 Task: Open a Black Tie Letter Template save the file as 'schedule' Remove the following opetions from template: '1.	Type the sender company name_x000D_
2.	Type the sender company address_x000D_
3.	Type the recipient address_x000D_
4.	Type the closing_x000D_
5.	Type the sender title_x000D_
6.	Type the sender company name_x000D_
'Pick the date  '18 May, 2023' and type Salutation  Greetings. Add body to the letter I wanted to share some exciting news with you. I have been accepted into the university of my dreams! This is a significant milestone in my academic journey, and I am grateful for your guidance and support throughout the application process. Thank you for believing in me.. Insert watermark  'confidential 16'
Action: Mouse moved to (27, 28)
Screenshot: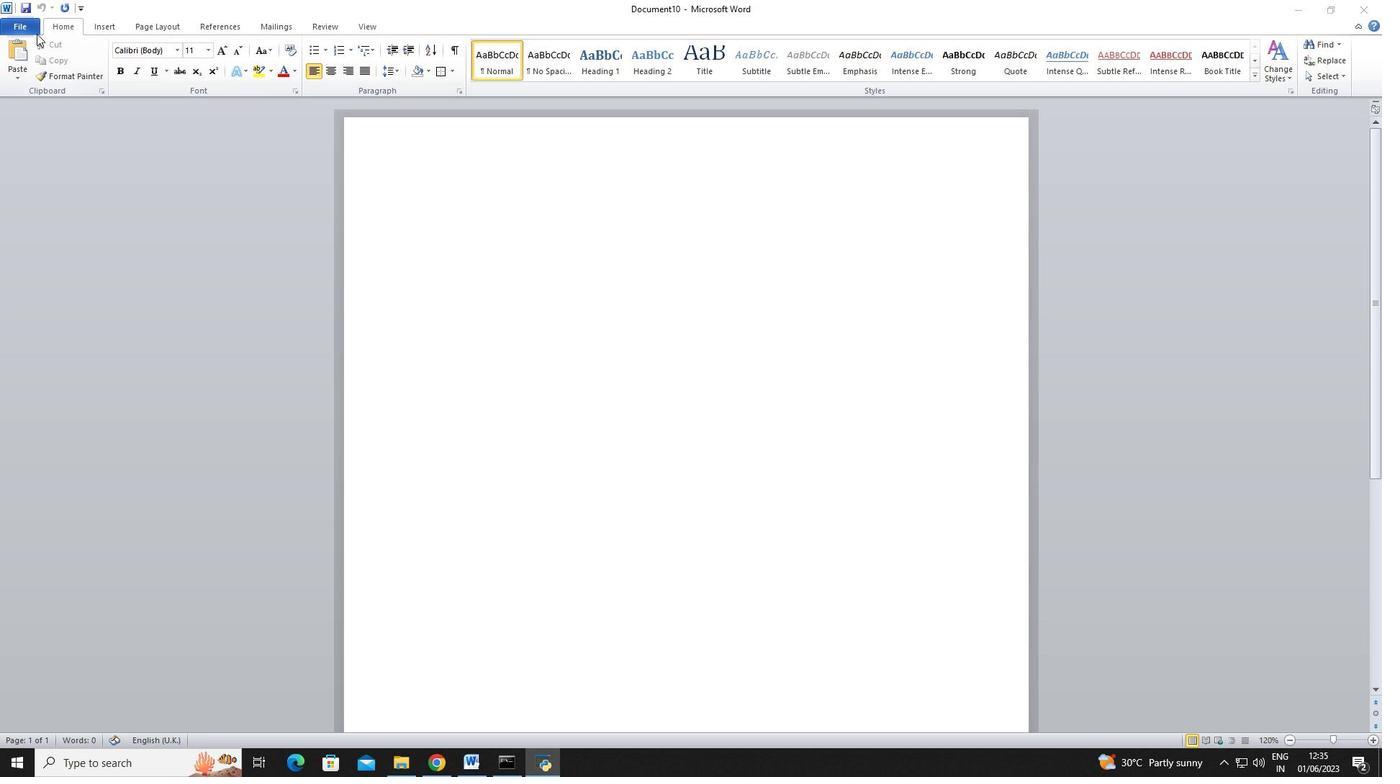 
Action: Mouse pressed left at (27, 28)
Screenshot: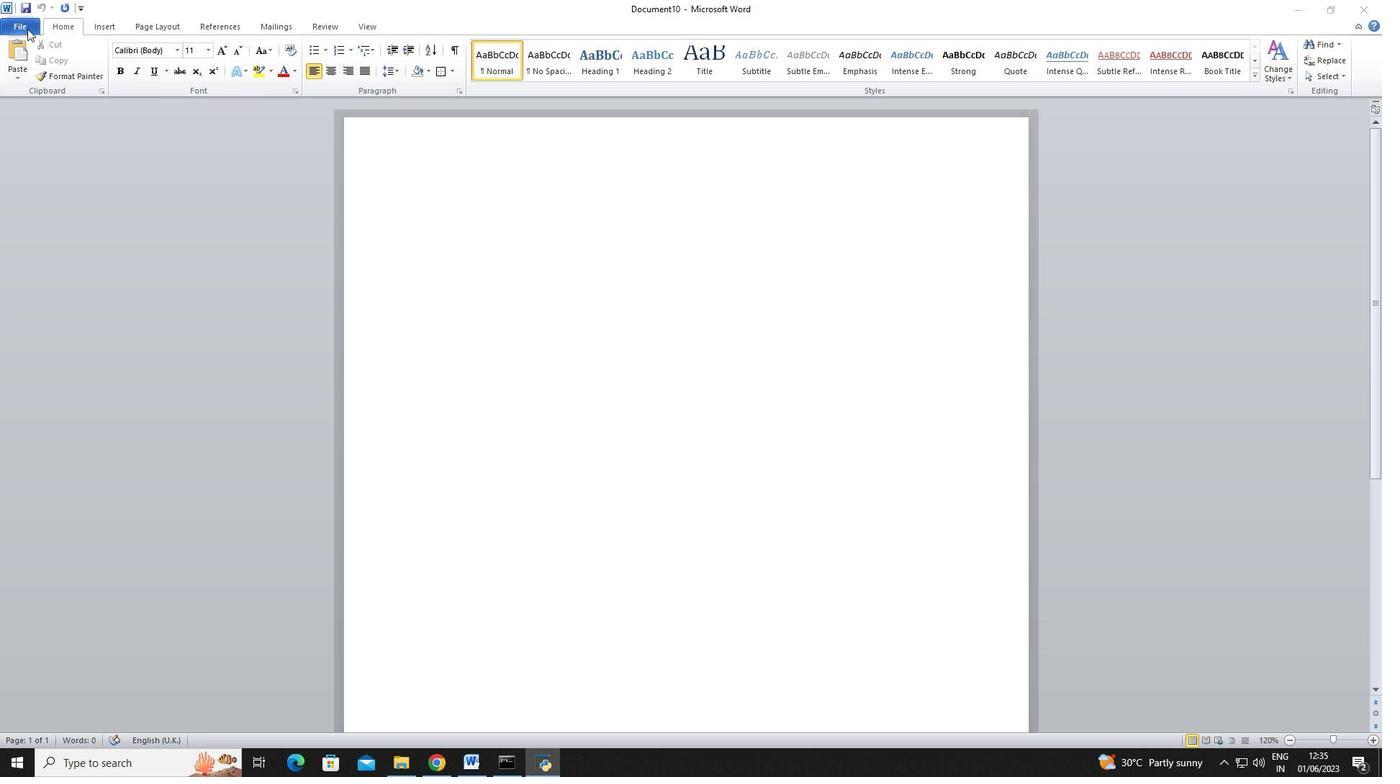 
Action: Mouse moved to (13, 32)
Screenshot: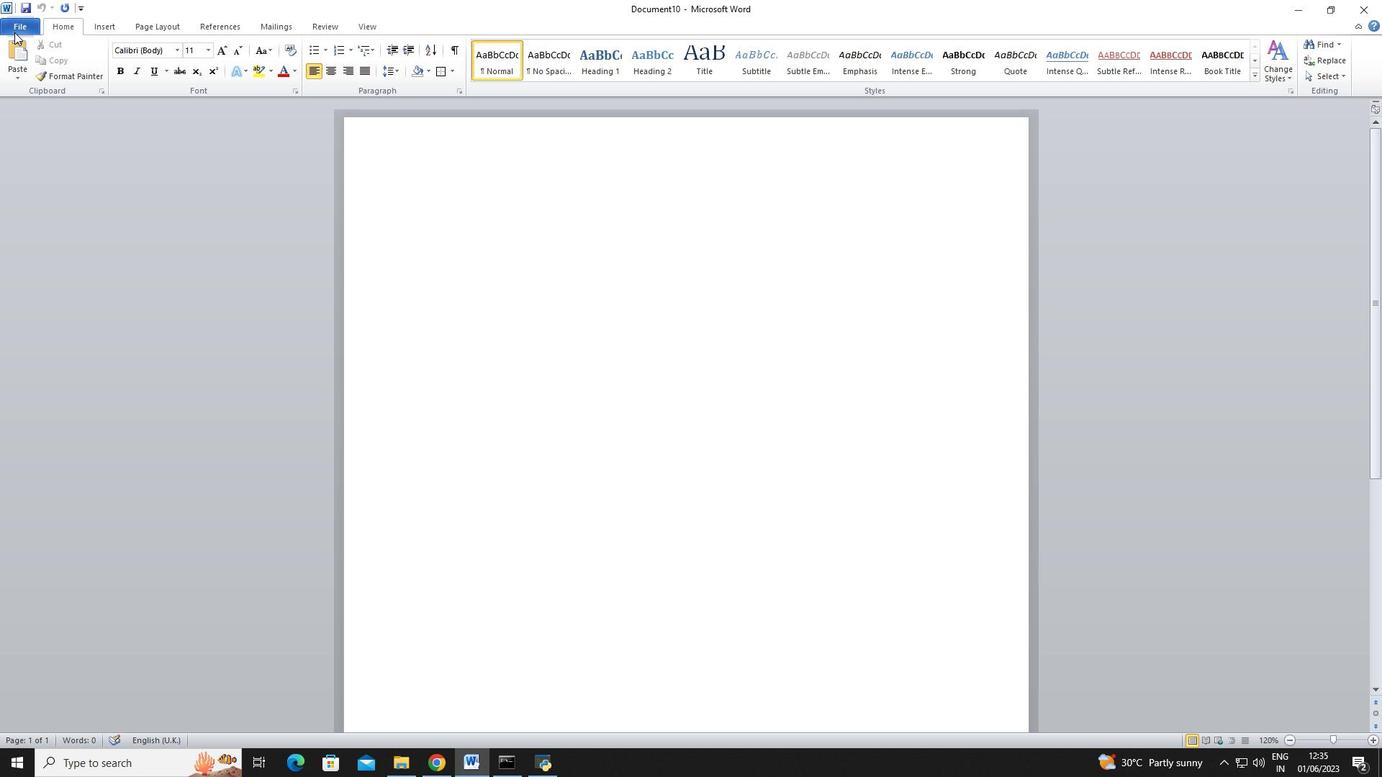 
Action: Mouse pressed left at (13, 32)
Screenshot: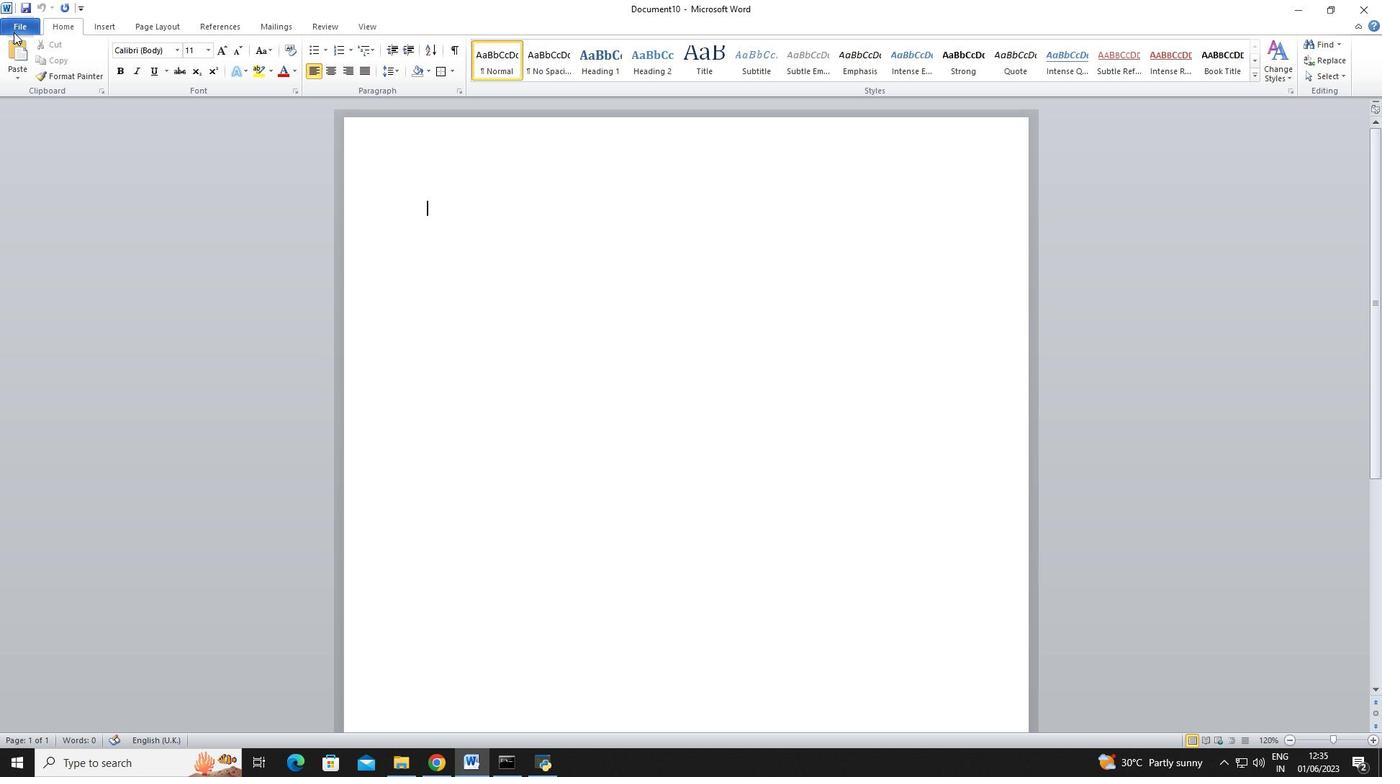 
Action: Mouse moved to (22, 176)
Screenshot: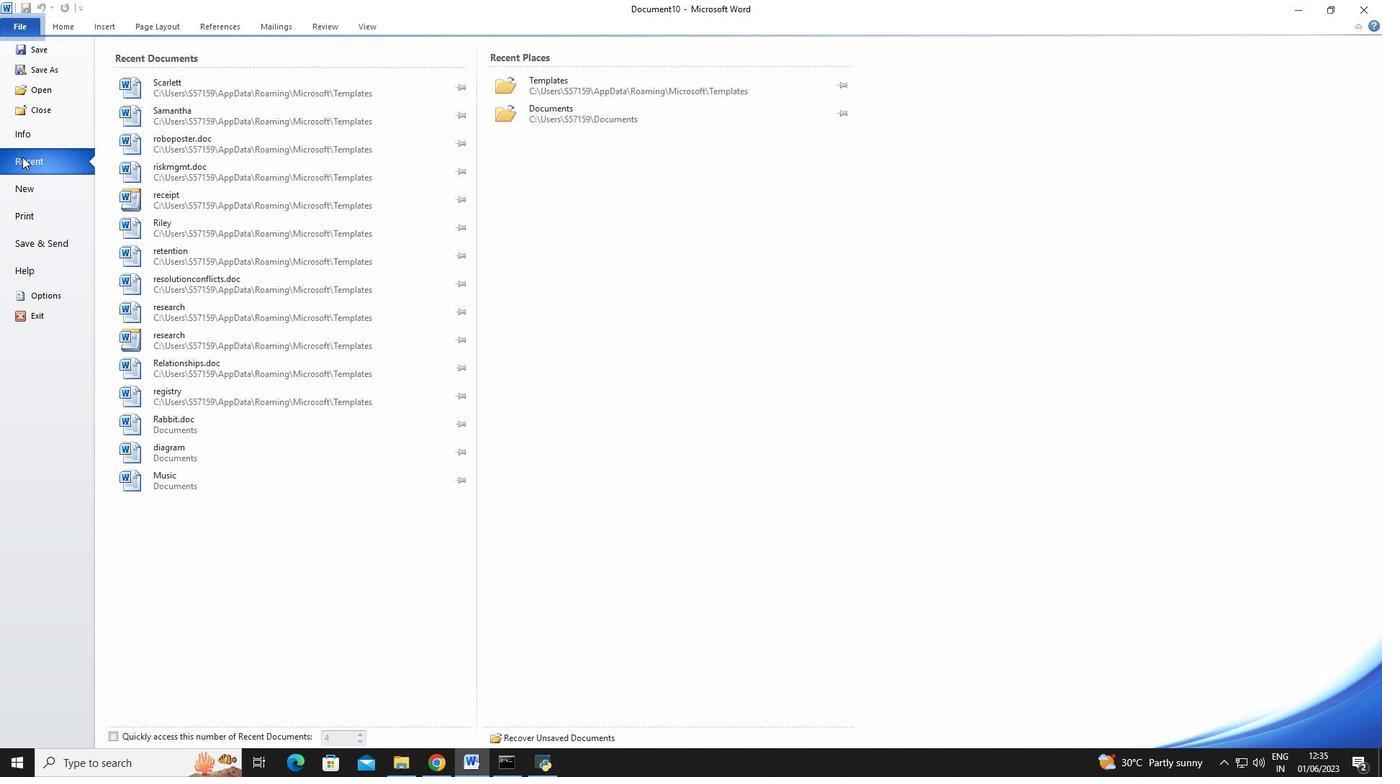 
Action: Mouse pressed left at (22, 176)
Screenshot: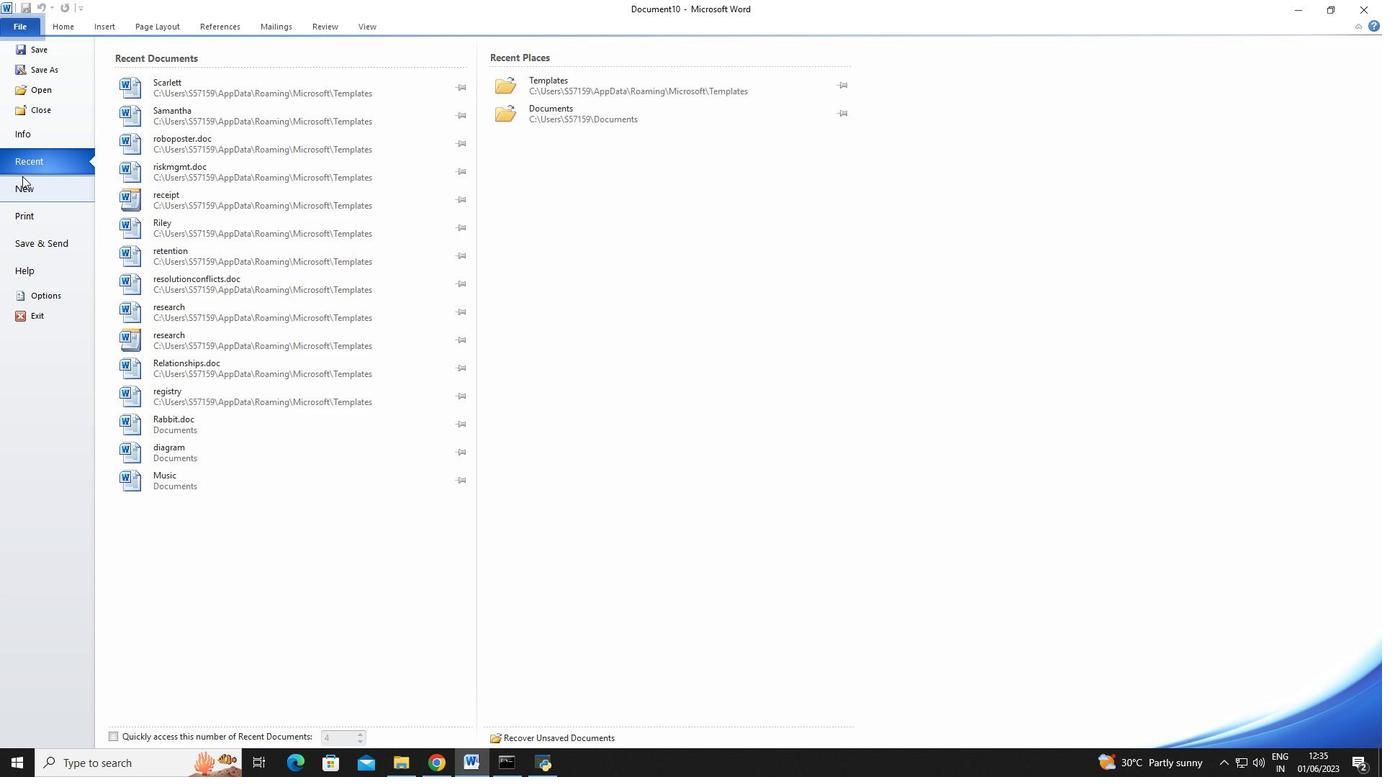 
Action: Mouse moved to (306, 144)
Screenshot: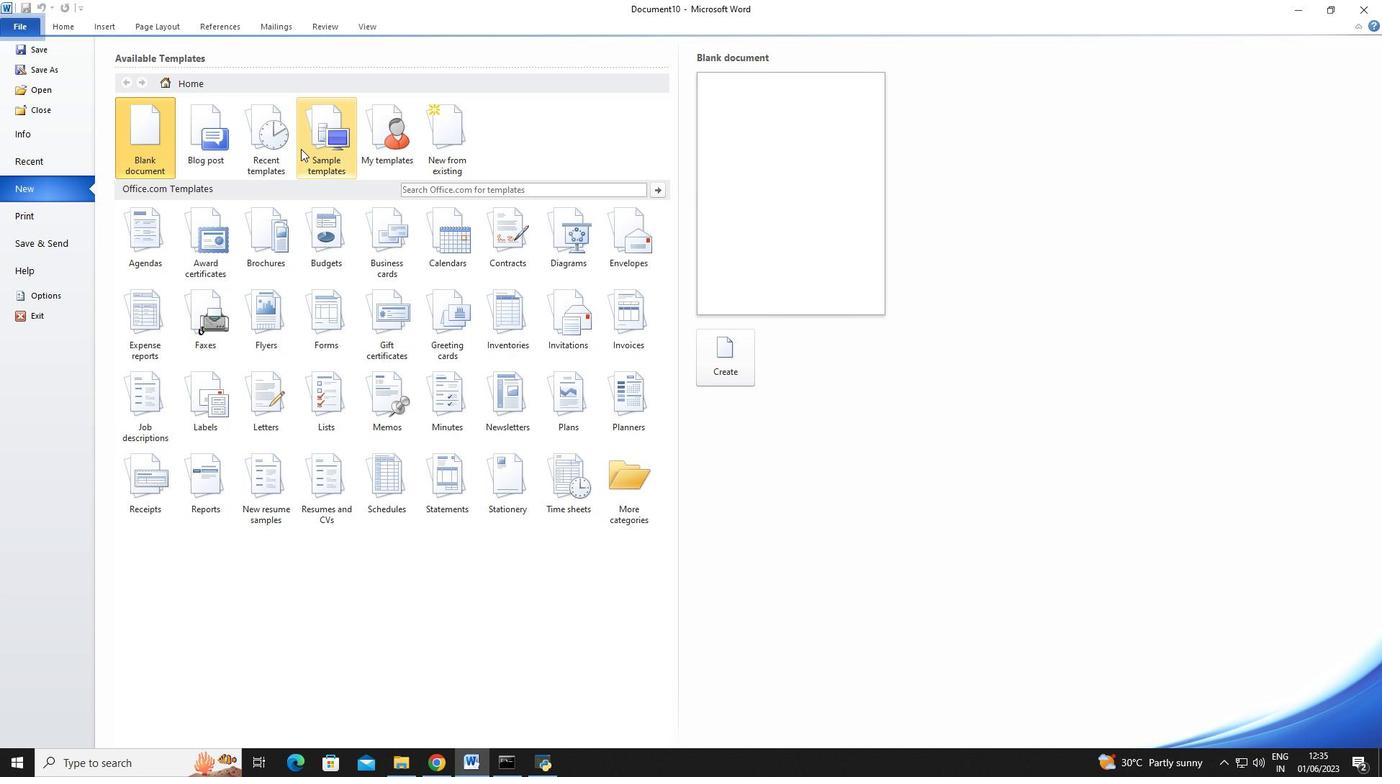 
Action: Mouse pressed left at (306, 144)
Screenshot: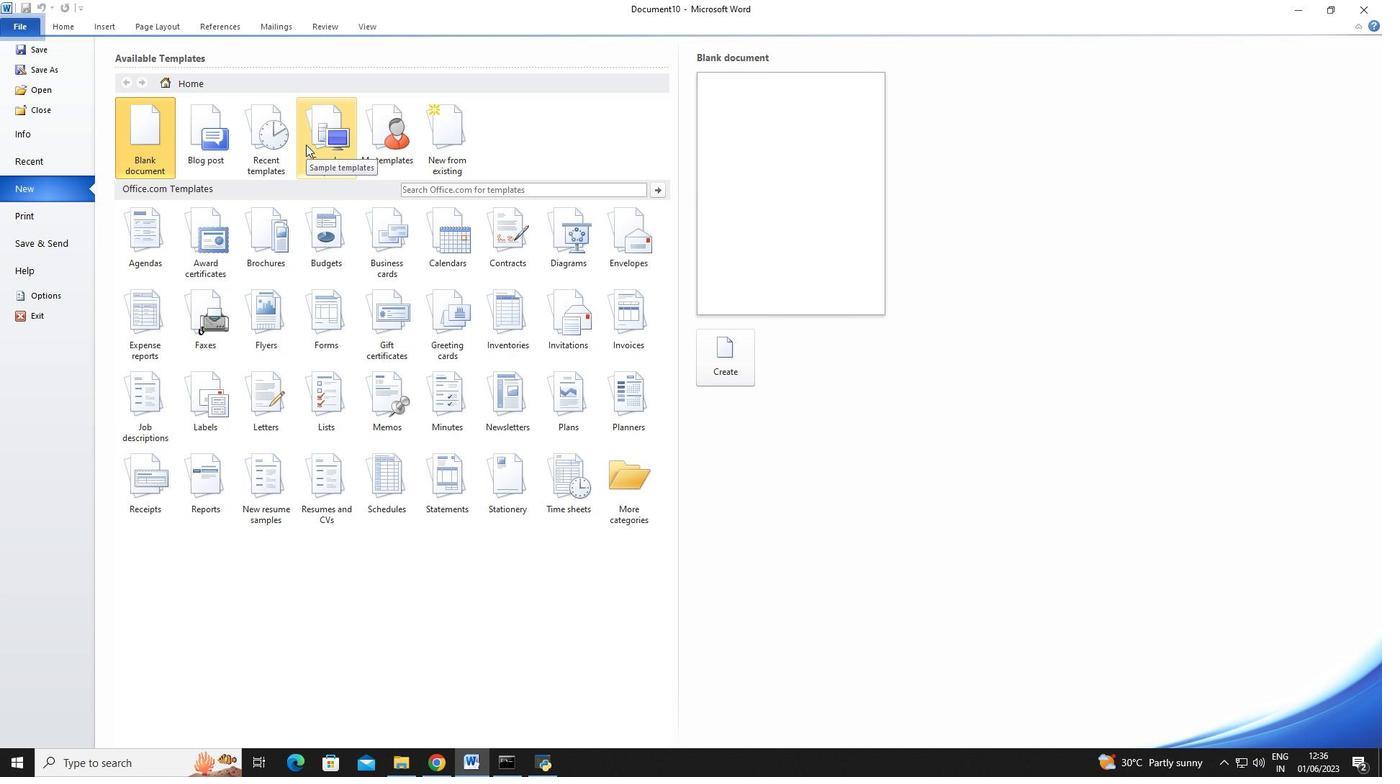 
Action: Mouse moved to (519, 315)
Screenshot: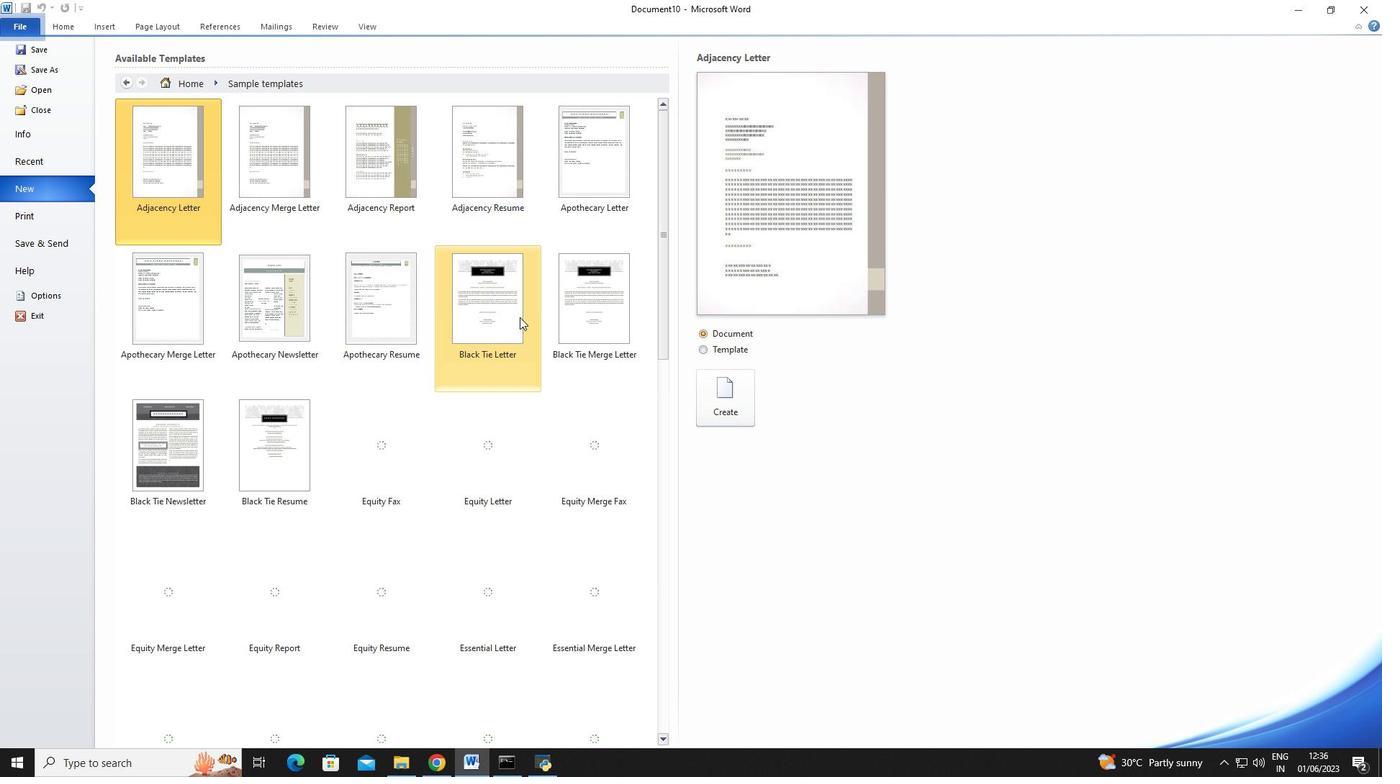 
Action: Mouse pressed left at (519, 315)
Screenshot: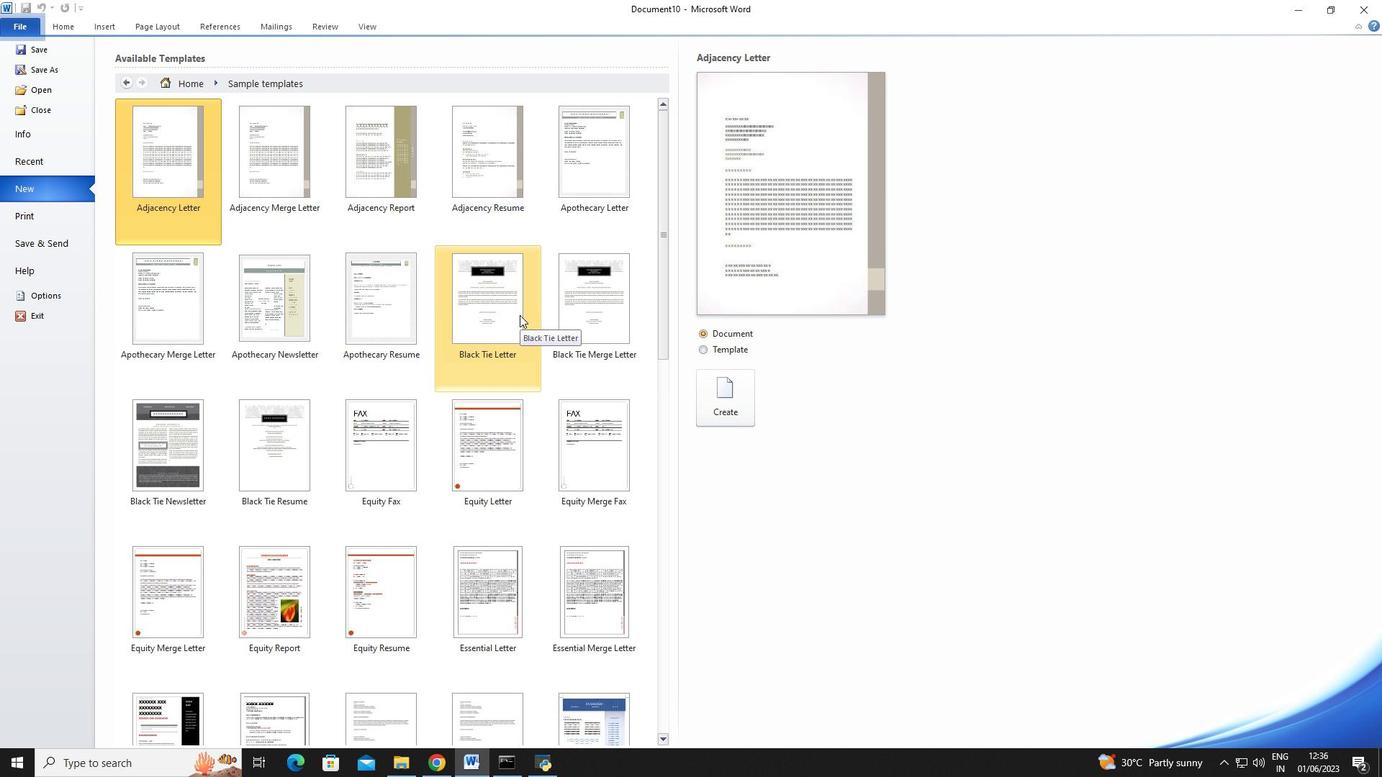 
Action: Mouse moved to (703, 346)
Screenshot: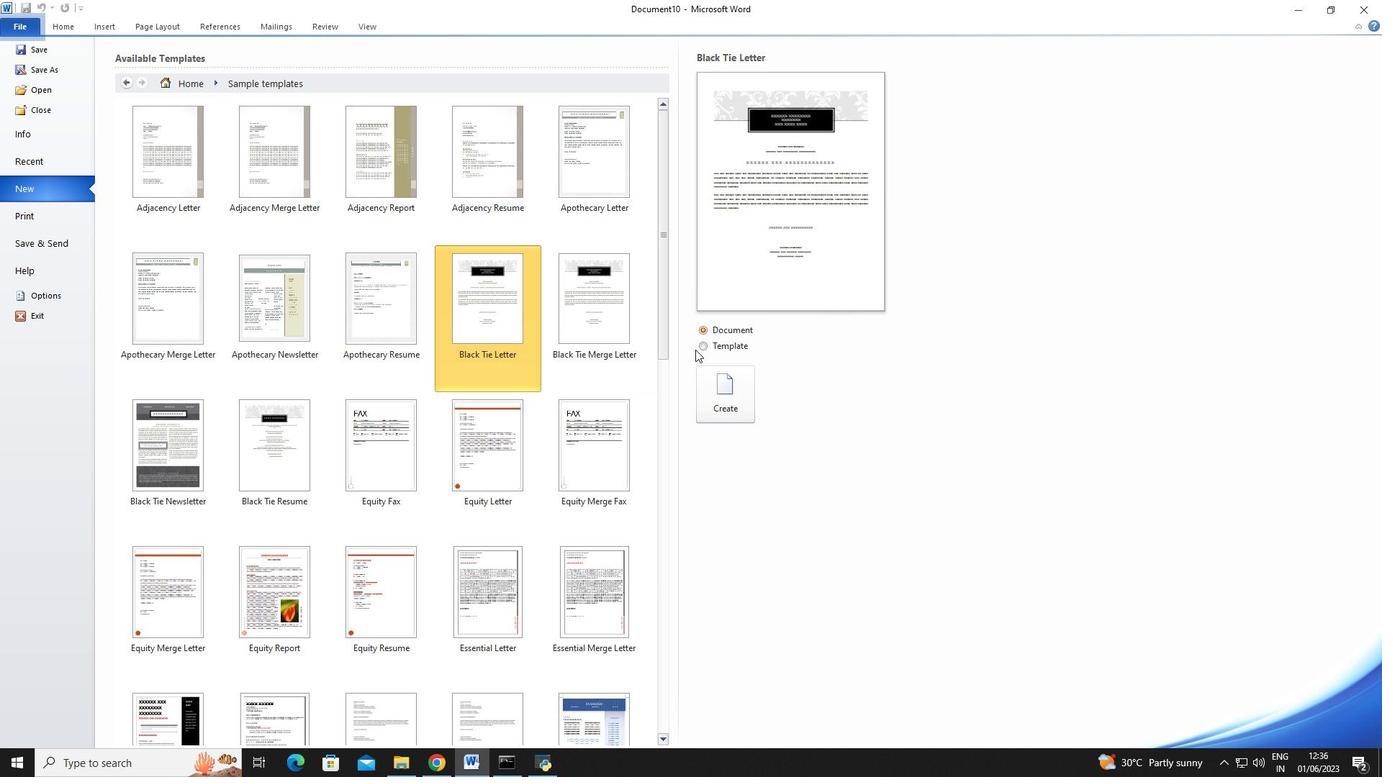 
Action: Mouse pressed left at (703, 346)
Screenshot: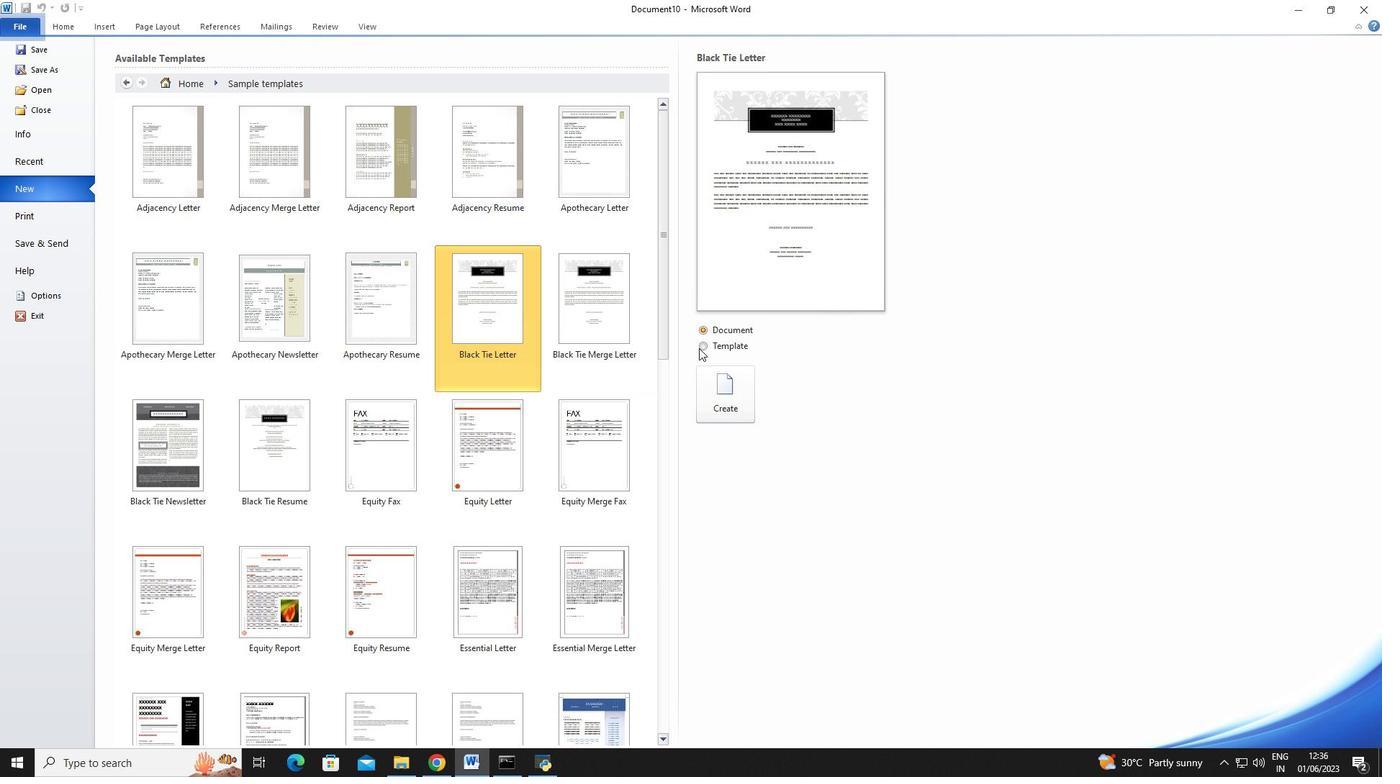 
Action: Mouse moved to (750, 393)
Screenshot: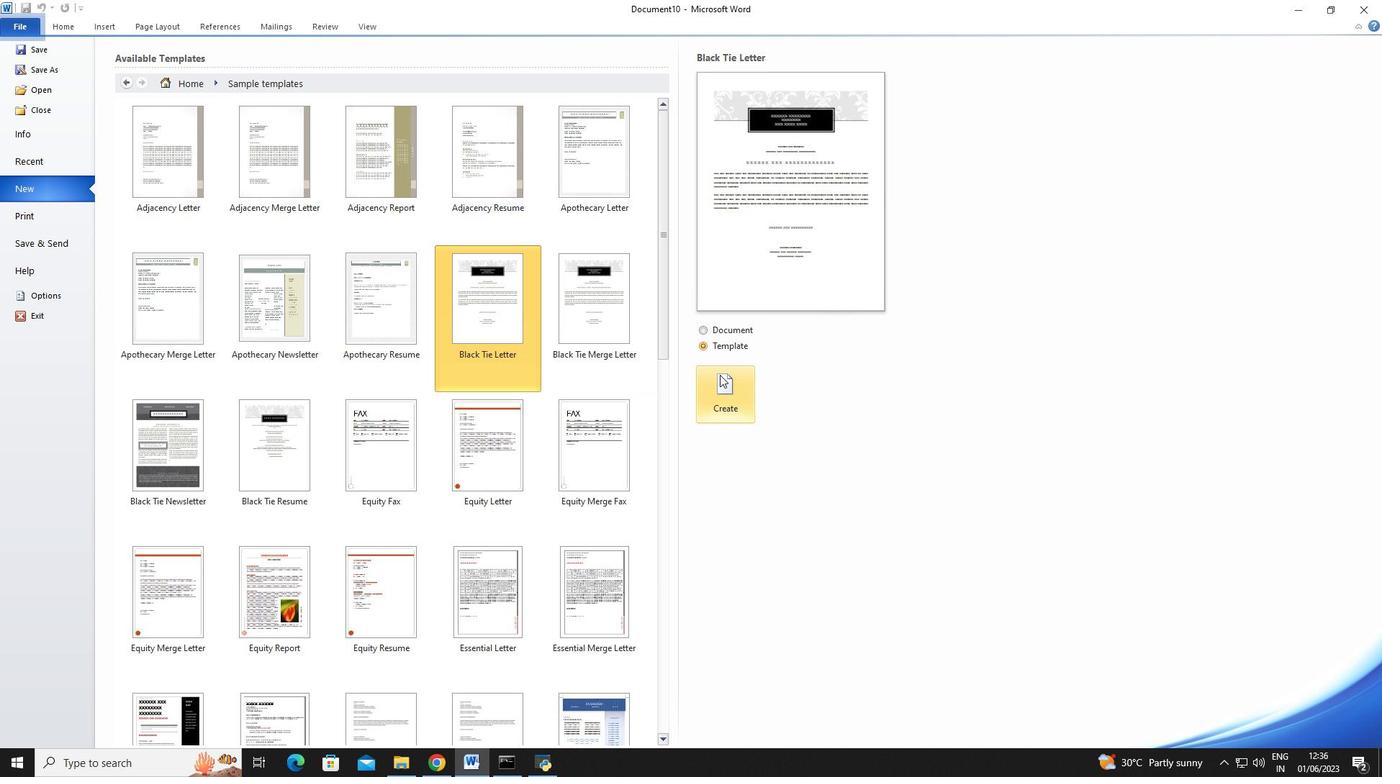 
Action: Mouse pressed left at (750, 393)
Screenshot: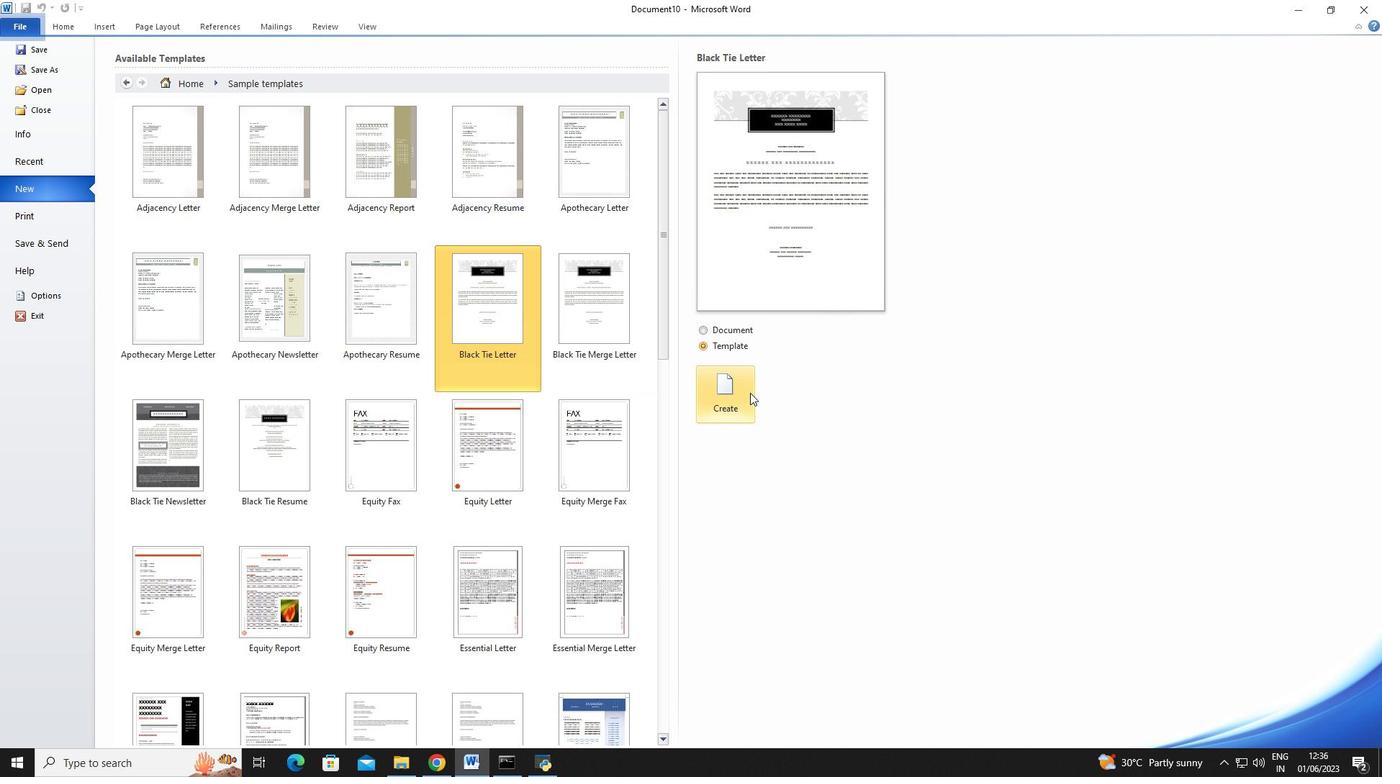 
Action: Mouse moved to (27, 10)
Screenshot: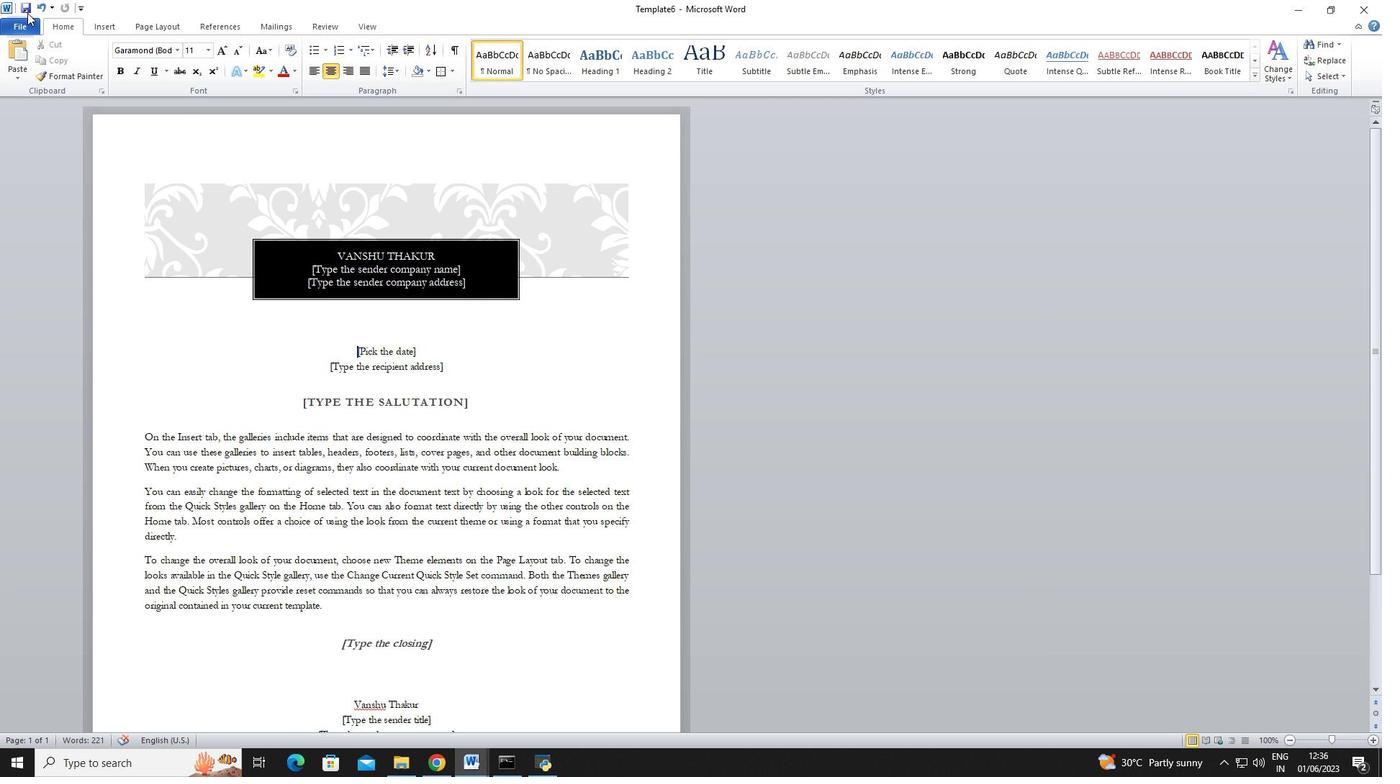 
Action: Mouse pressed left at (27, 10)
Screenshot: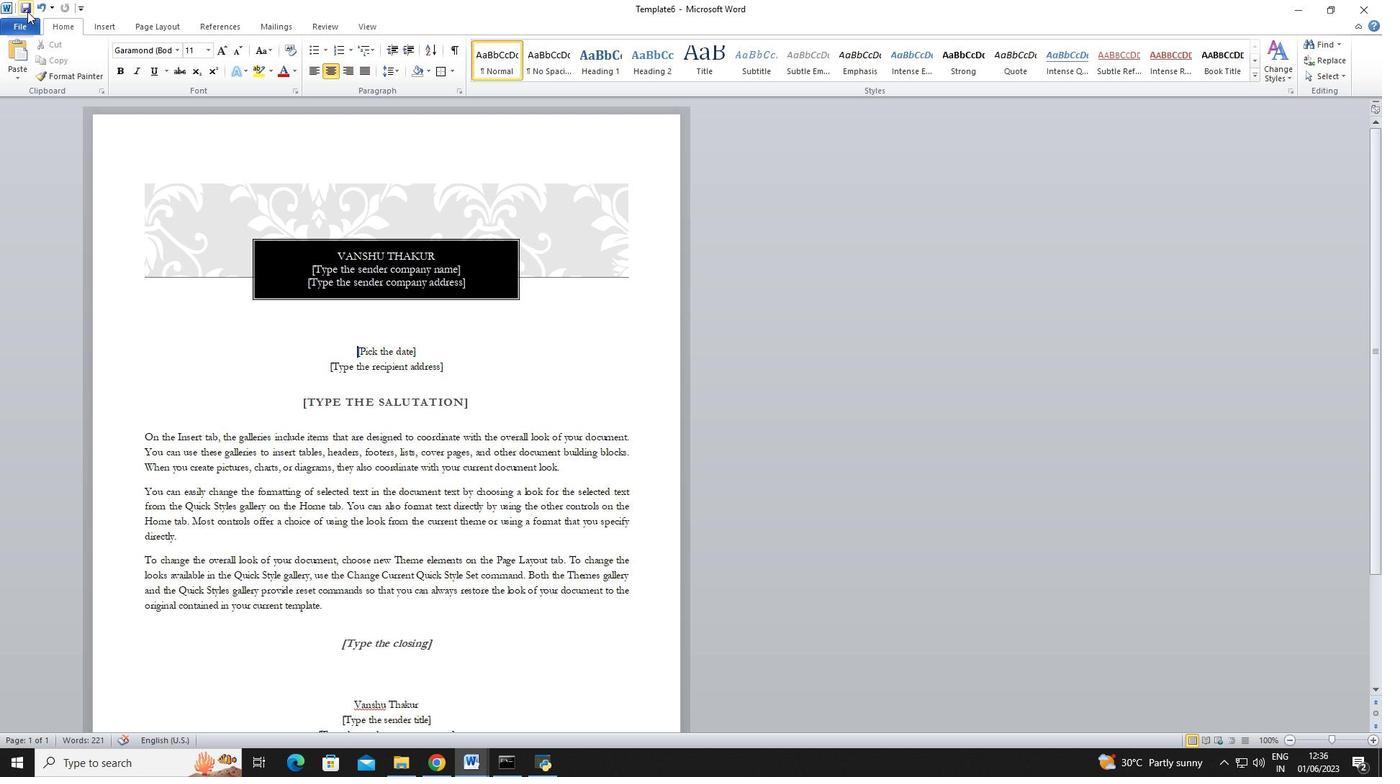 
Action: Mouse moved to (144, 194)
Screenshot: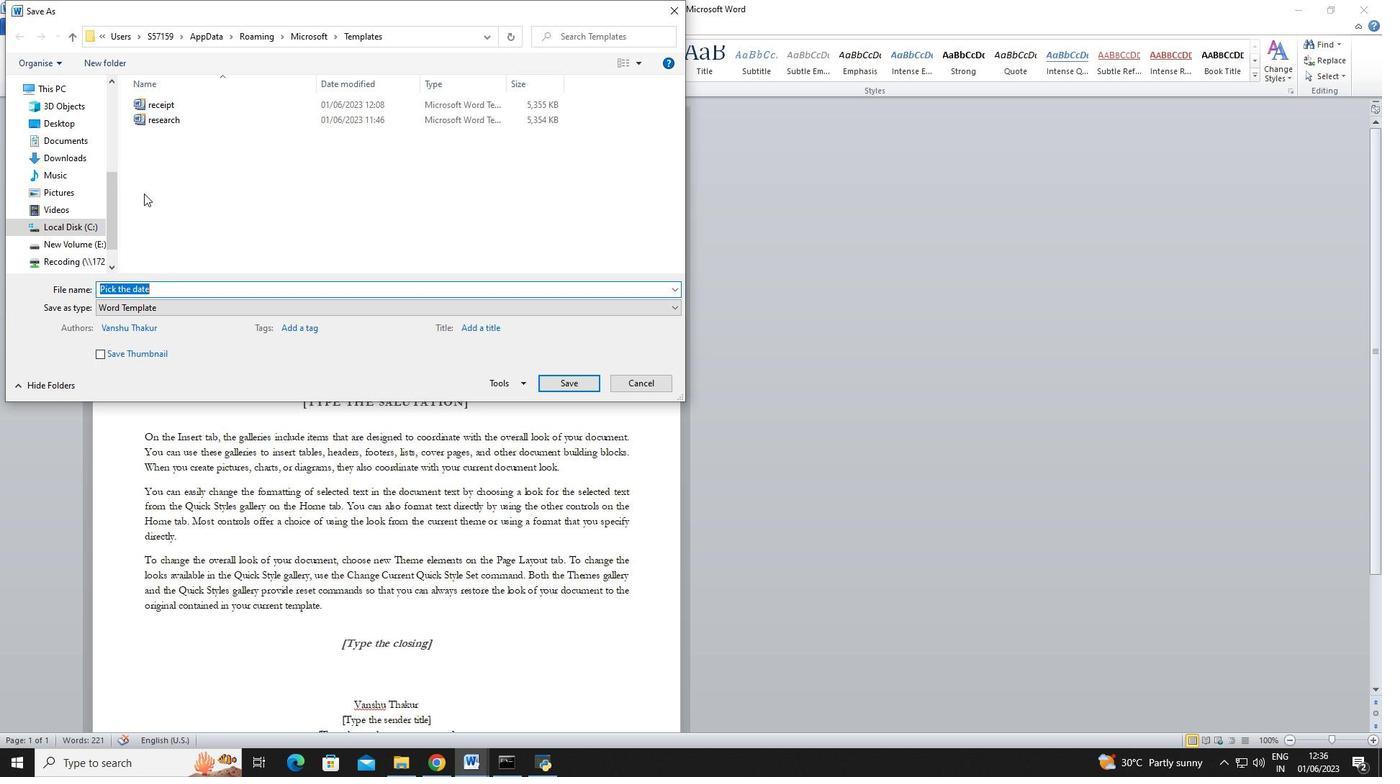 
Action: Key pressed sched
Screenshot: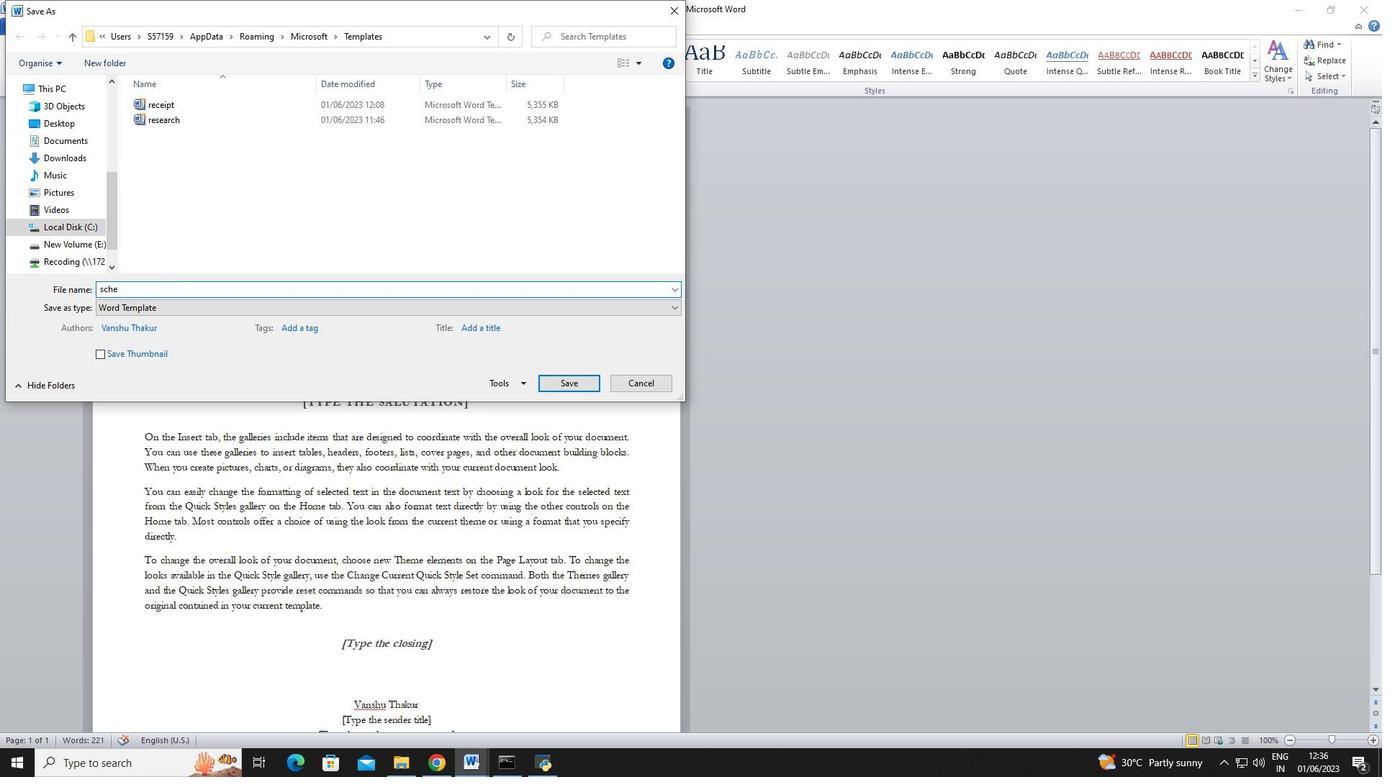 
Action: Mouse moved to (147, 193)
Screenshot: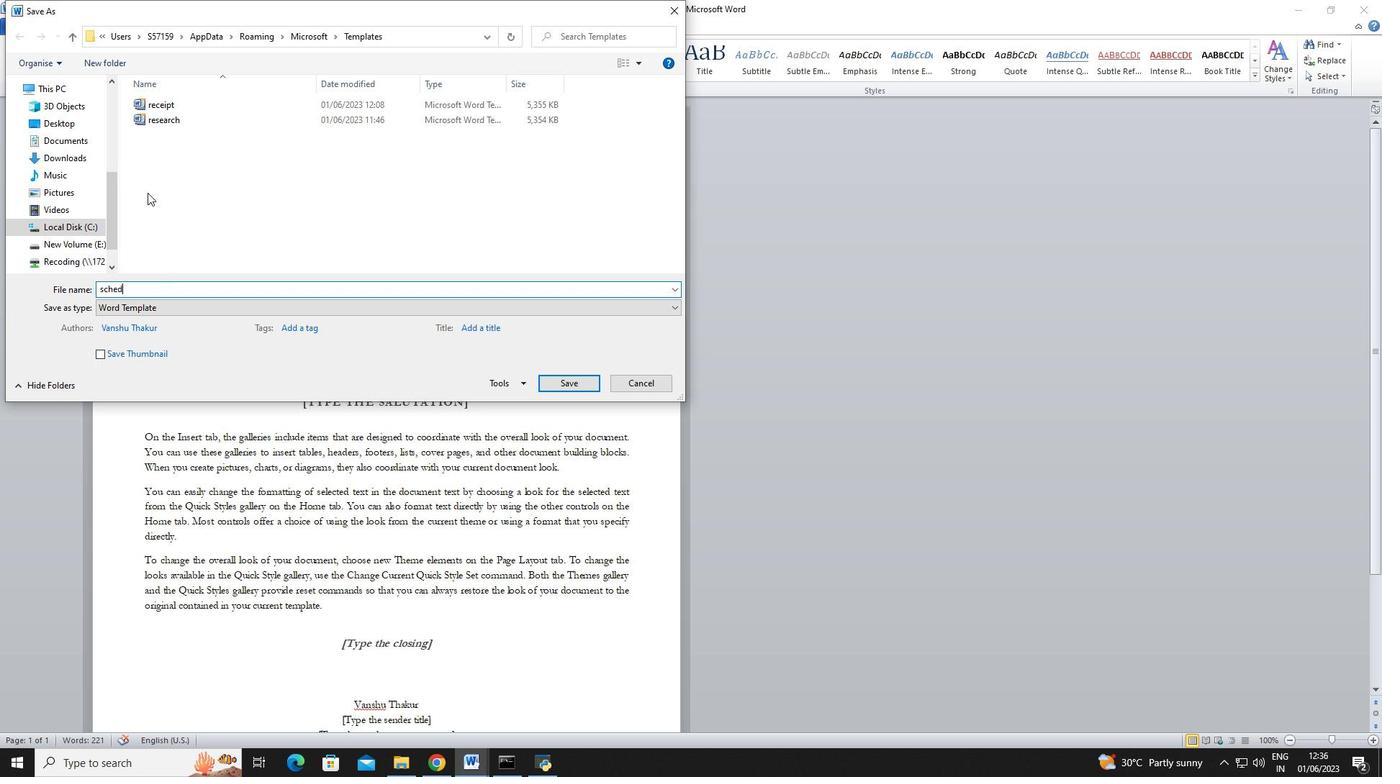 
Action: Key pressed ule
Screenshot: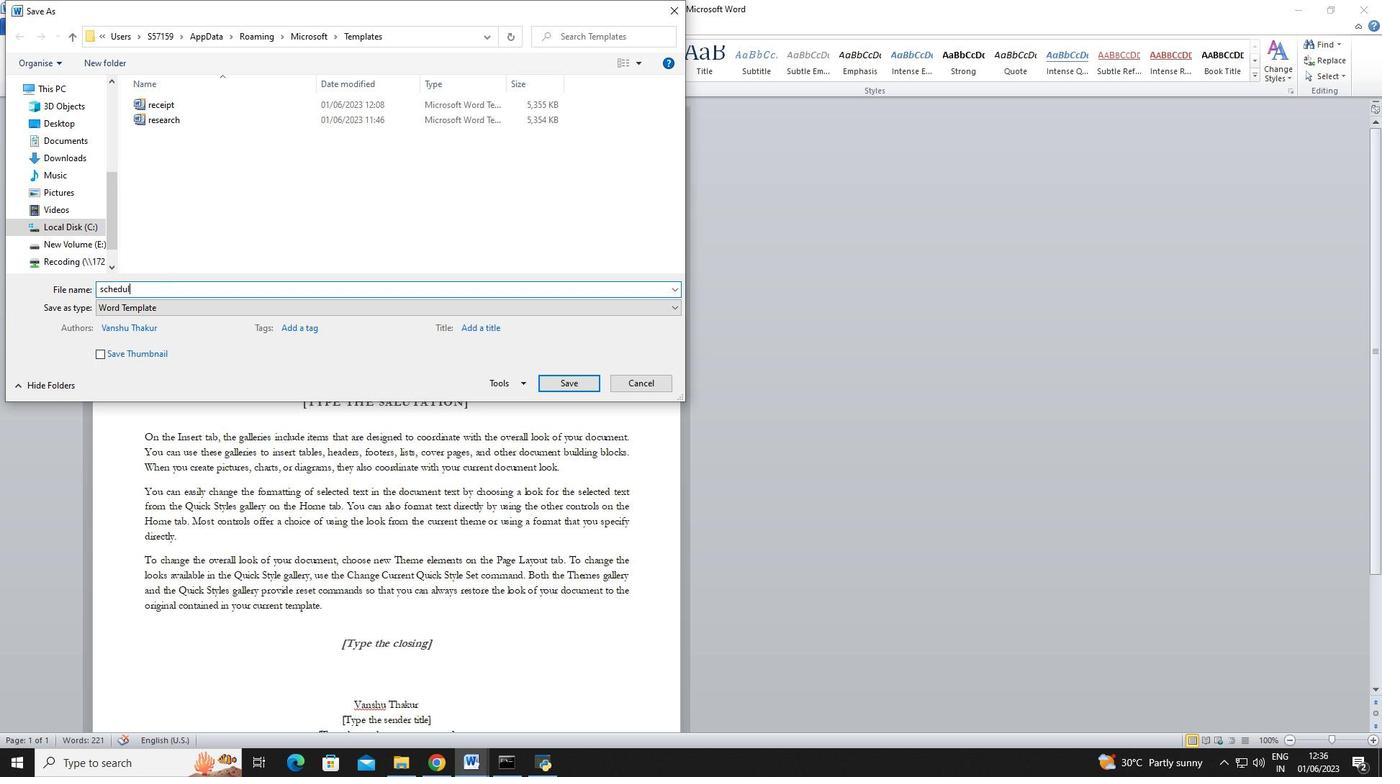 
Action: Mouse moved to (591, 386)
Screenshot: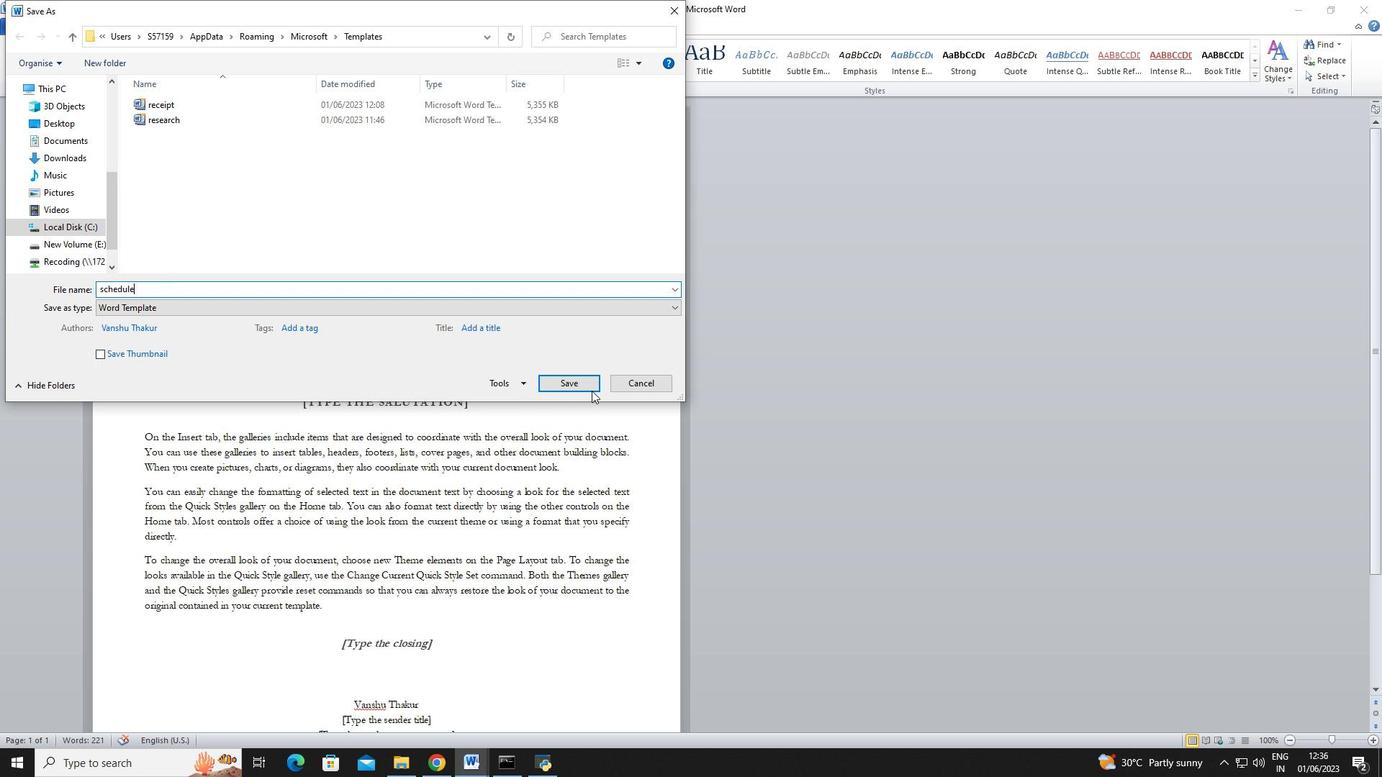 
Action: Mouse pressed left at (591, 386)
Screenshot: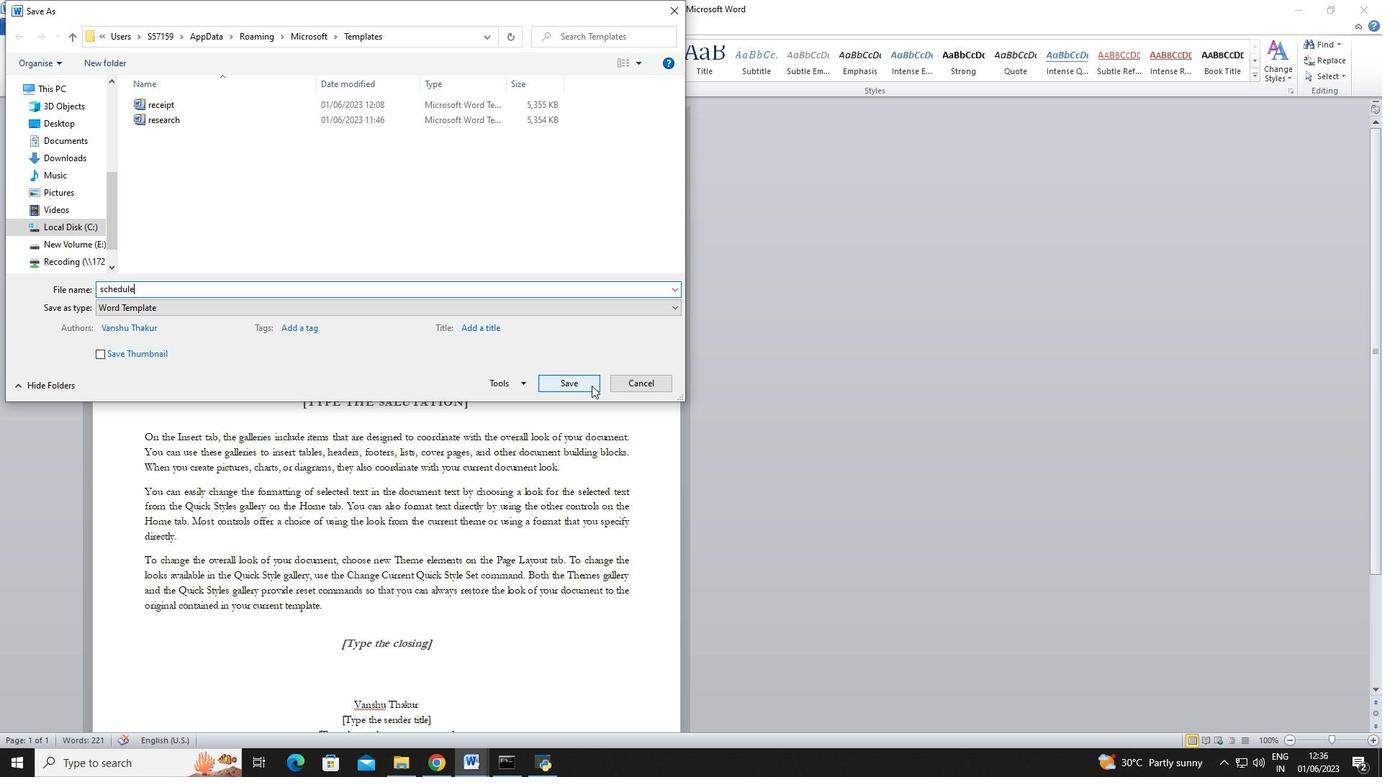 
Action: Mouse moved to (308, 268)
Screenshot: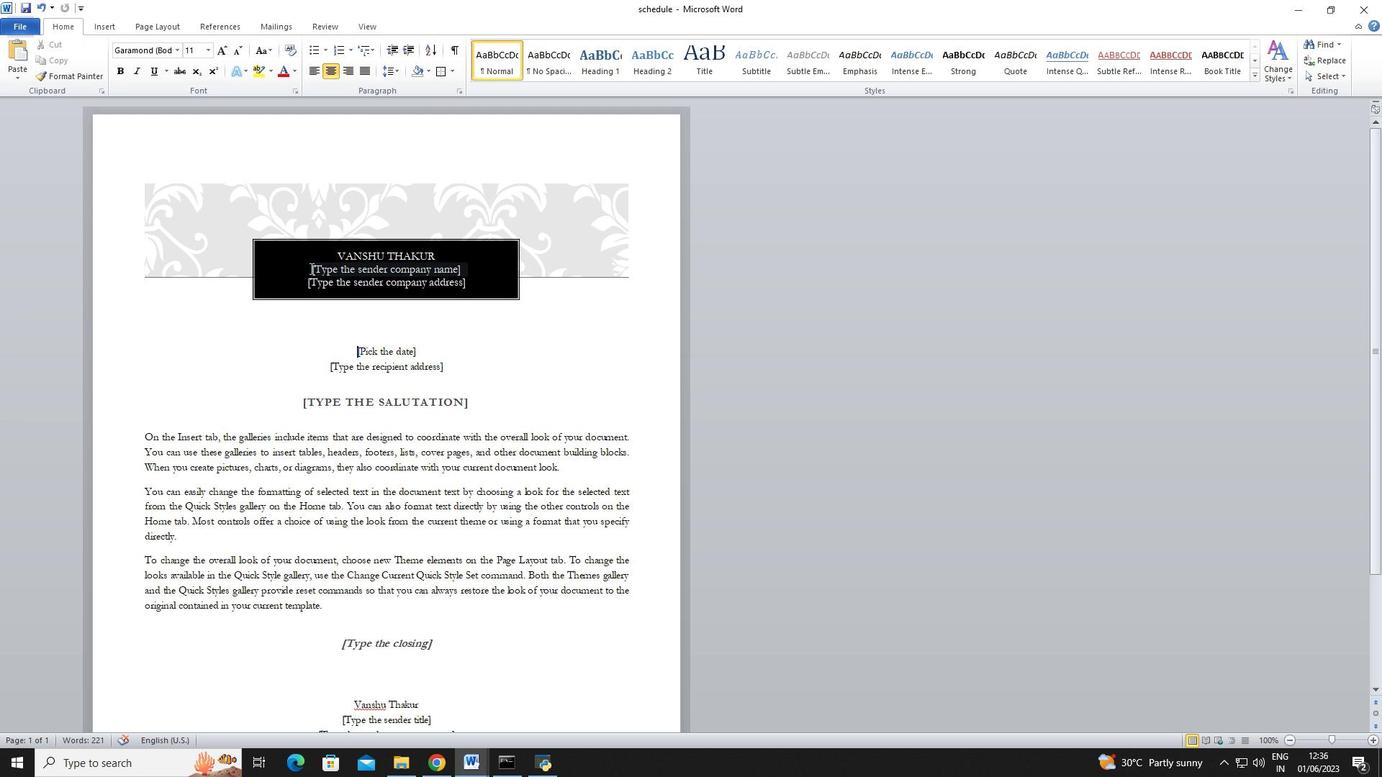
Action: Mouse pressed left at (308, 268)
Screenshot: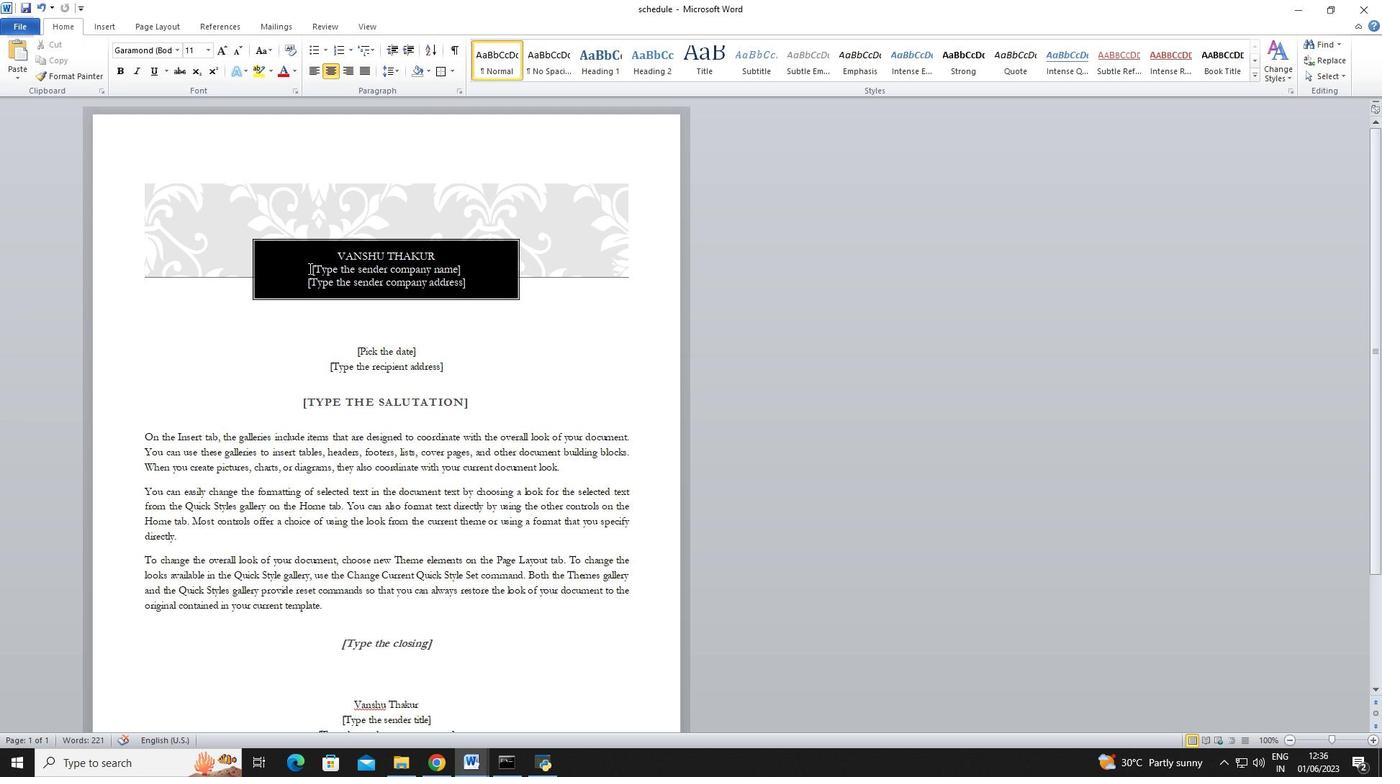 
Action: Mouse moved to (471, 270)
Screenshot: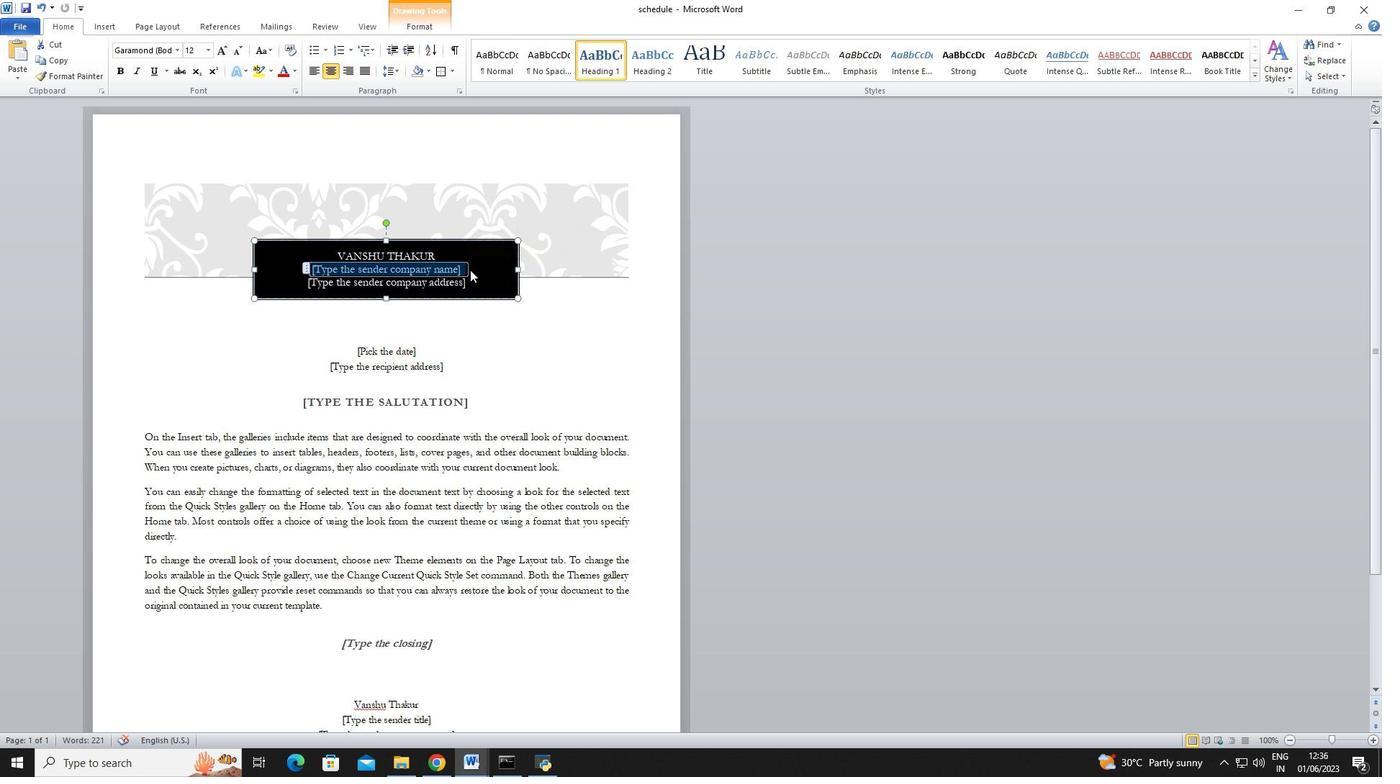 
Action: Key pressed <Key.backspace>
Screenshot: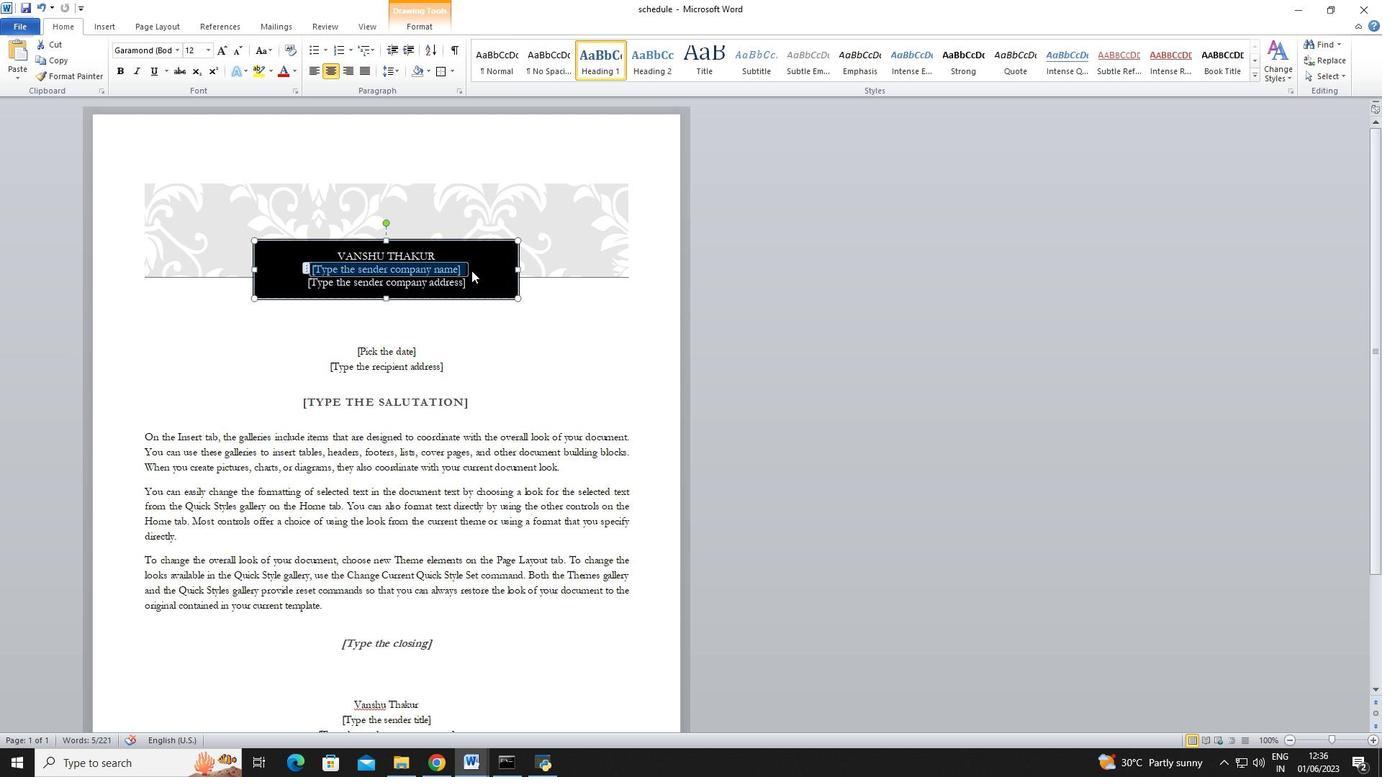 
Action: Mouse moved to (304, 270)
Screenshot: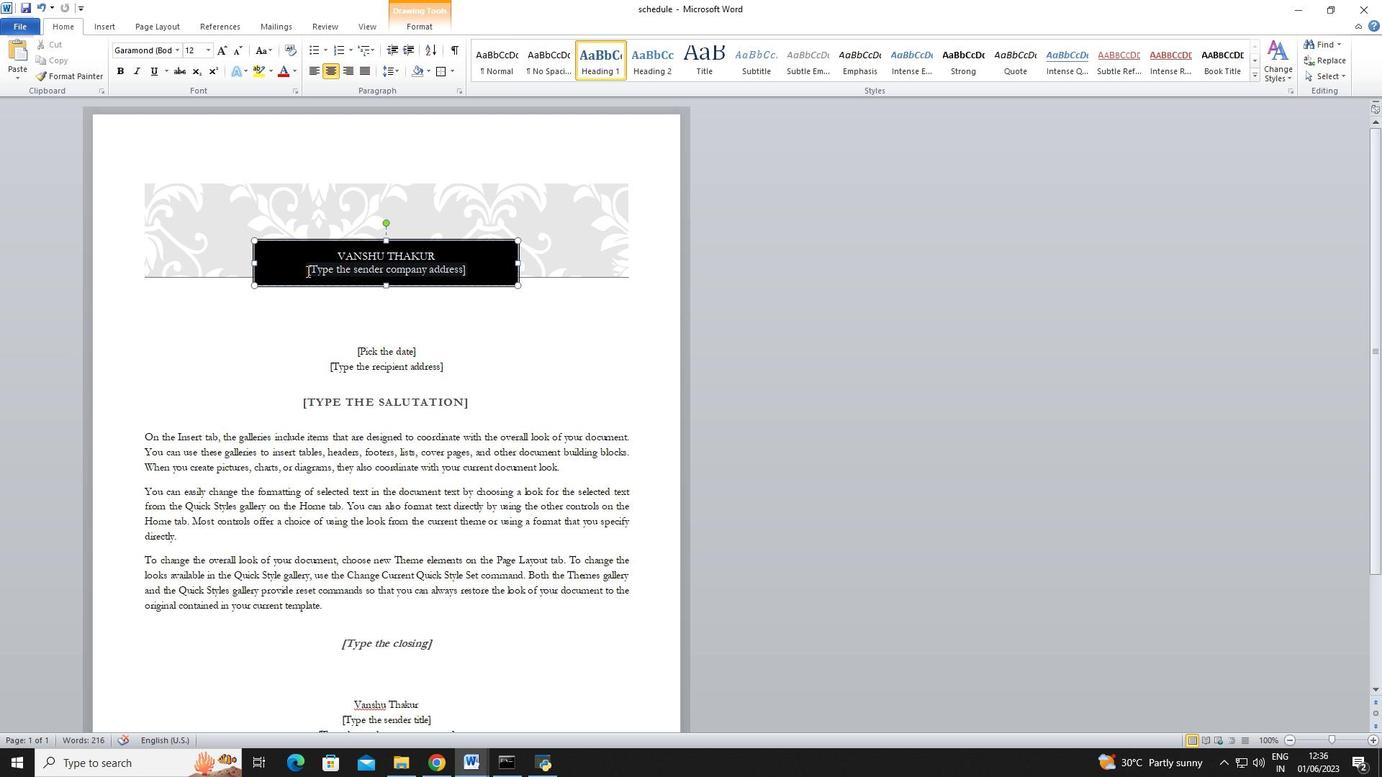 
Action: Mouse pressed left at (304, 270)
Screenshot: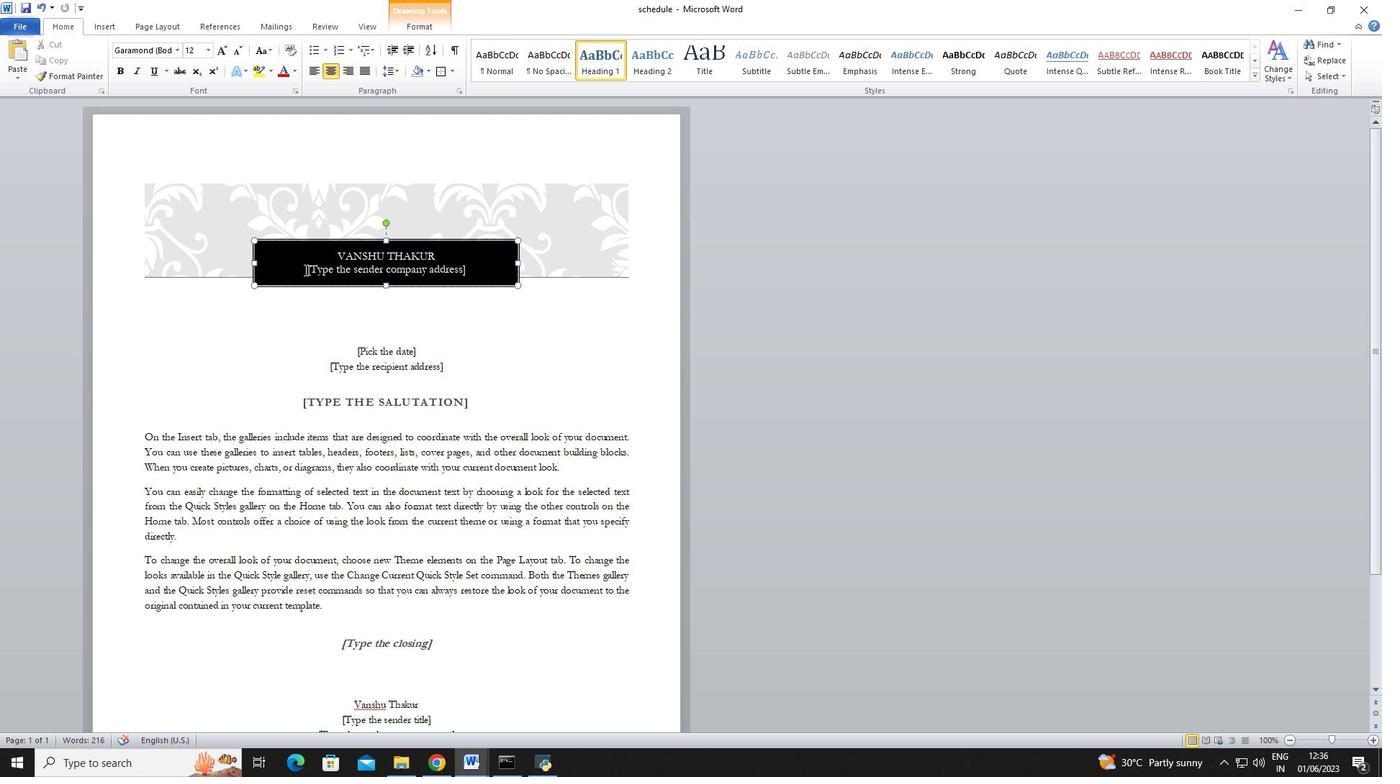 
Action: Mouse moved to (472, 274)
Screenshot: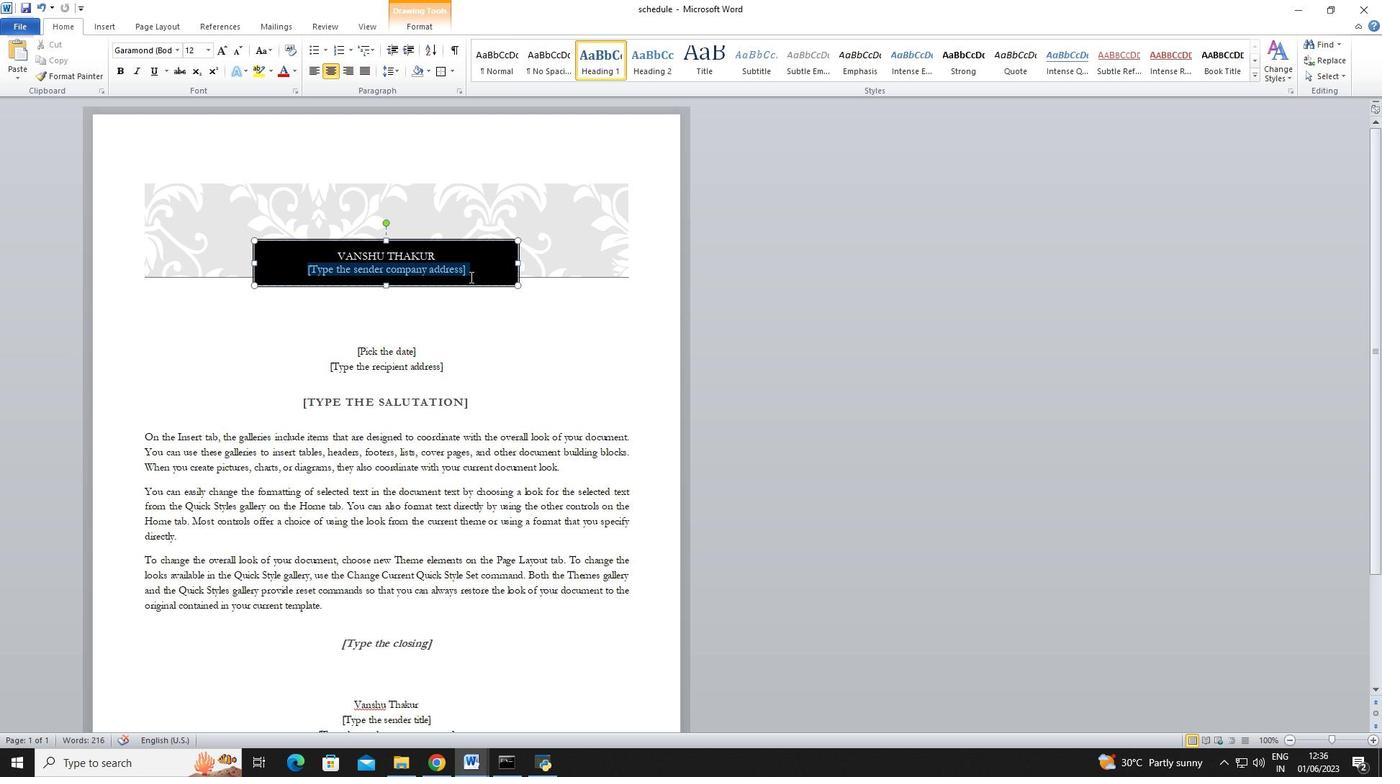 
Action: Key pressed <Key.backspace>
Screenshot: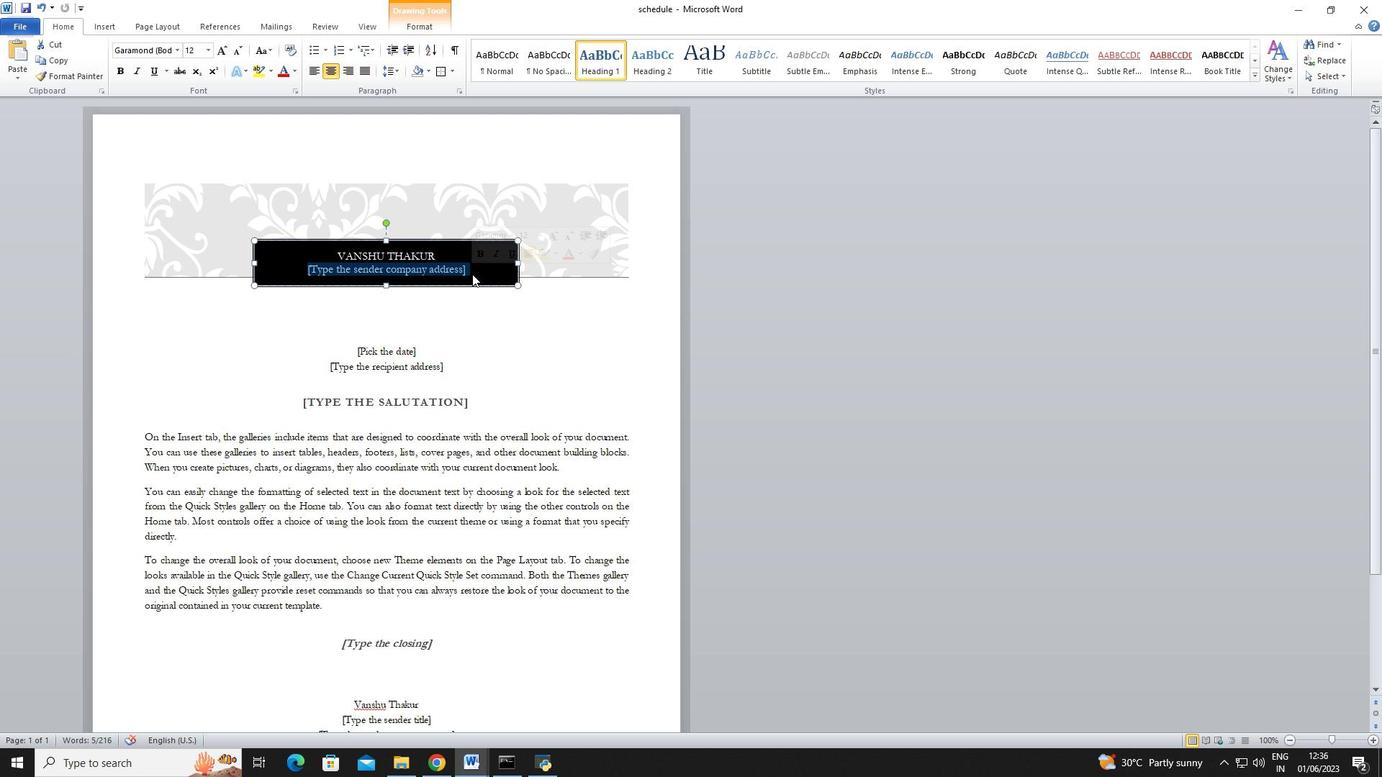 
Action: Mouse moved to (326, 365)
Screenshot: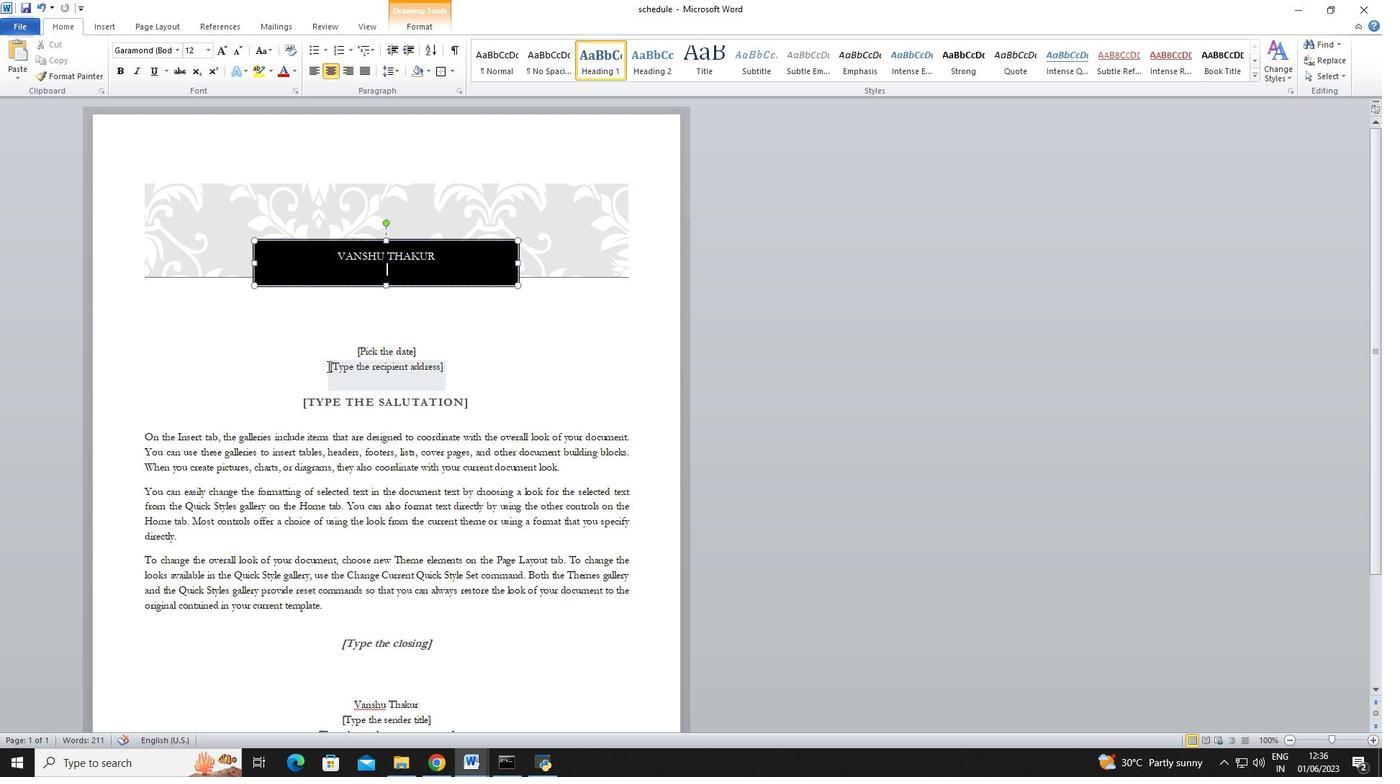
Action: Mouse pressed left at (326, 365)
Screenshot: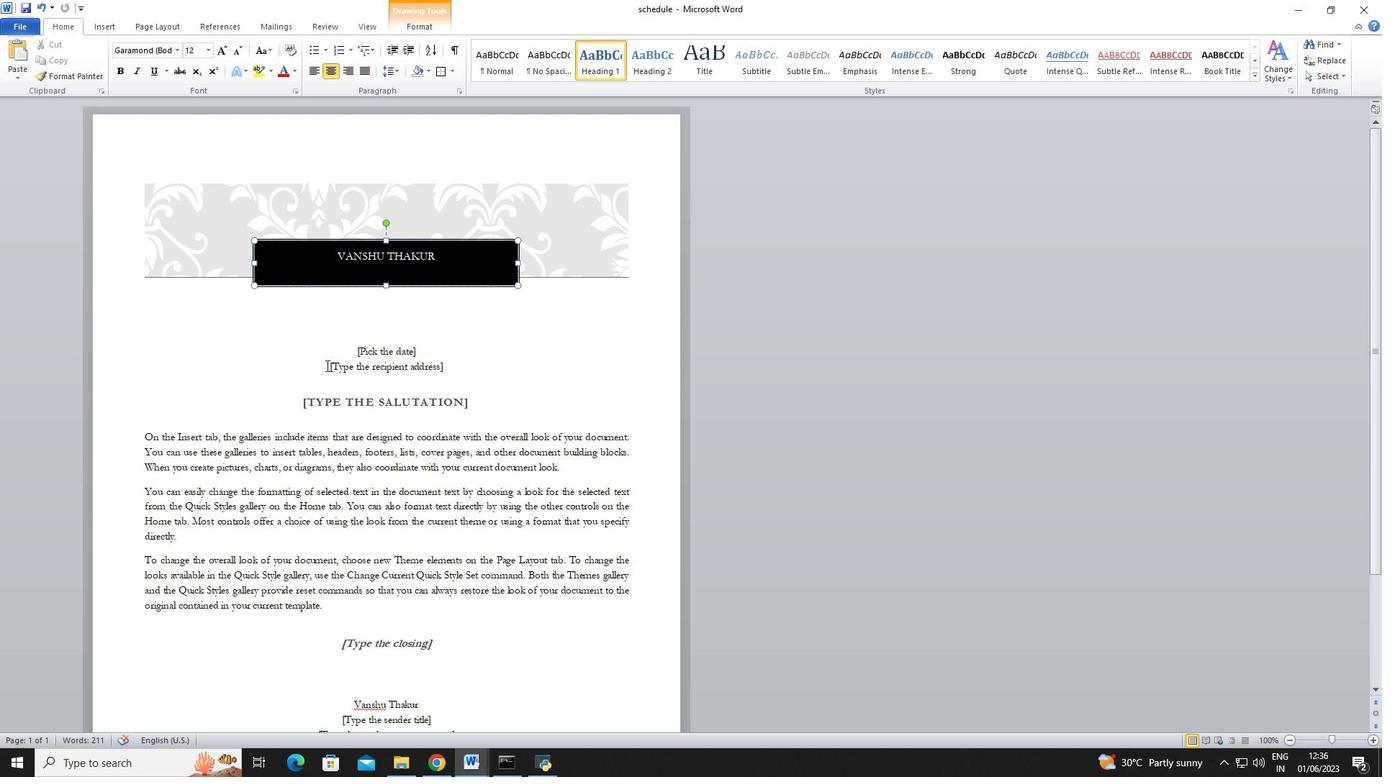 
Action: Mouse moved to (449, 370)
Screenshot: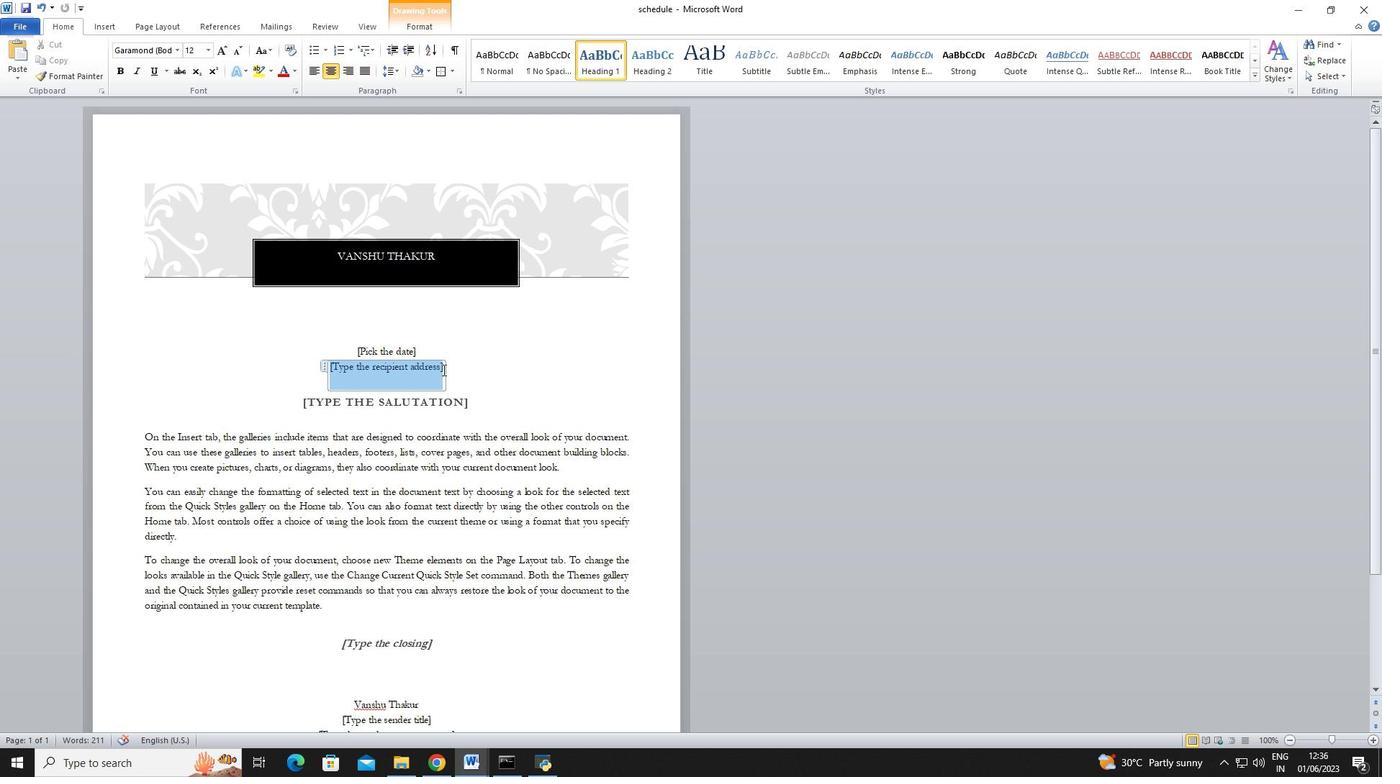
Action: Key pressed <Key.backspace>
Screenshot: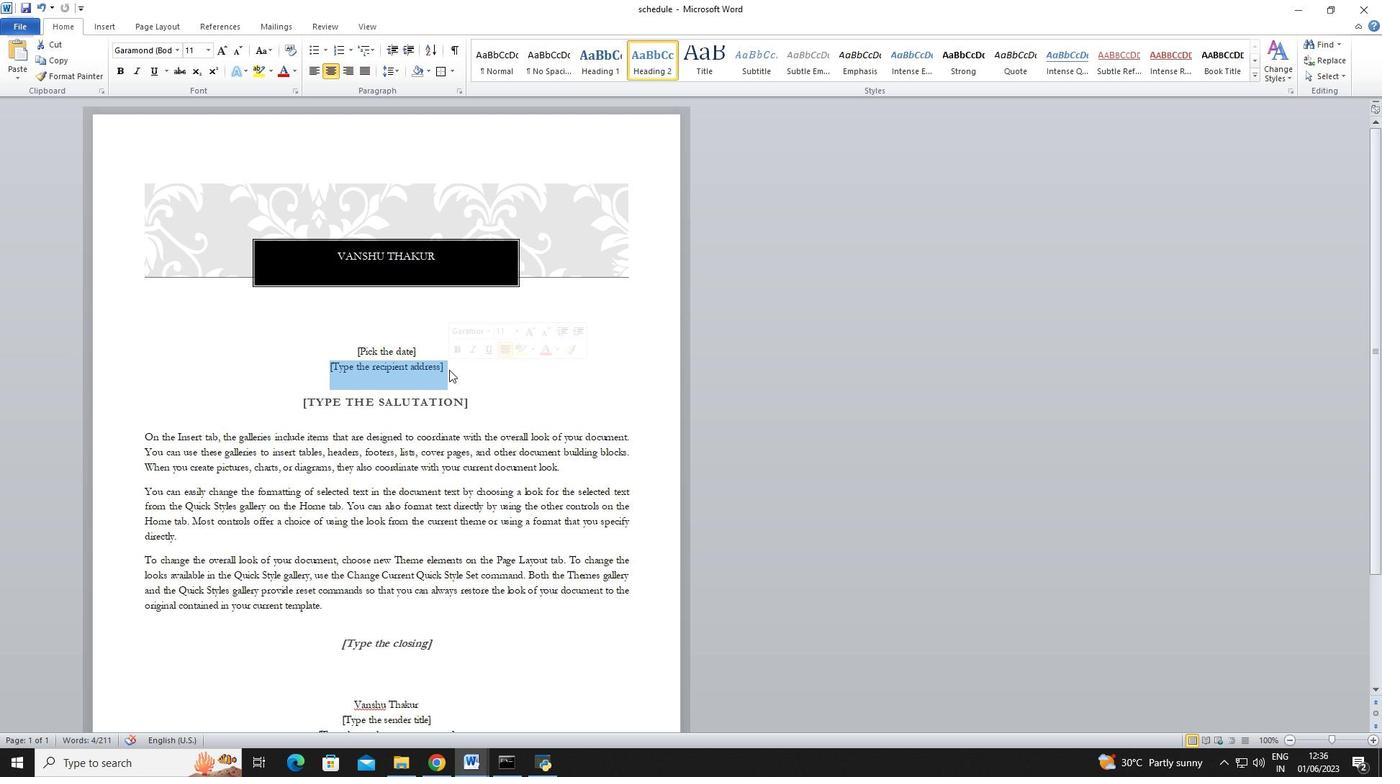 
Action: Mouse moved to (342, 643)
Screenshot: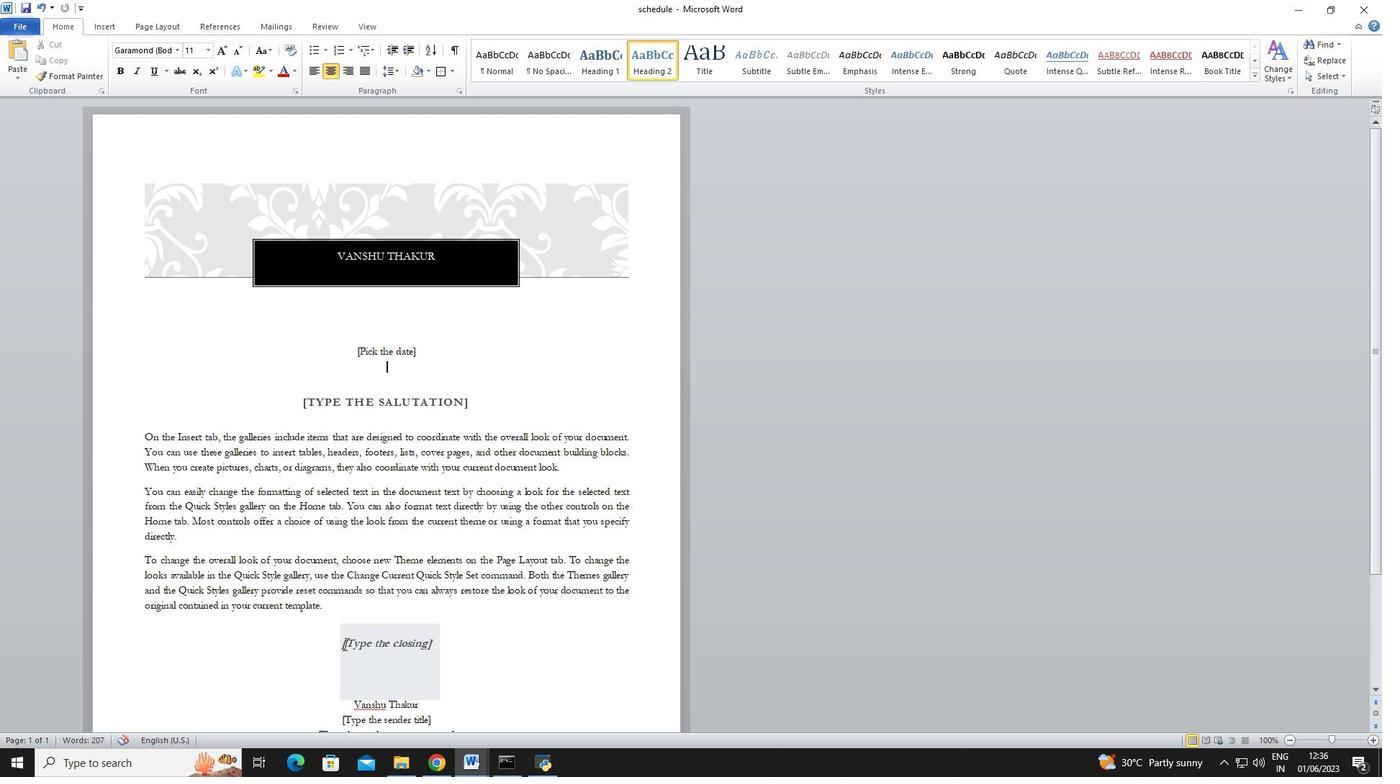 
Action: Mouse pressed left at (342, 643)
Screenshot: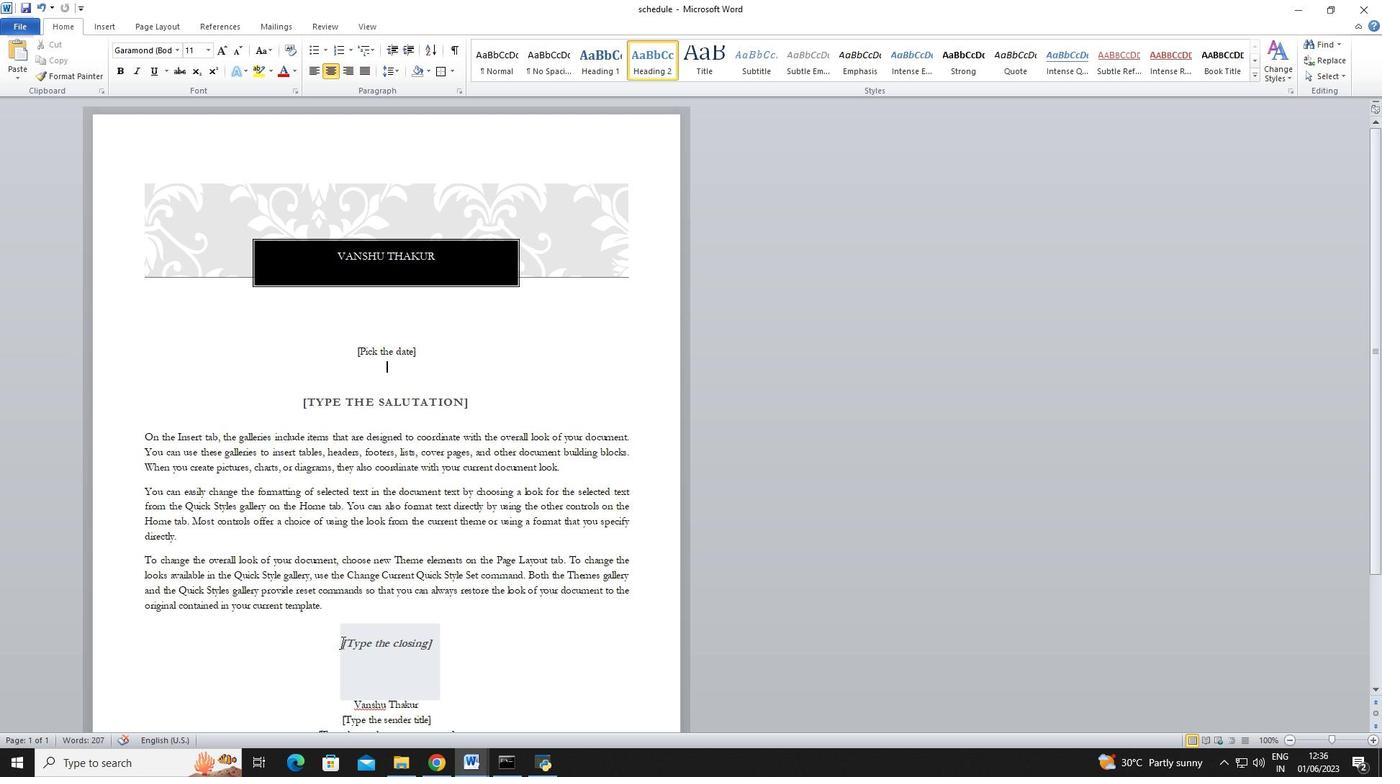 
Action: Mouse moved to (442, 637)
Screenshot: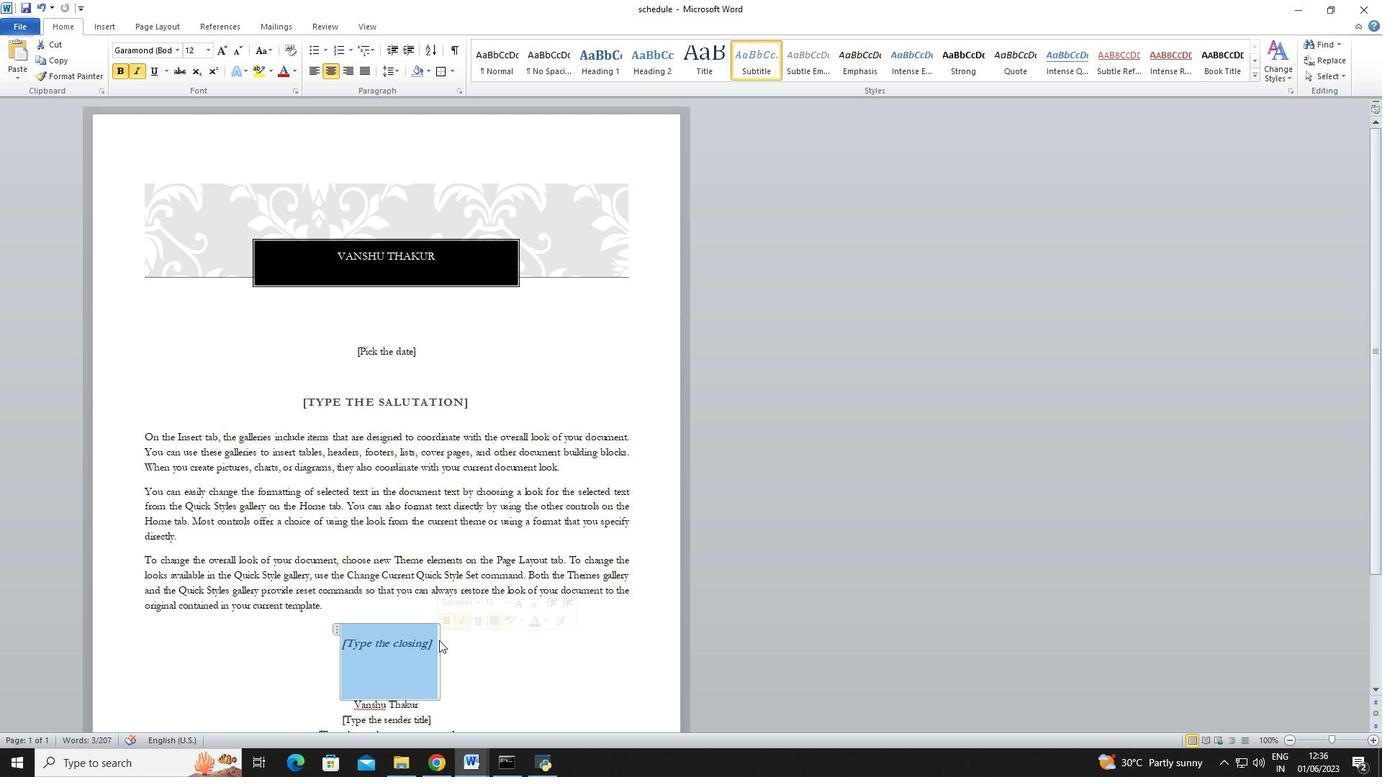 
Action: Key pressed <Key.backspace>
Screenshot: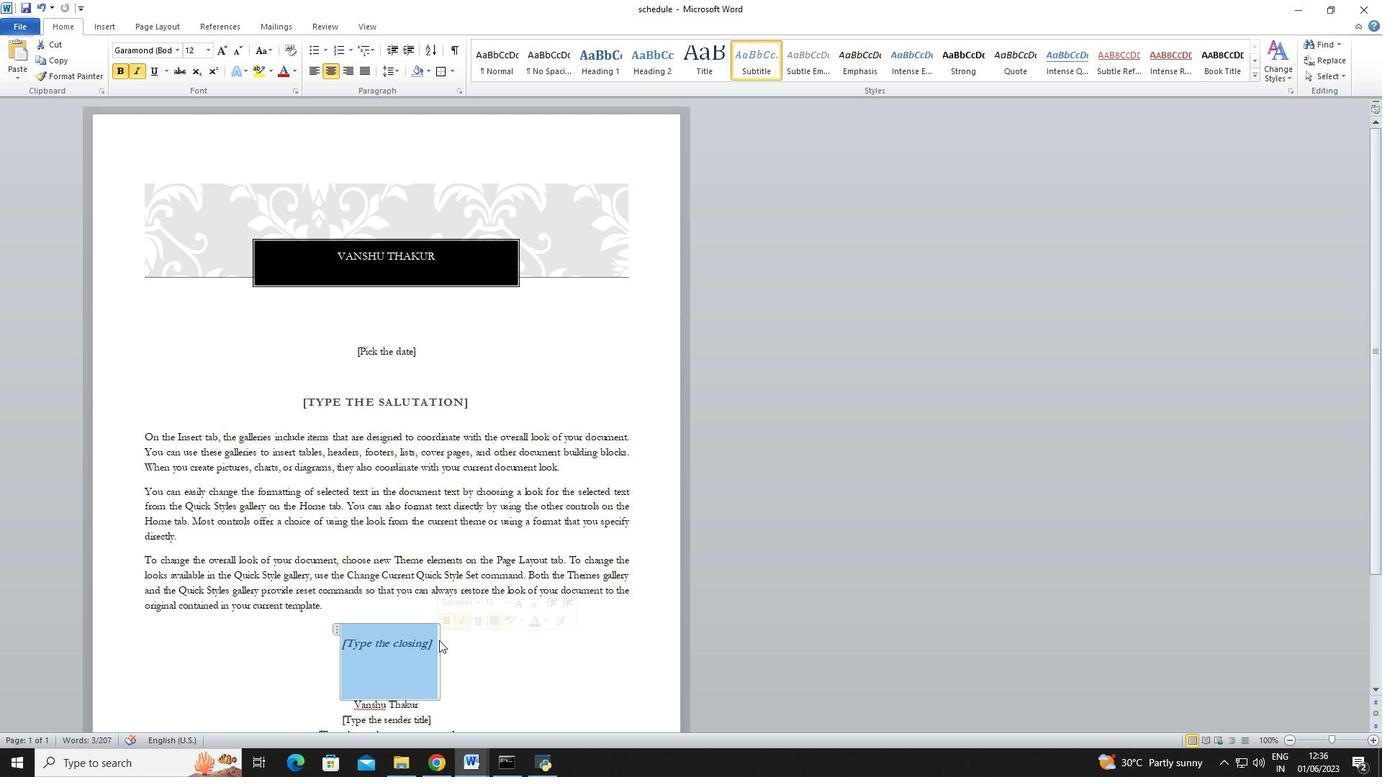 
Action: Mouse moved to (333, 643)
Screenshot: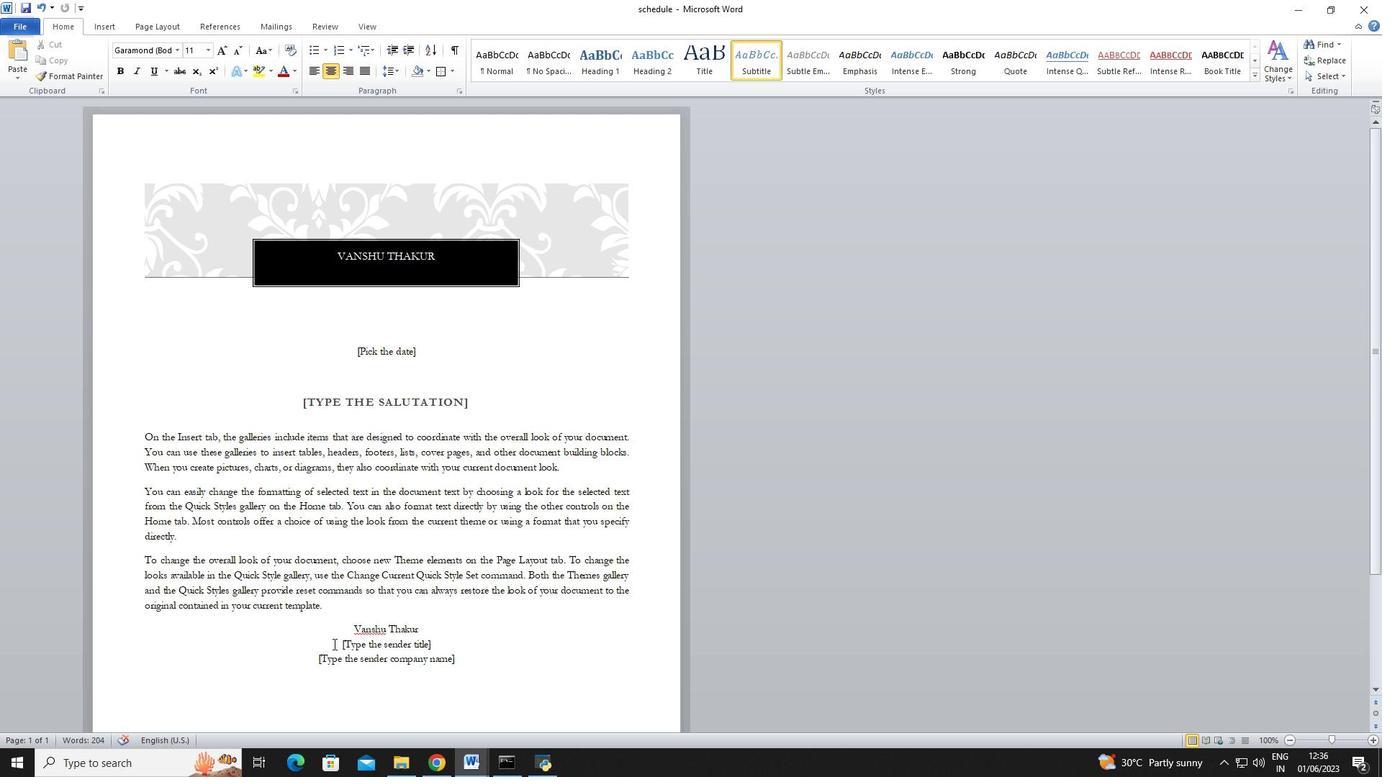 
Action: Mouse pressed left at (333, 643)
Screenshot: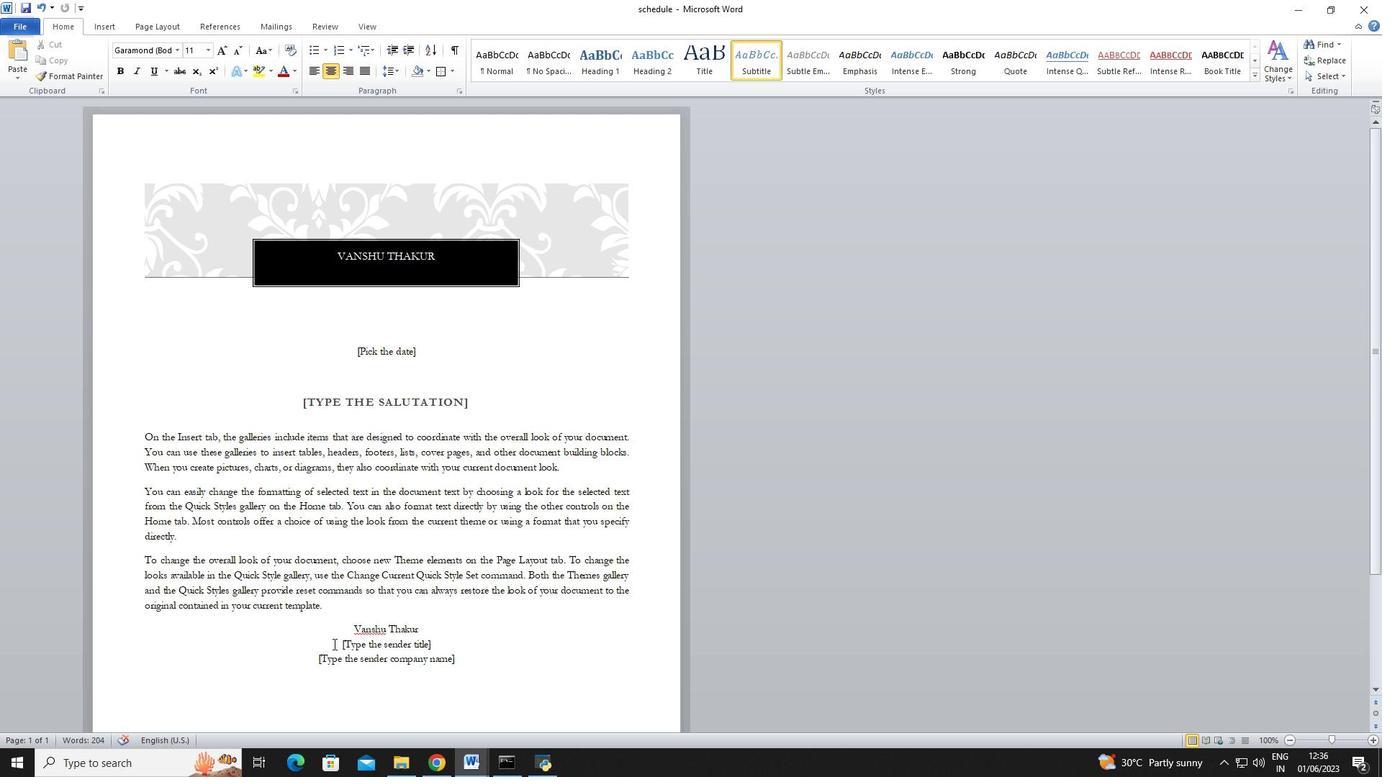 
Action: Mouse moved to (460, 653)
Screenshot: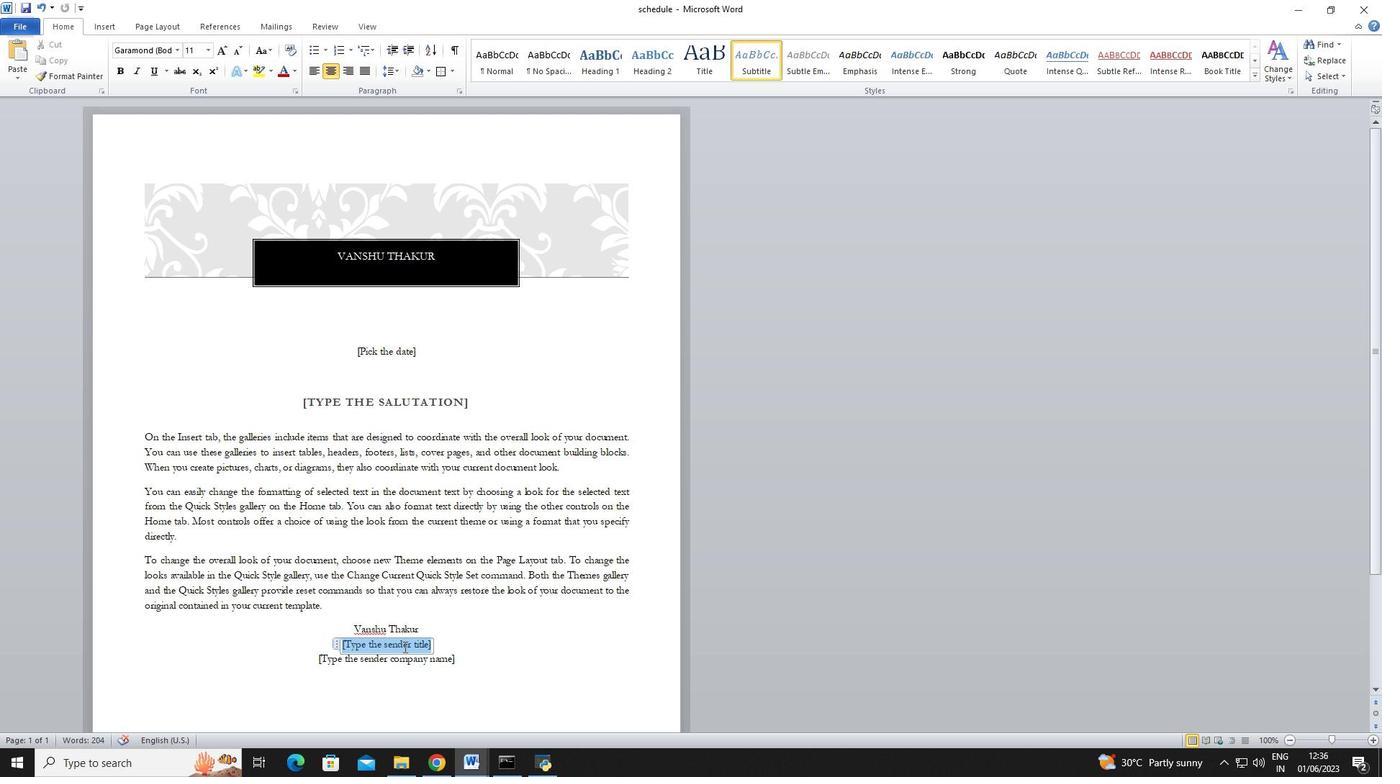 
Action: Key pressed <Key.backspace>
Screenshot: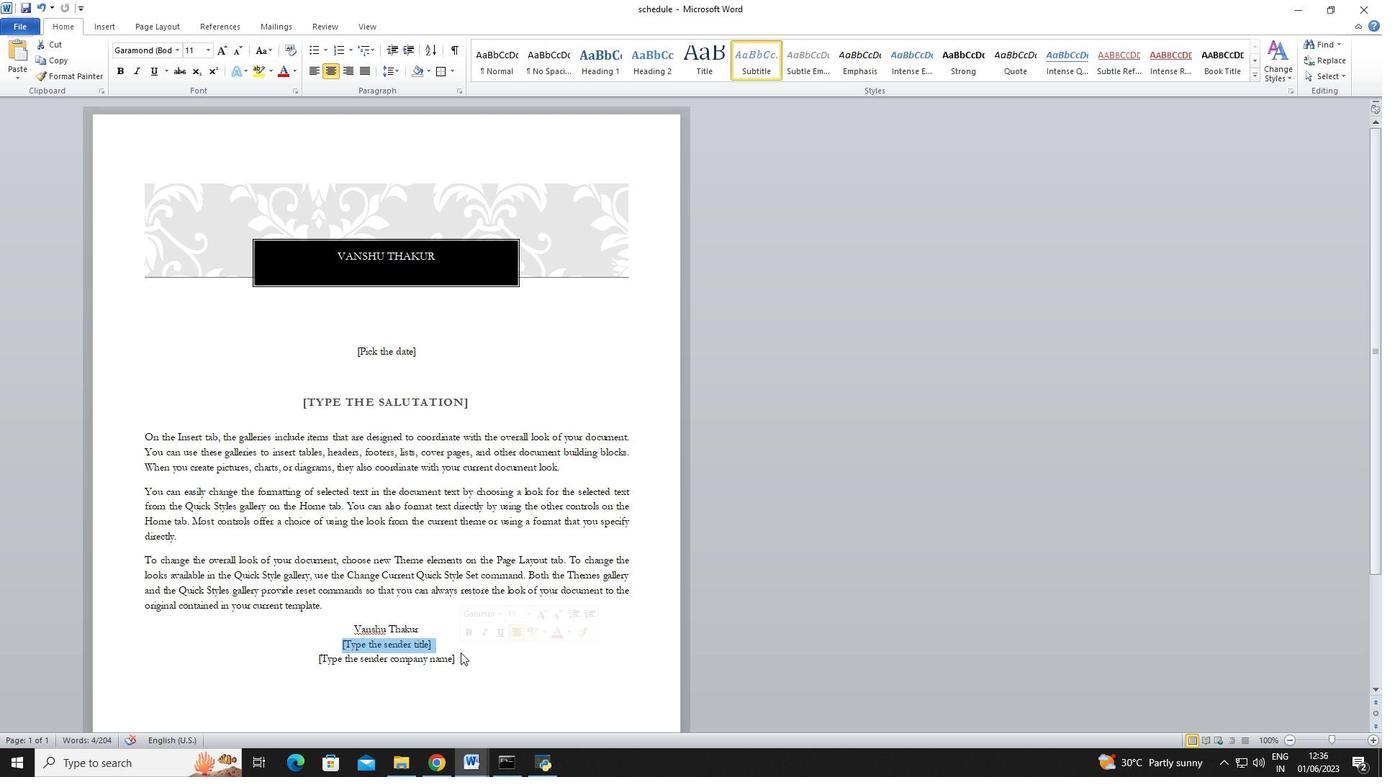 
Action: Mouse moved to (313, 645)
Screenshot: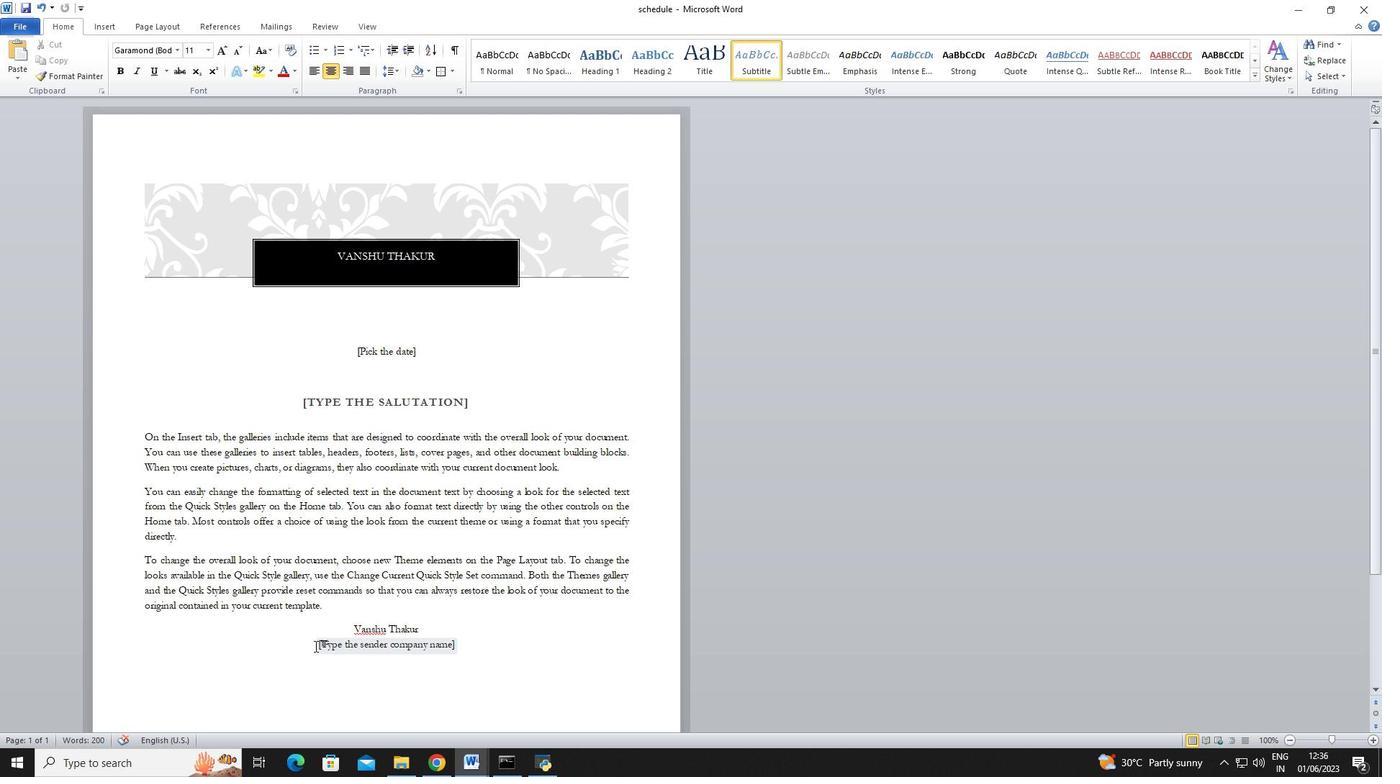
Action: Mouse pressed left at (313, 645)
Screenshot: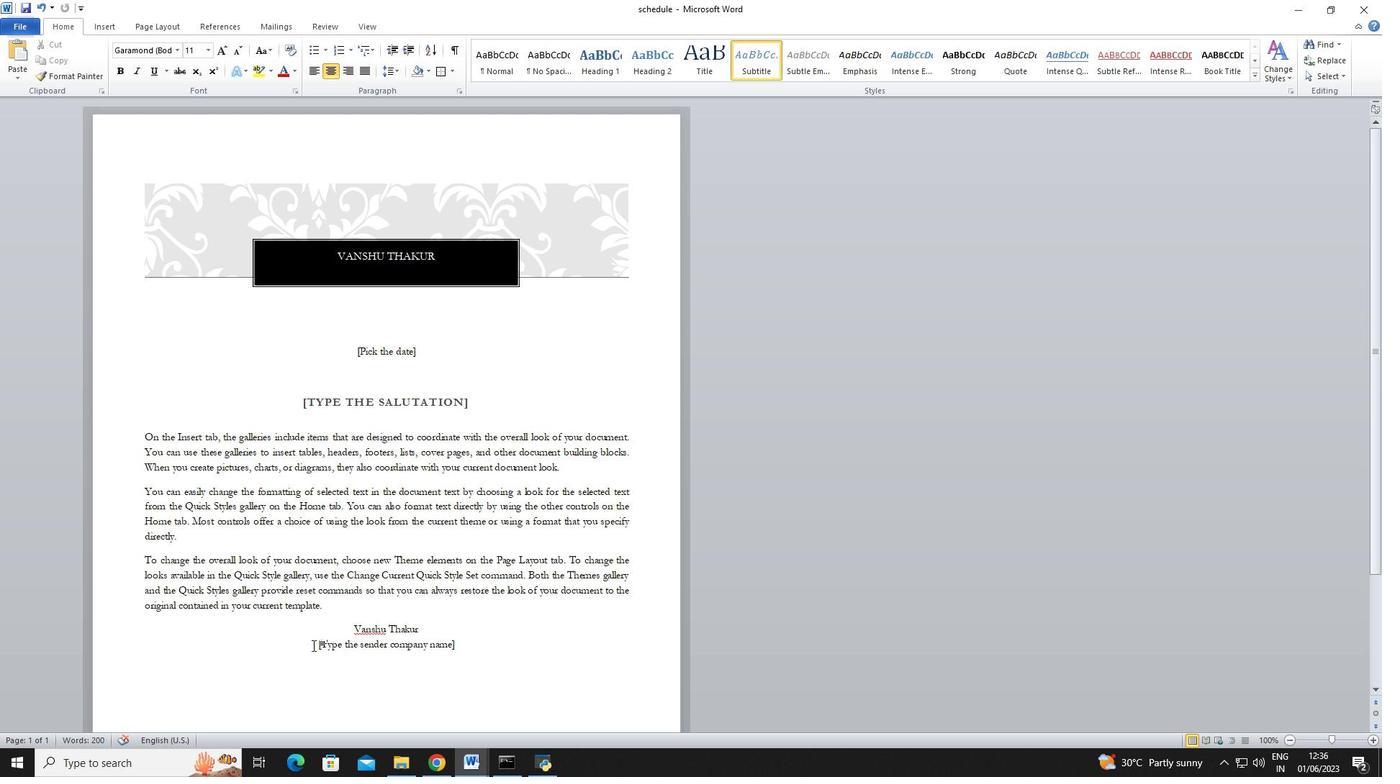 
Action: Mouse moved to (464, 647)
Screenshot: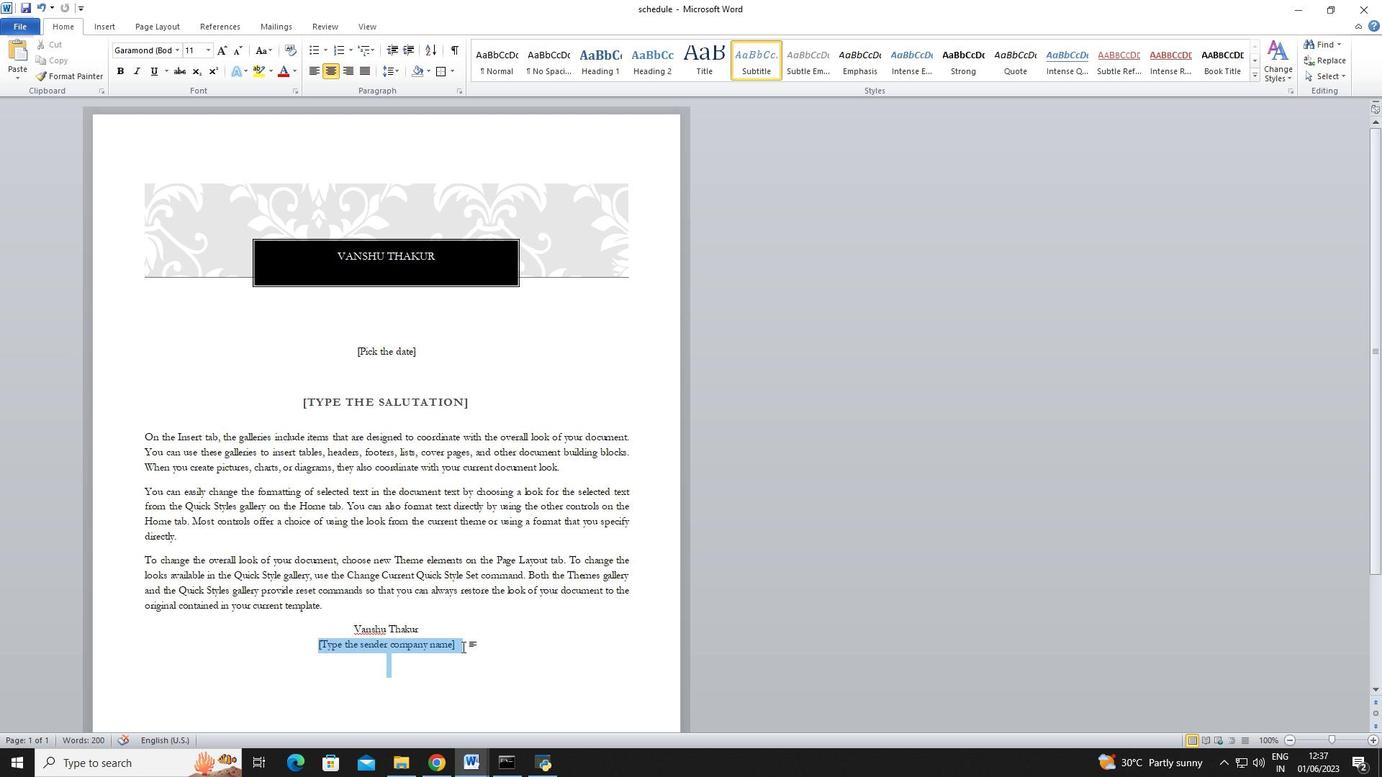 
Action: Key pressed <Key.backspace>
Screenshot: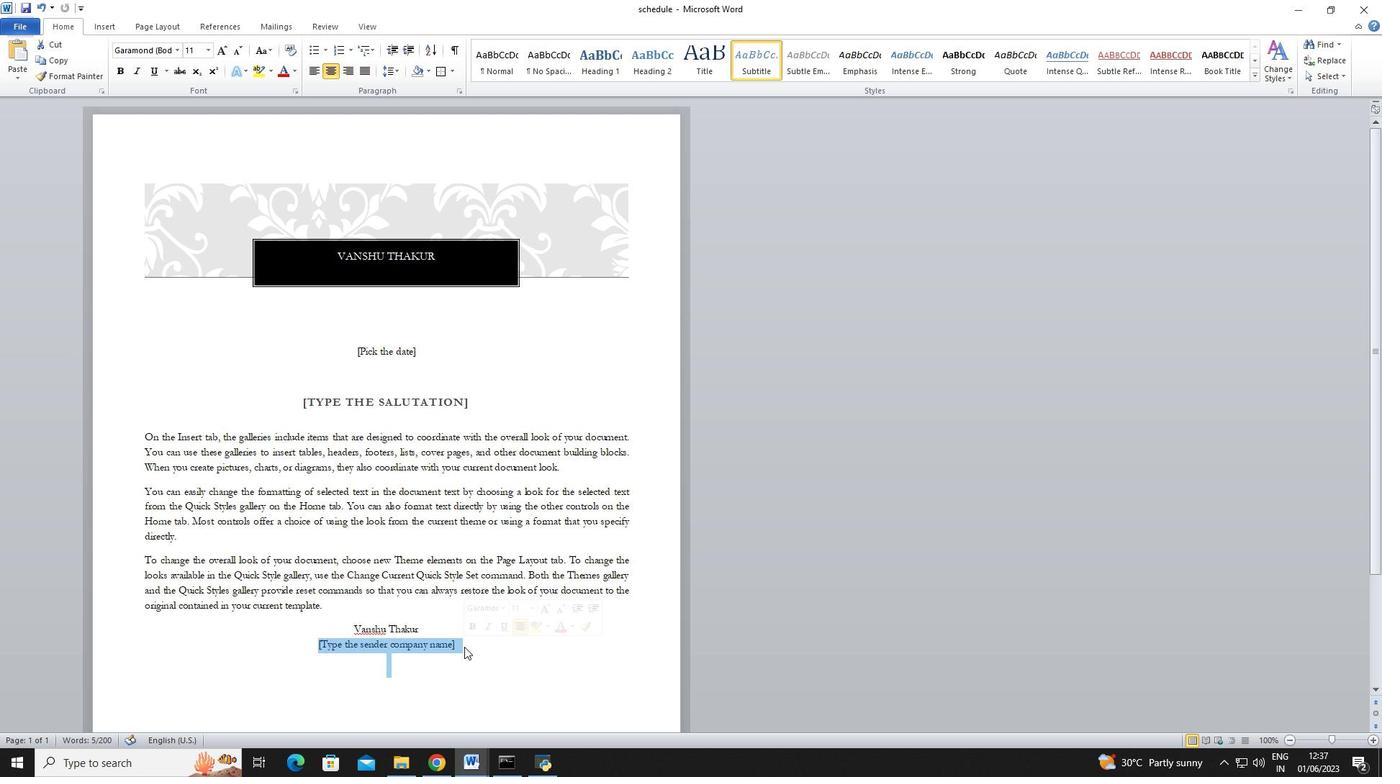 
Action: Mouse moved to (350, 352)
Screenshot: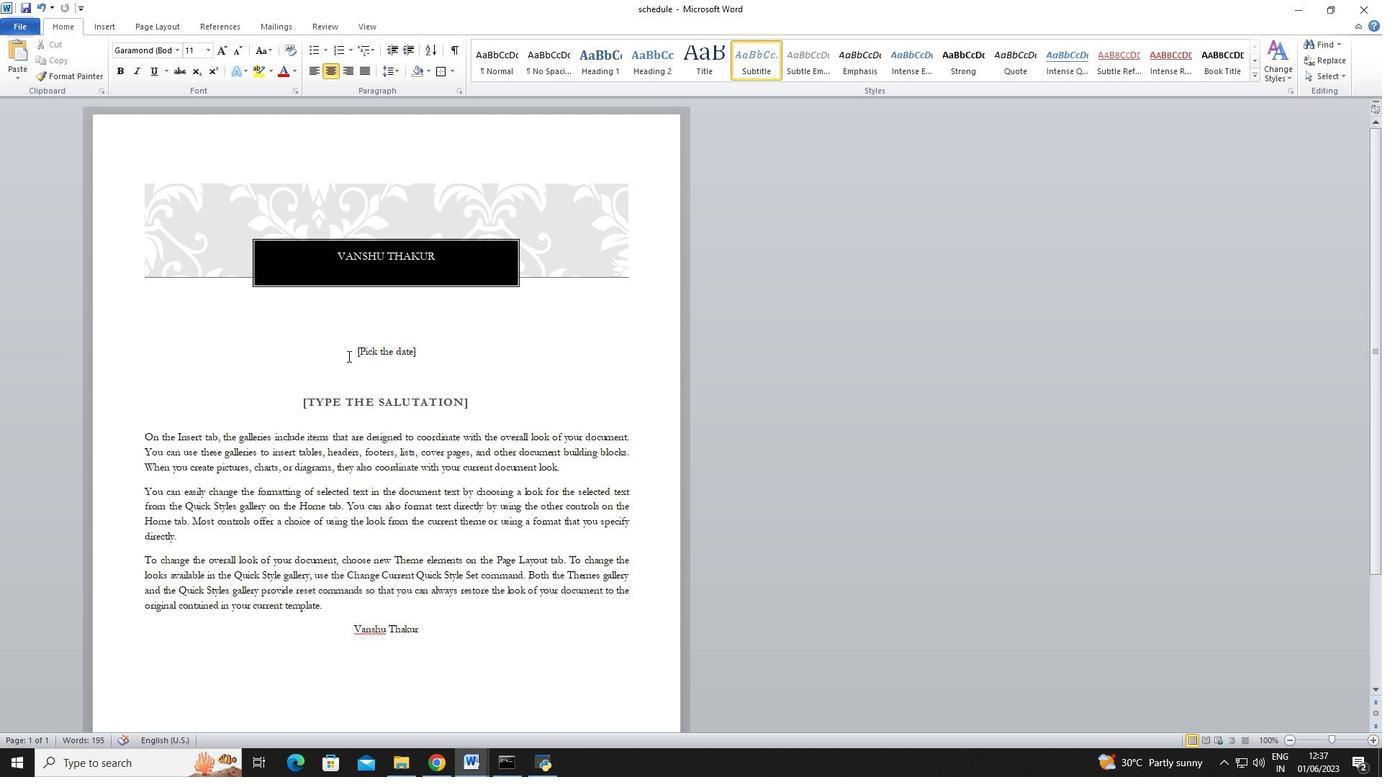 
Action: Mouse pressed left at (350, 352)
Screenshot: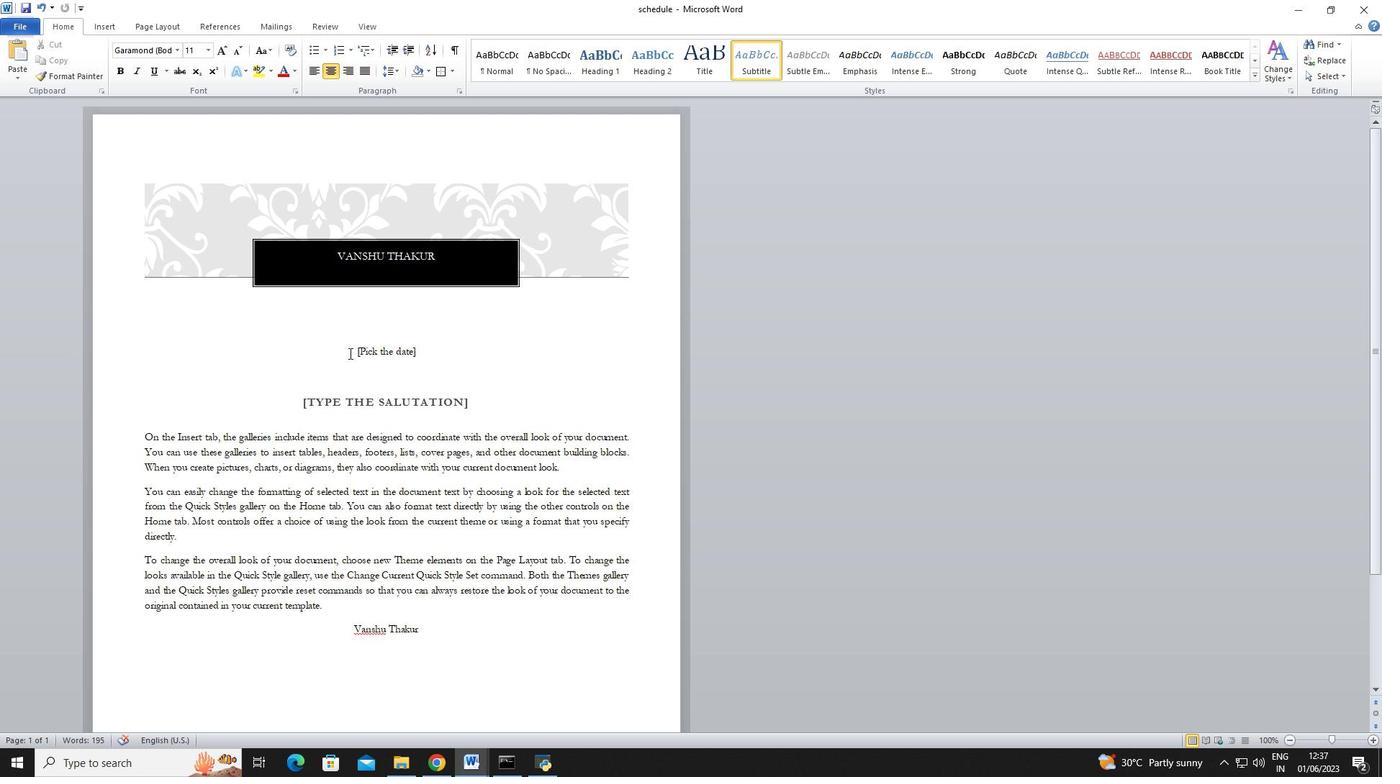 
Action: Mouse moved to (432, 355)
Screenshot: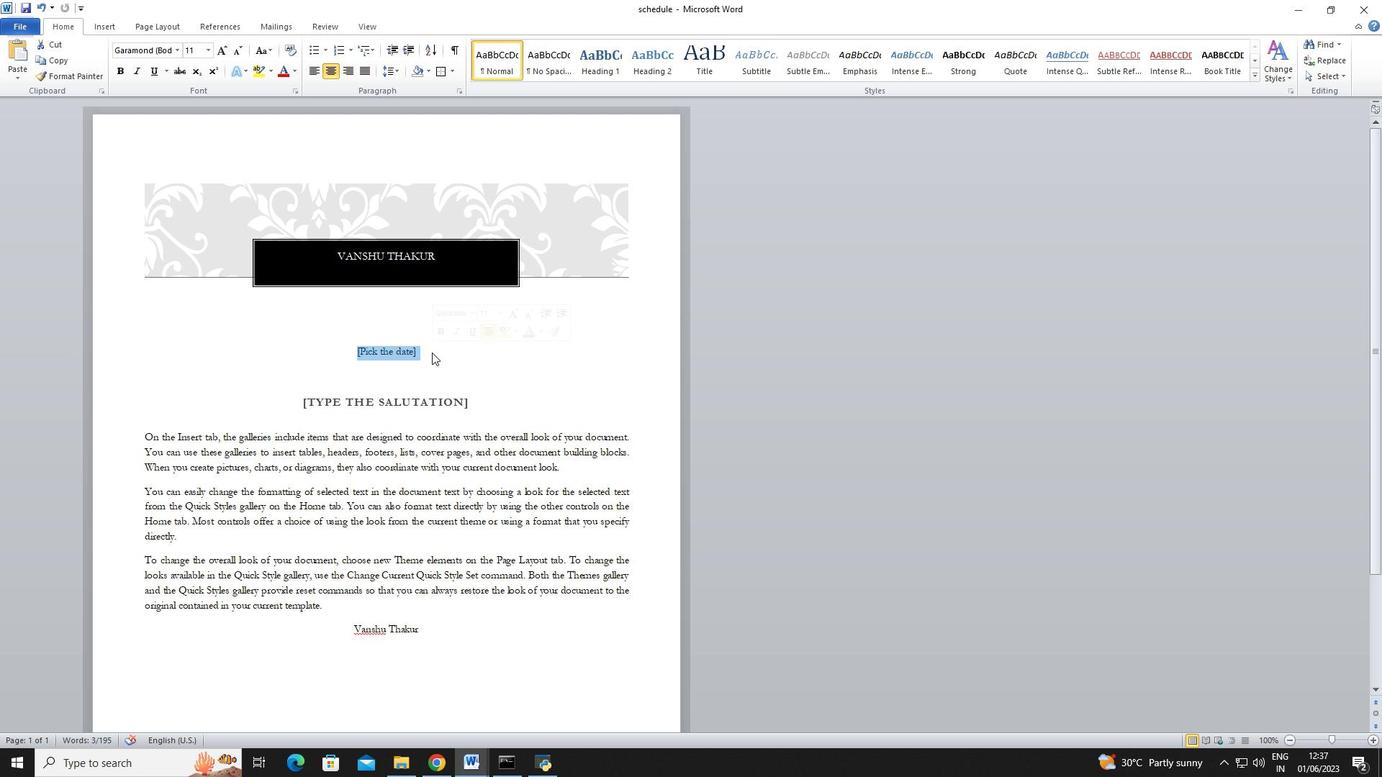 
Action: Key pressed 1
Screenshot: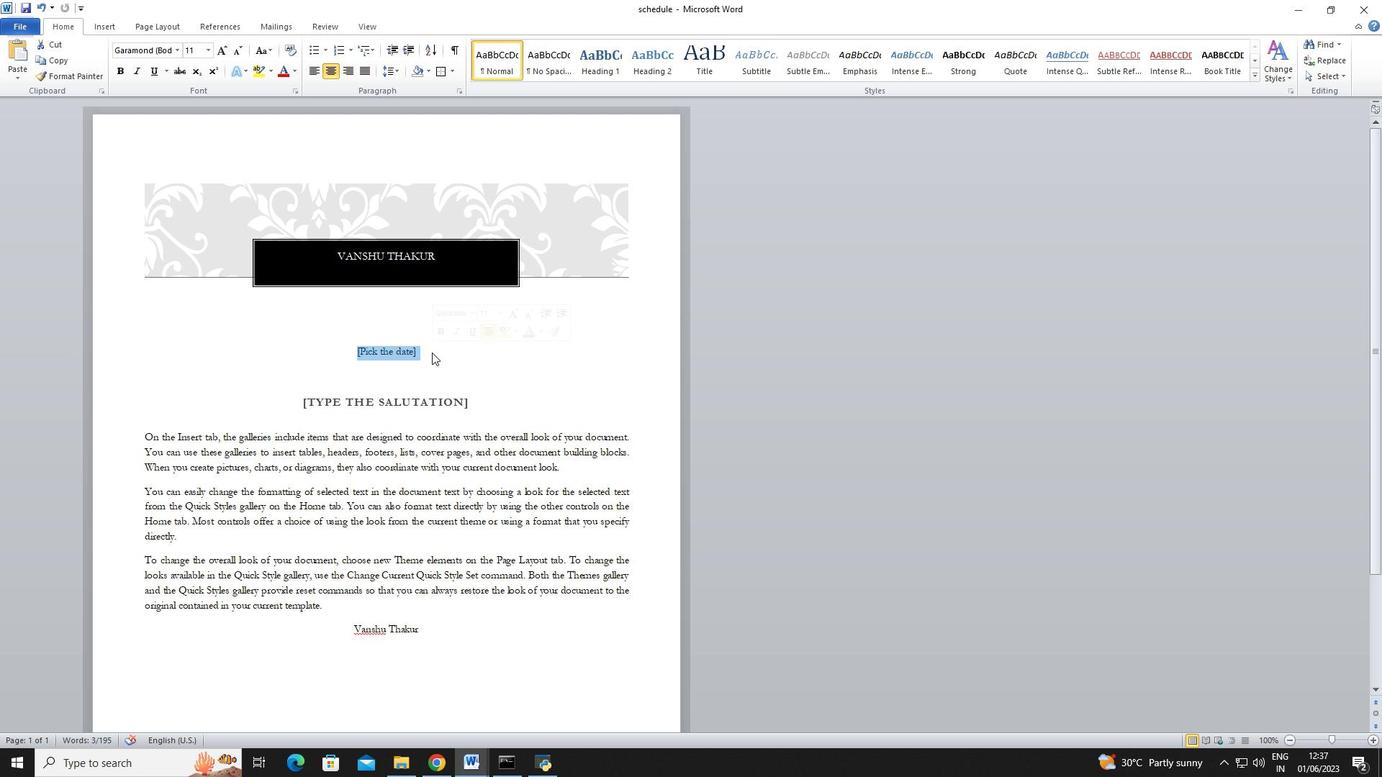 
Action: Mouse moved to (430, 355)
Screenshot: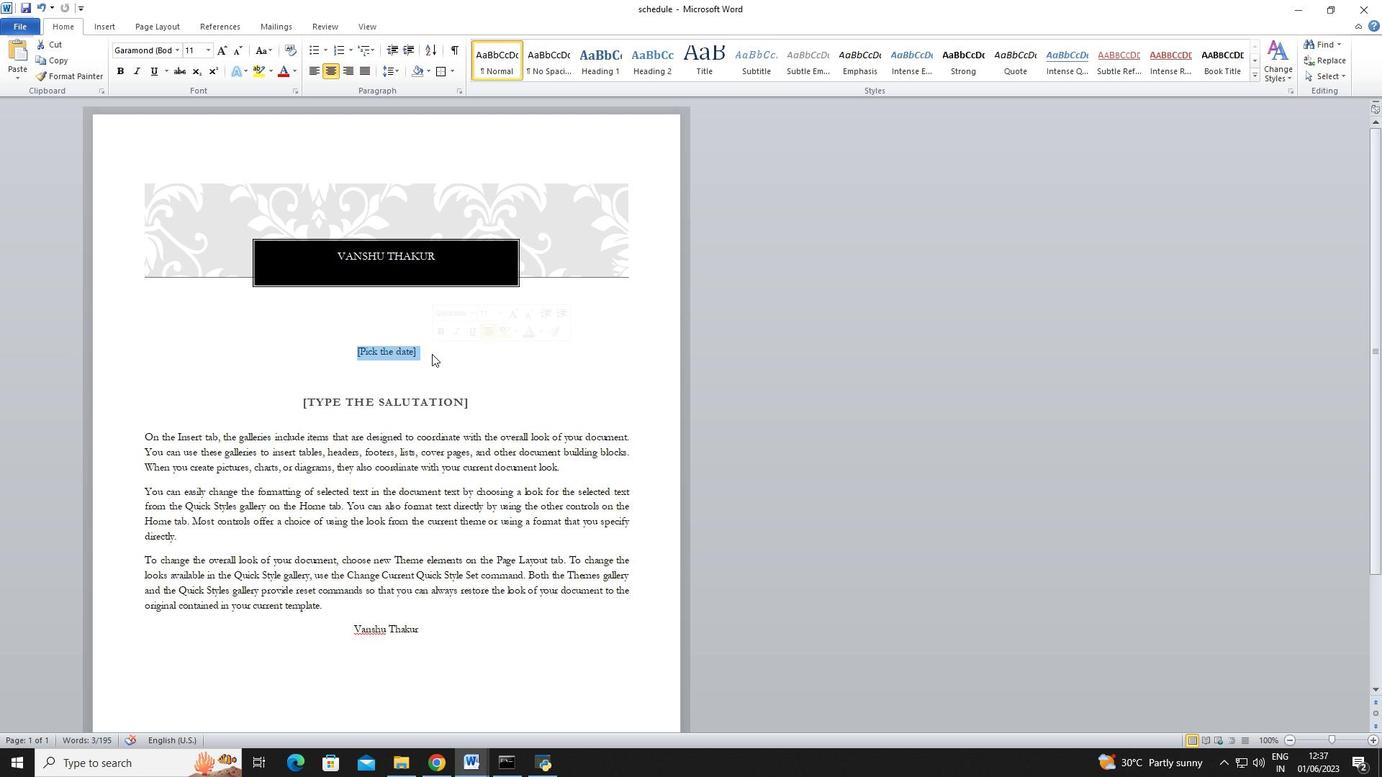 
Action: Key pressed 8<Key.space>
Screenshot: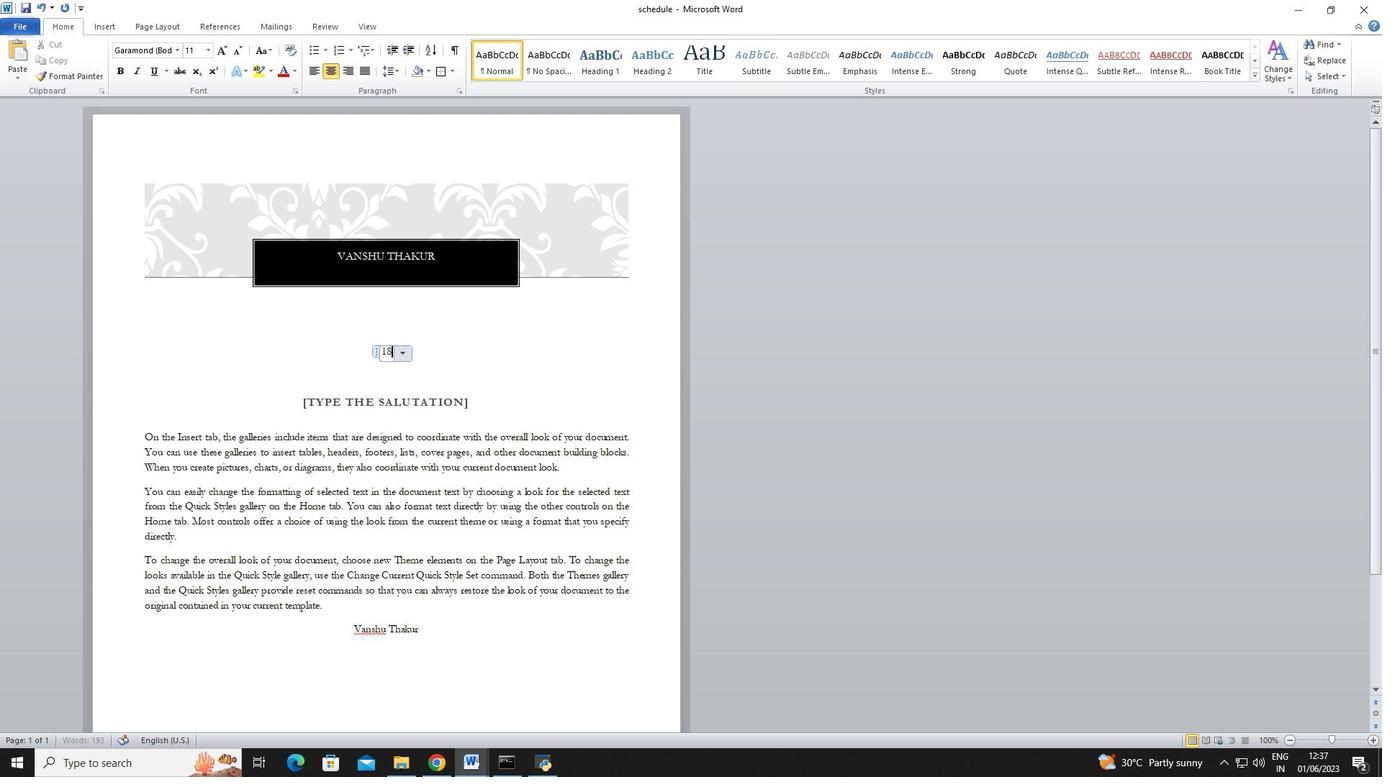 
Action: Mouse moved to (428, 358)
Screenshot: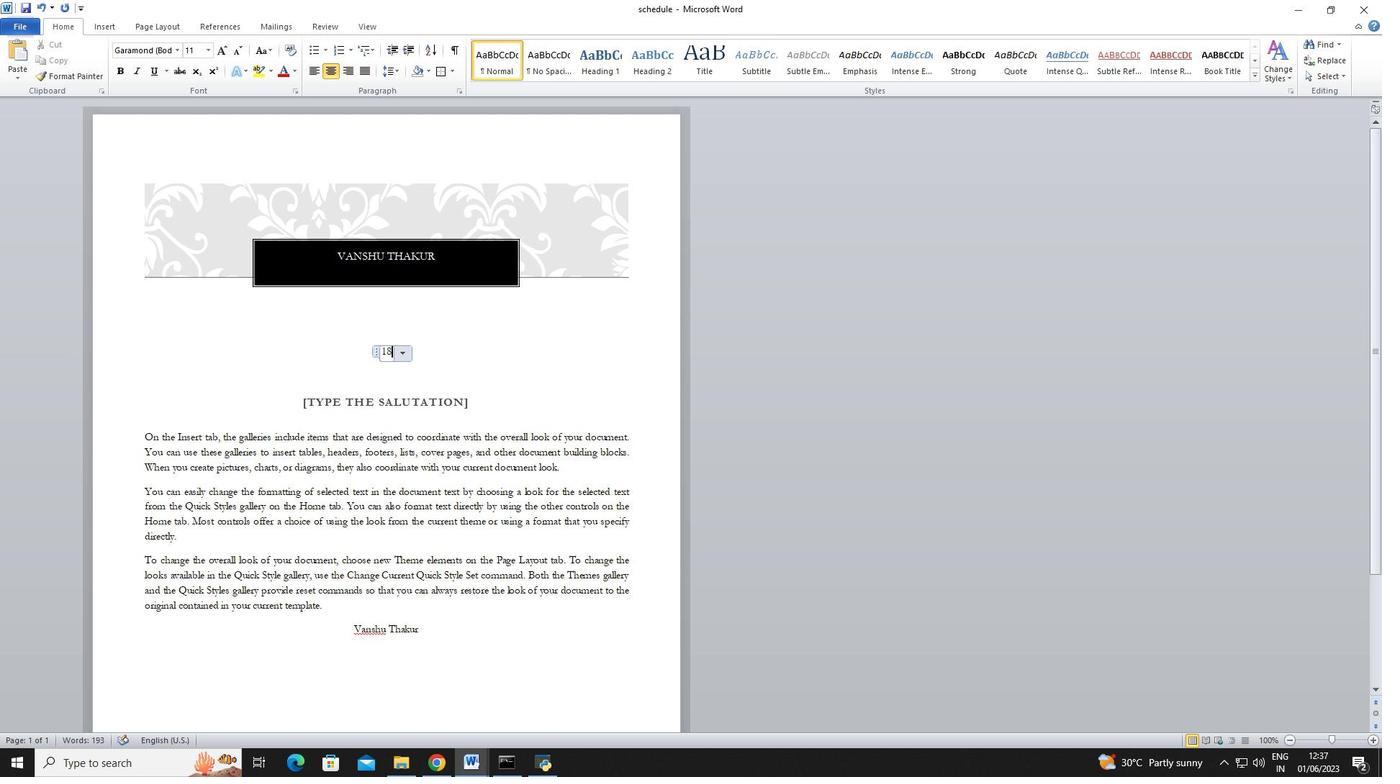
Action: Key pressed <Key.shift>
Screenshot: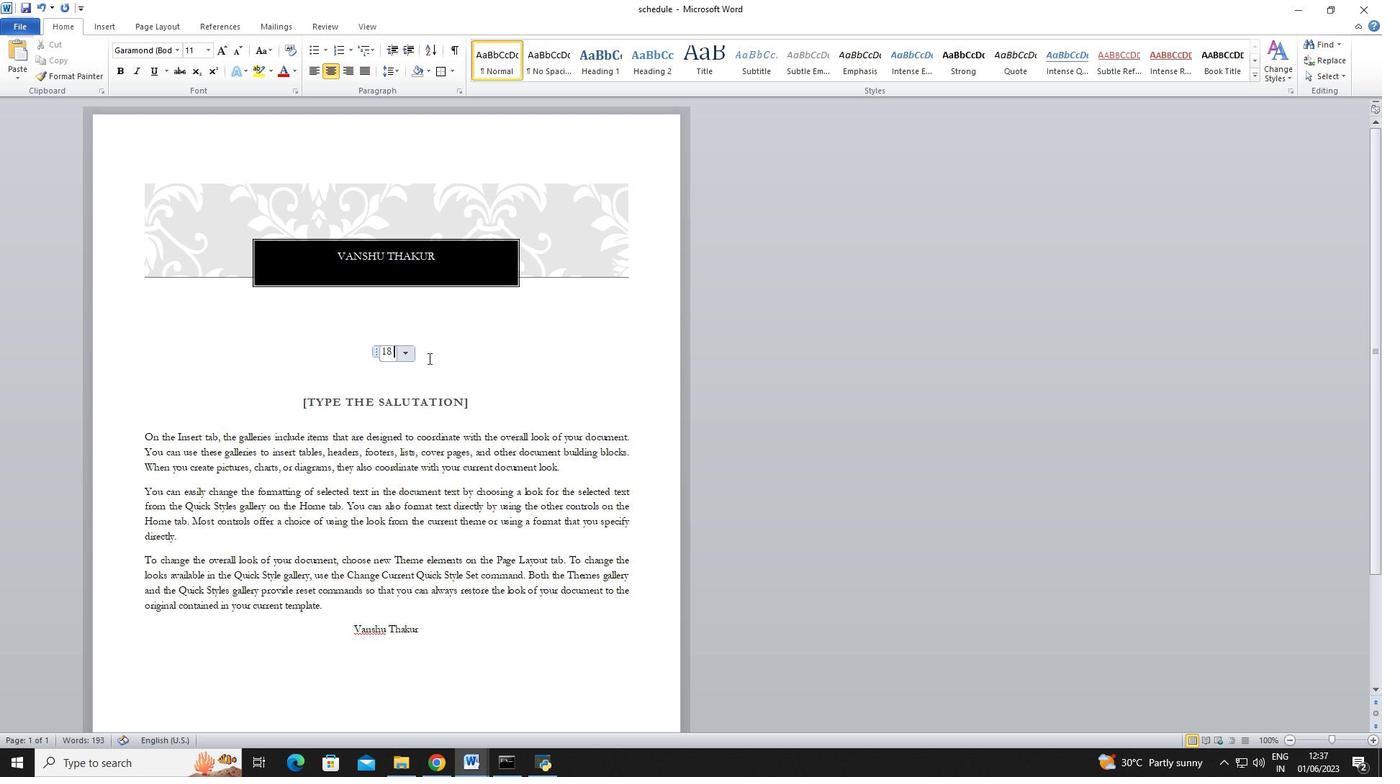 
Action: Mouse moved to (426, 360)
Screenshot: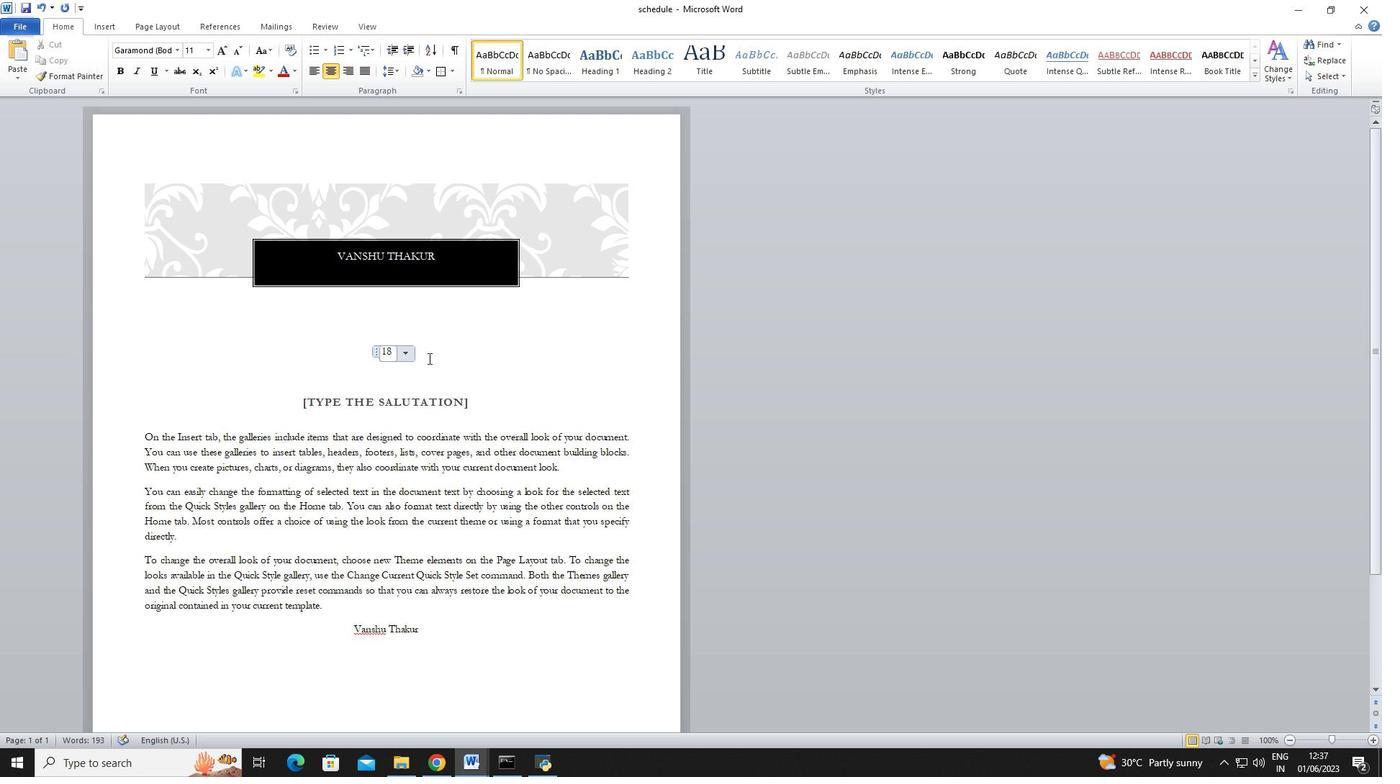 
Action: Key pressed <Key.shift><Key.shift><Key.shift><Key.shift><Key.shift><Key.shift><Key.shift><Key.shift><Key.shift><Key.shift><Key.shift><Key.shift><Key.shift><Key.shift><Key.shift><Key.shift><Key.shift><Key.shift><Key.shift><Key.shift><Key.shift><Key.shift><Key.shift>May
Screenshot: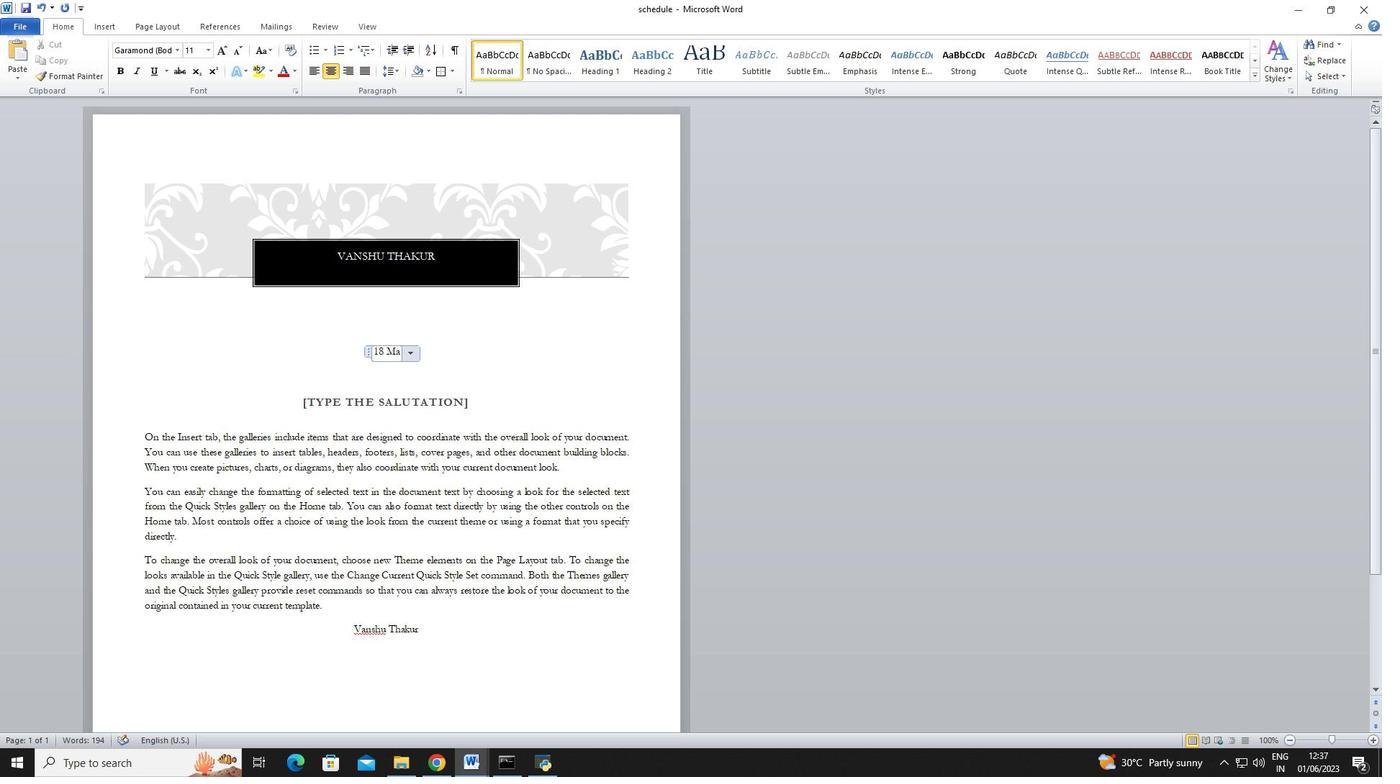 
Action: Mouse moved to (424, 363)
Screenshot: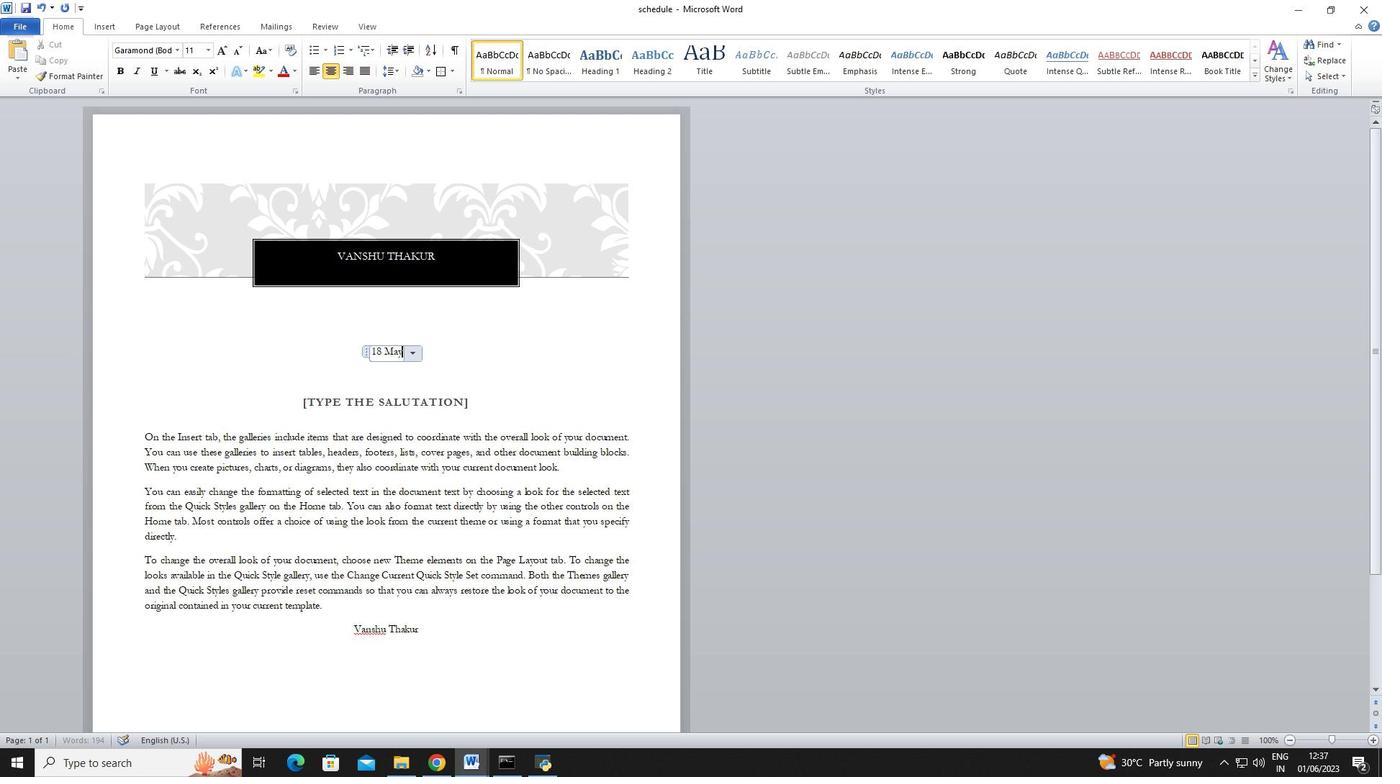 
Action: Key pressed <Key.space>
Screenshot: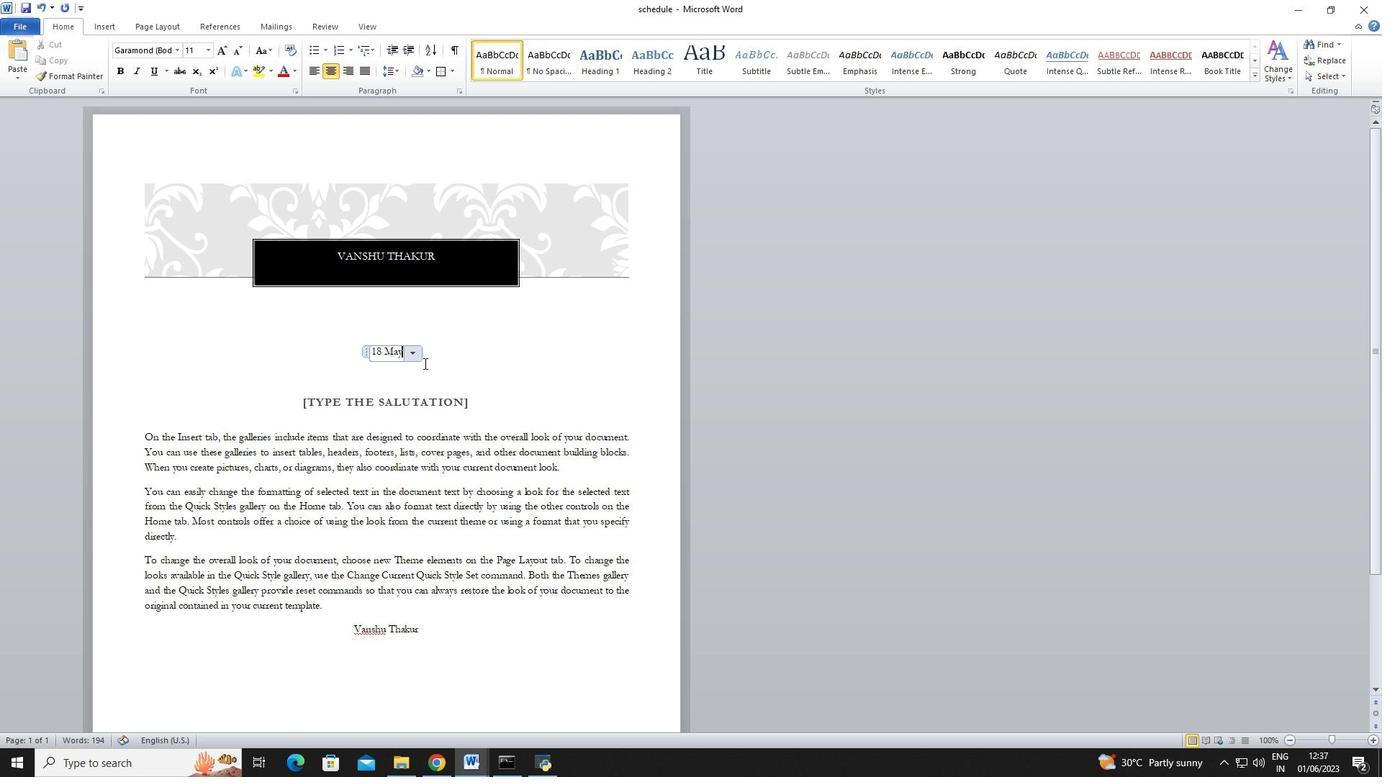 
Action: Mouse moved to (422, 368)
Screenshot: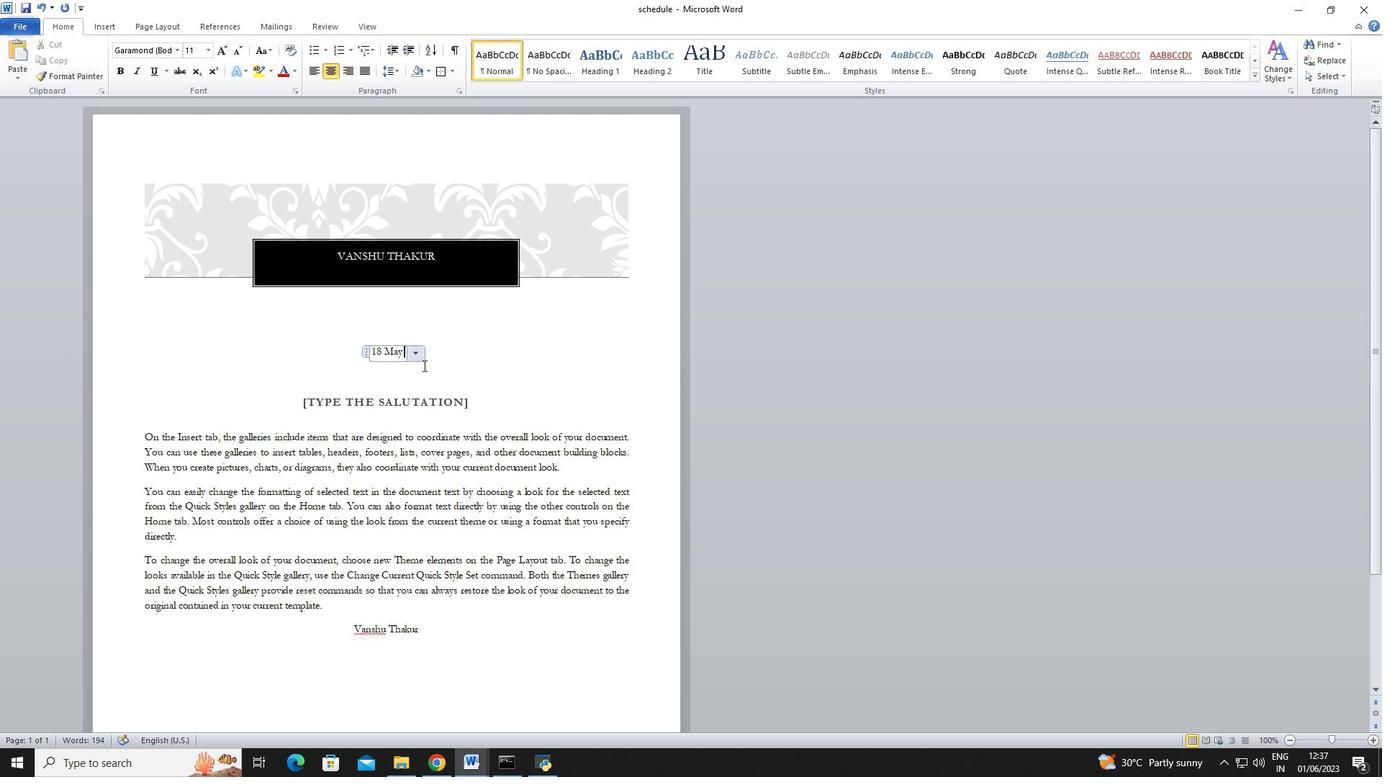 
Action: Key pressed 2023
Screenshot: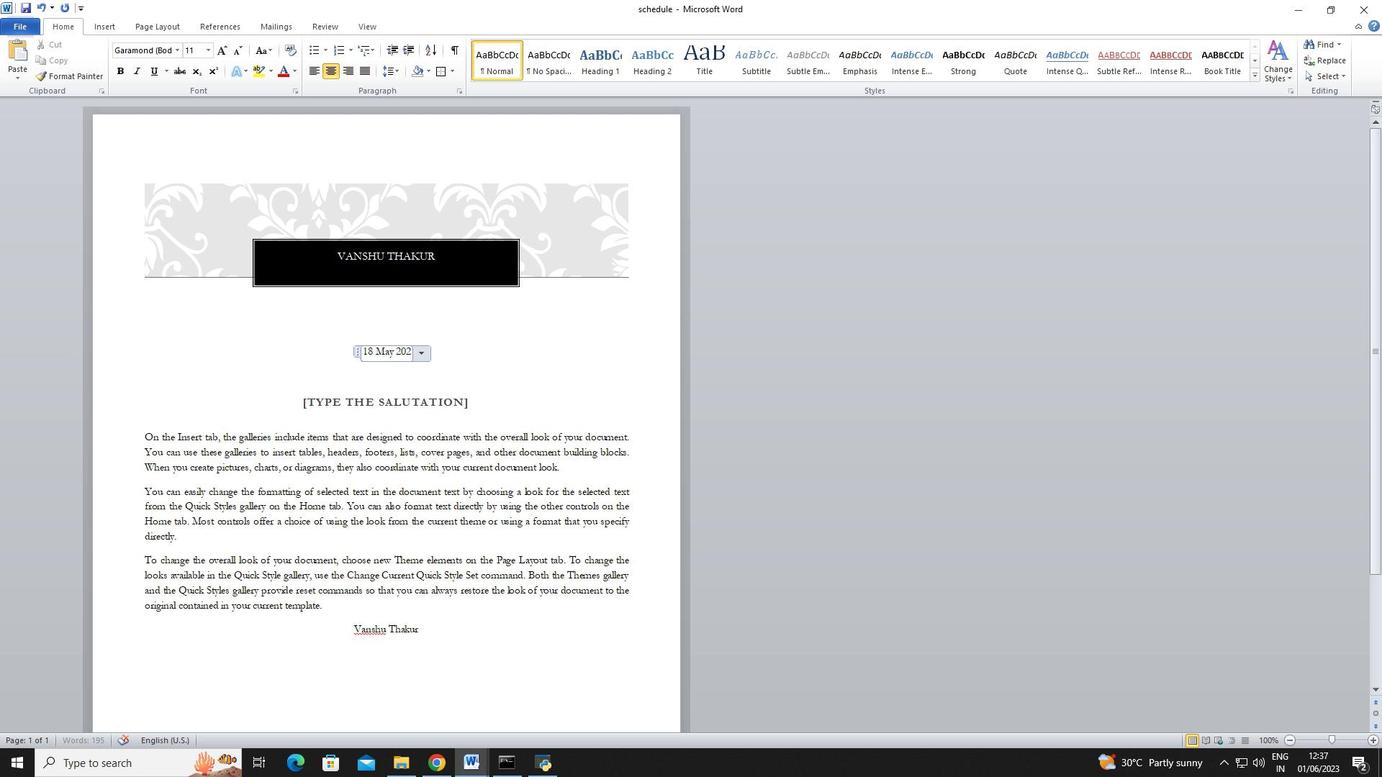 
Action: Mouse moved to (551, 377)
Screenshot: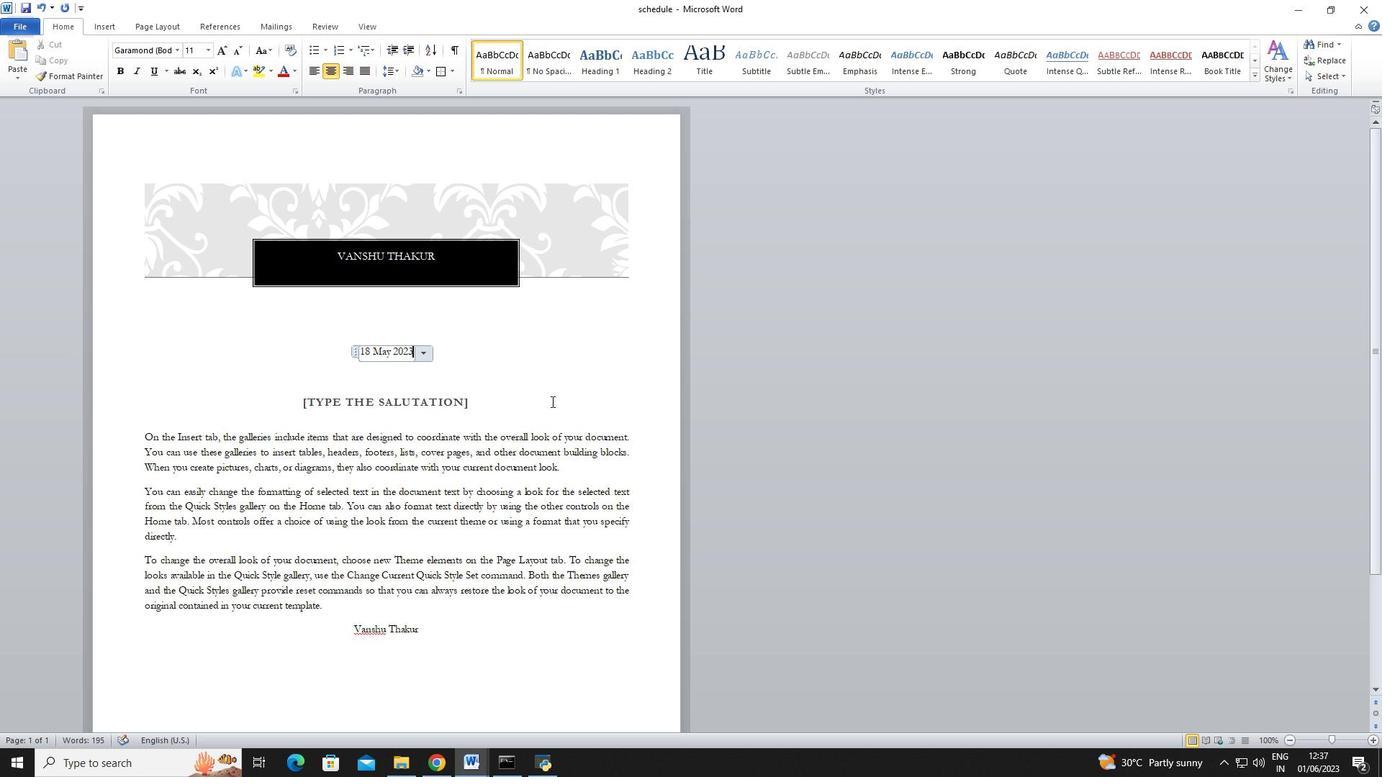 
Action: Mouse pressed left at (551, 377)
Screenshot: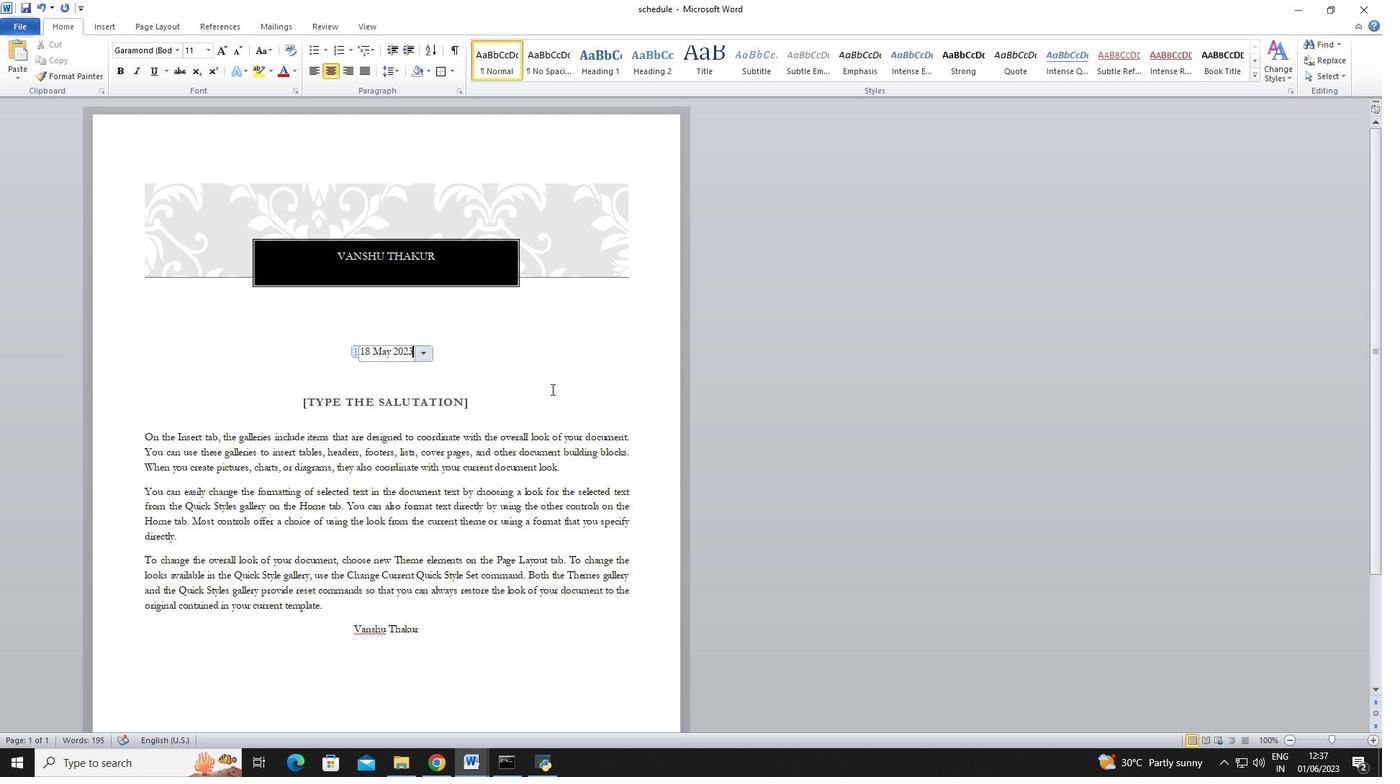 
Action: Mouse moved to (297, 402)
Screenshot: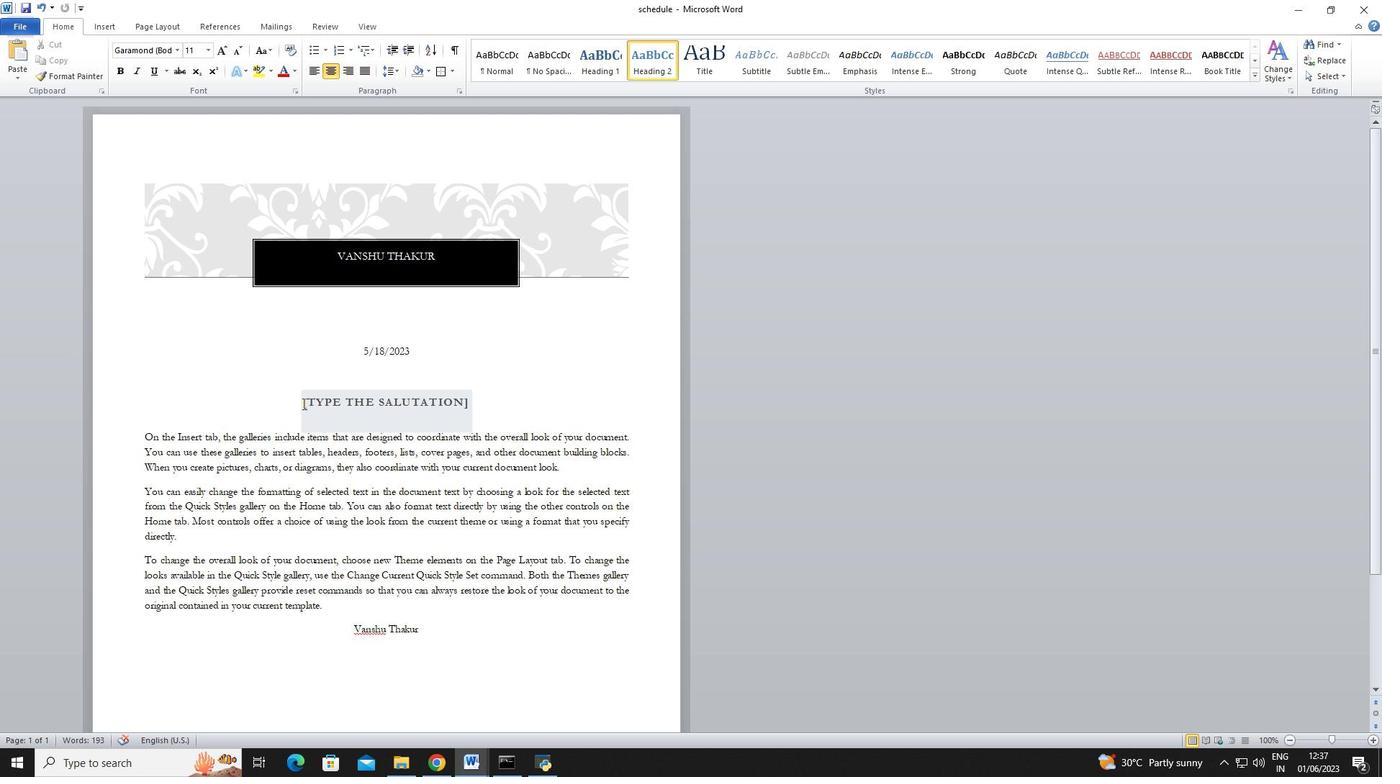 
Action: Mouse pressed left at (297, 402)
Screenshot: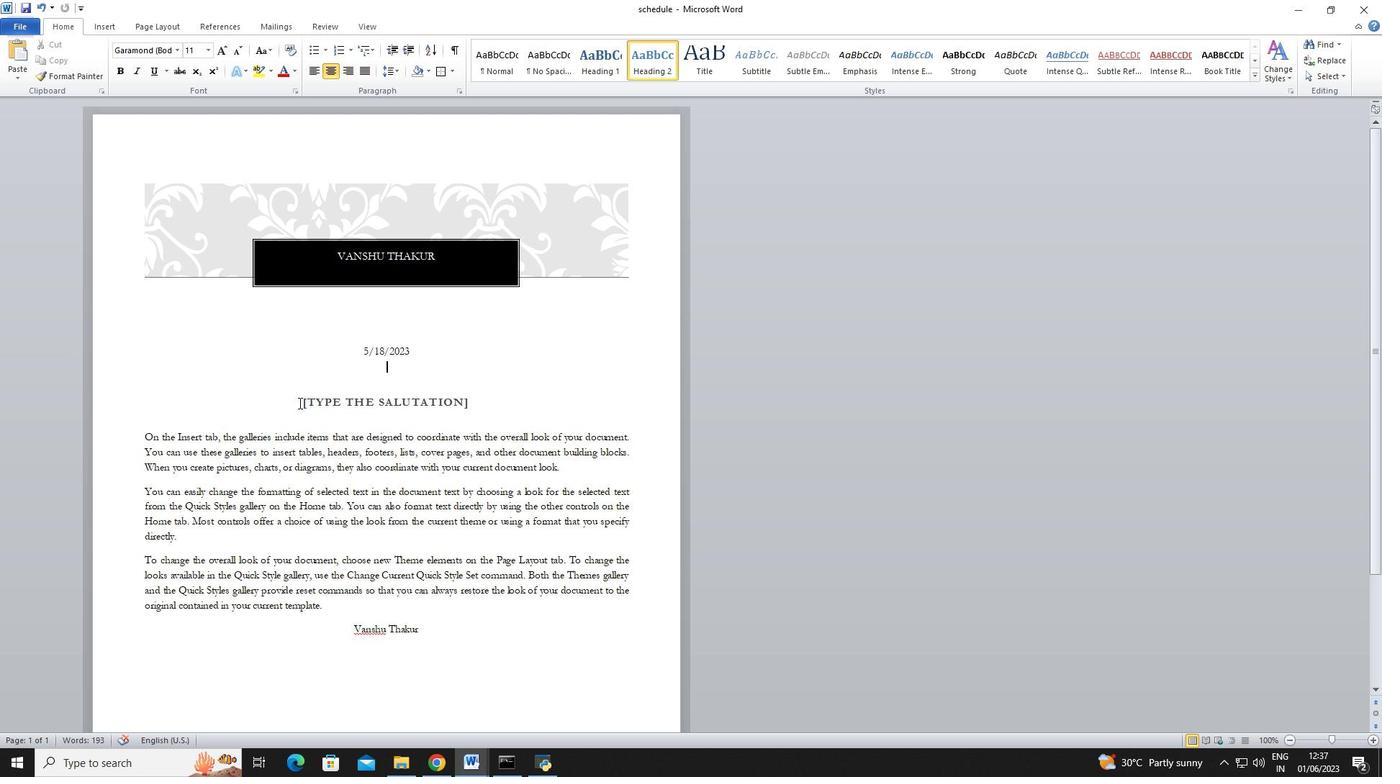 
Action: Mouse moved to (476, 404)
Screenshot: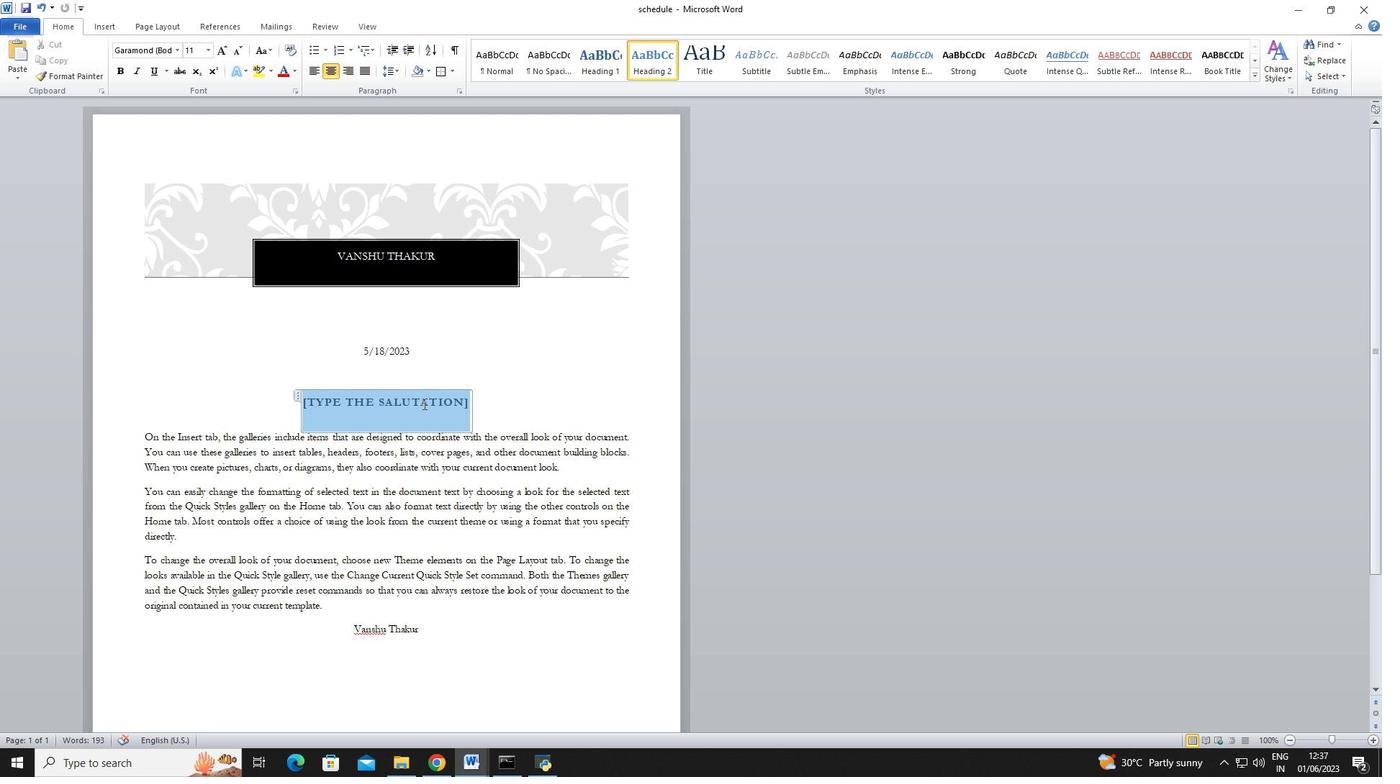 
Action: Key pressed <Key.shift>Gr
Screenshot: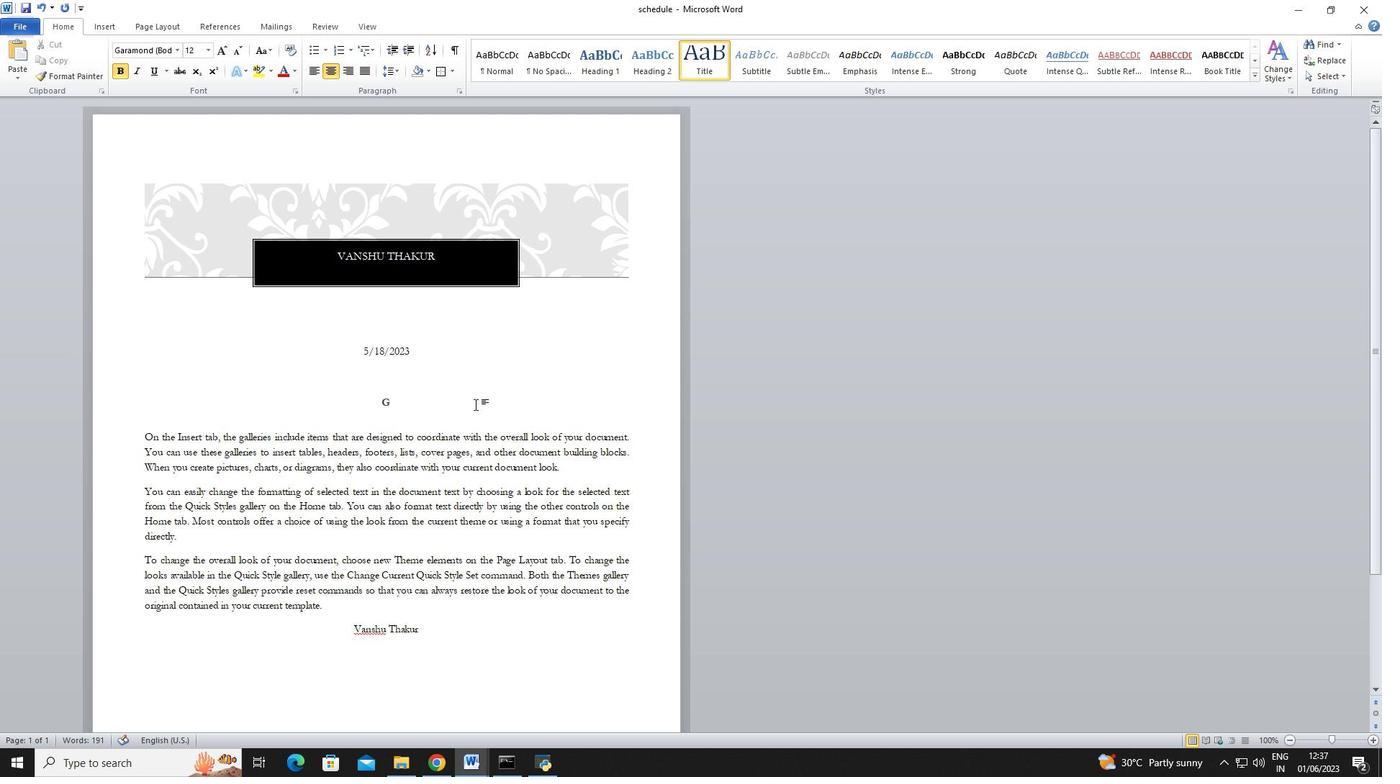 
Action: Mouse moved to (476, 404)
Screenshot: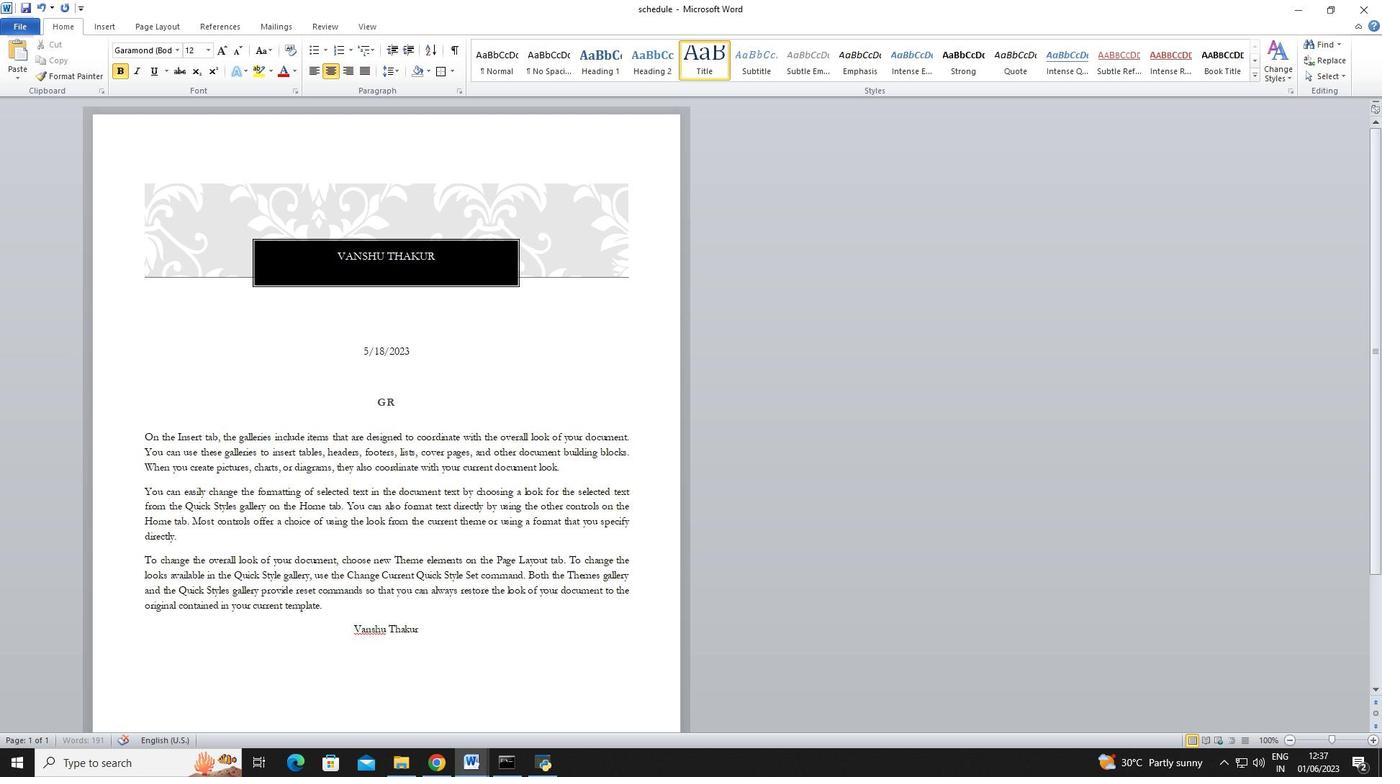 
Action: Key pressed eetings
Screenshot: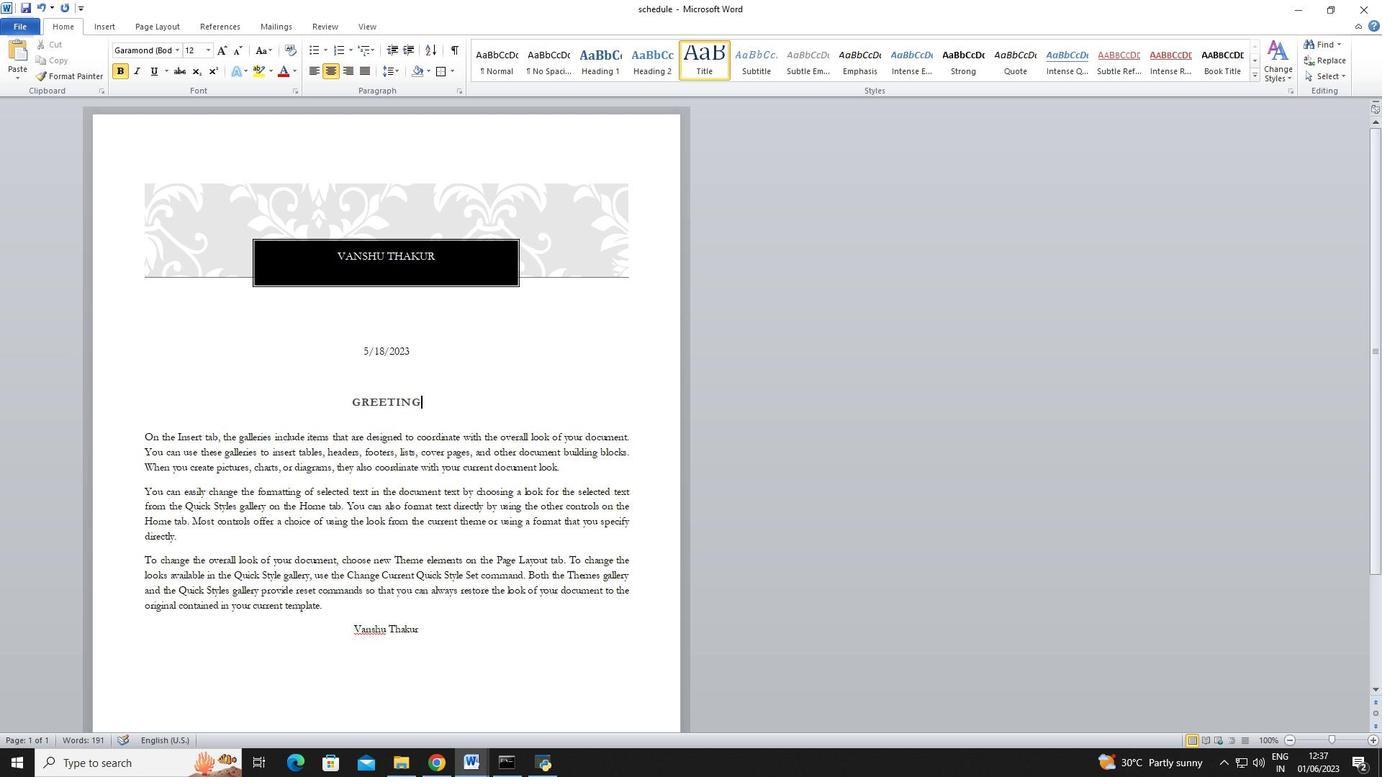 
Action: Mouse moved to (145, 437)
Screenshot: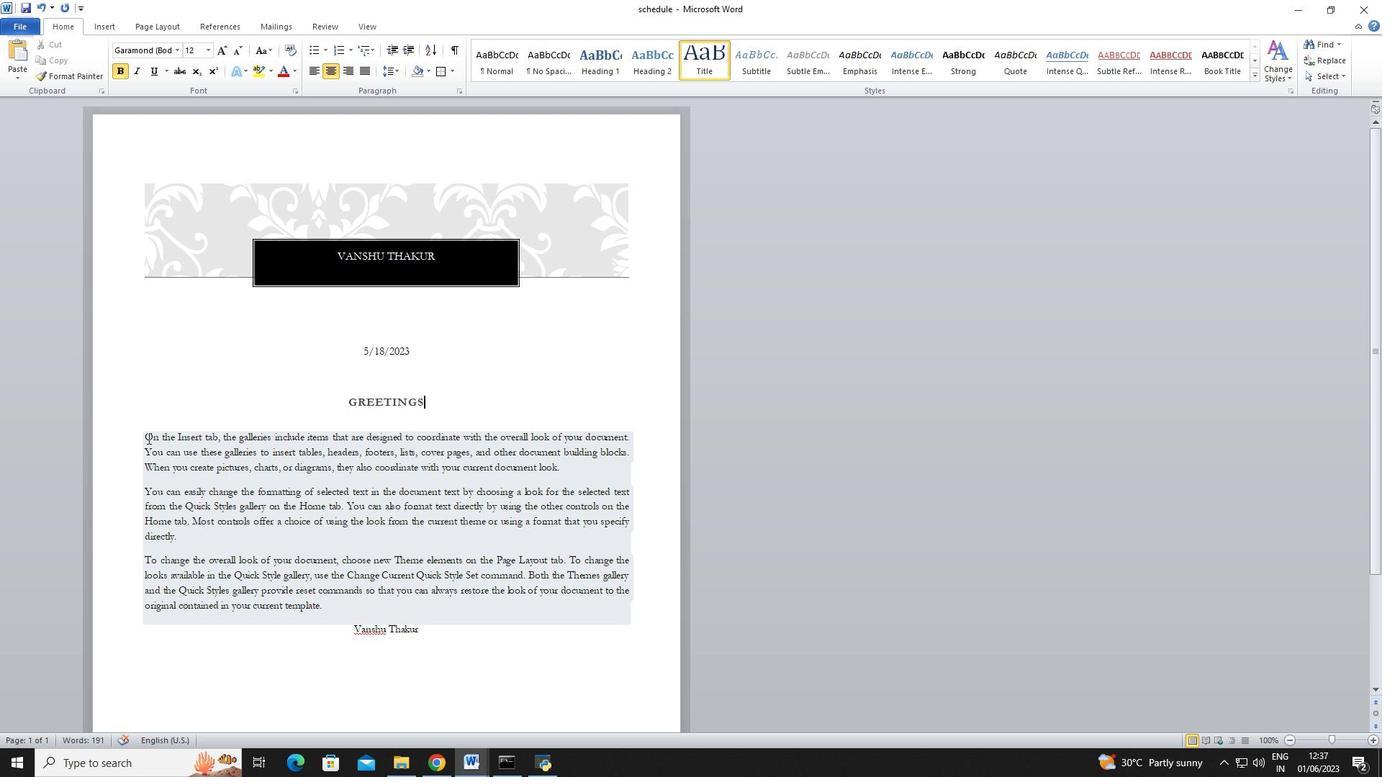 
Action: Mouse pressed left at (145, 437)
Screenshot: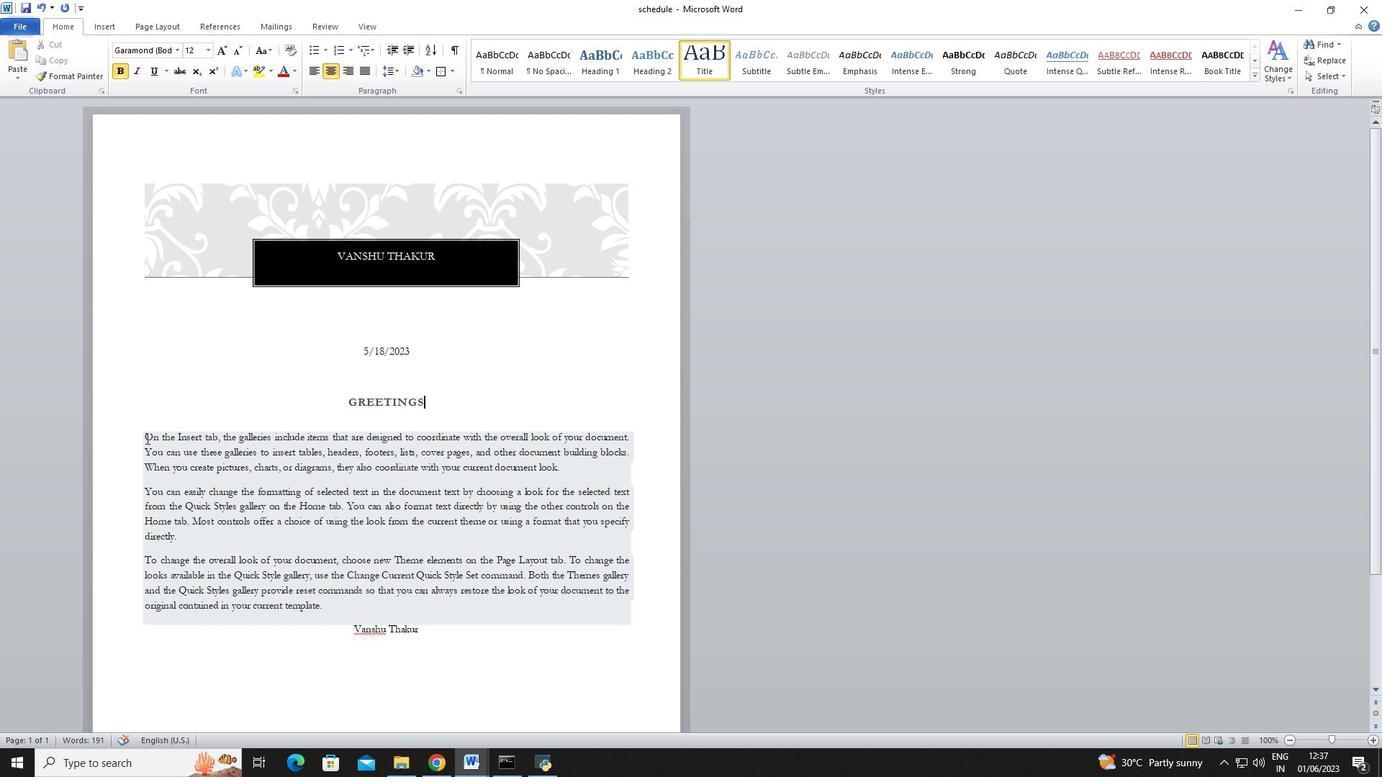 
Action: Mouse moved to (400, 546)
Screenshot: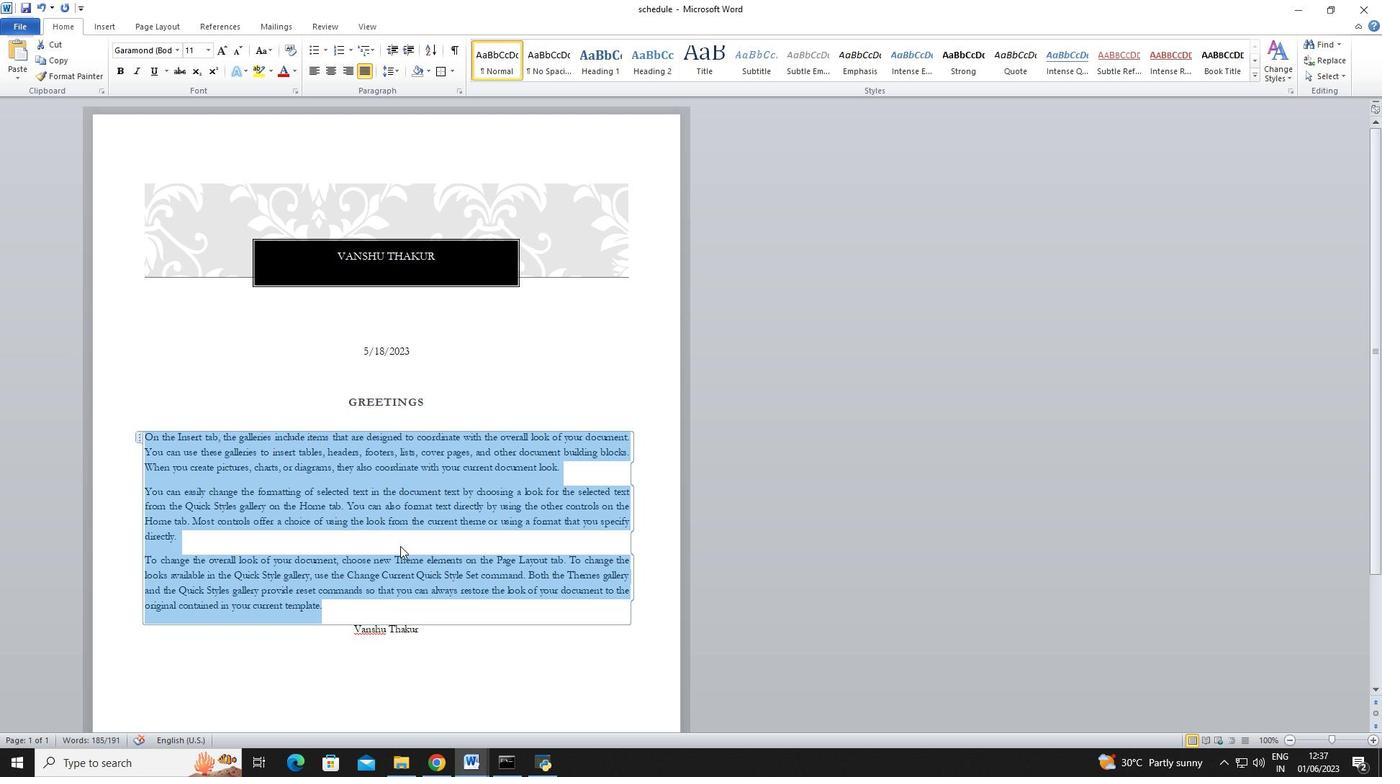 
Action: Key pressed <Key.shift><Key.shift><Key.shift><Key.shift><Key.shift><Key.shift><Key.shift><Key.shift><Key.shift><Key.shift><Key.shift>I
Screenshot: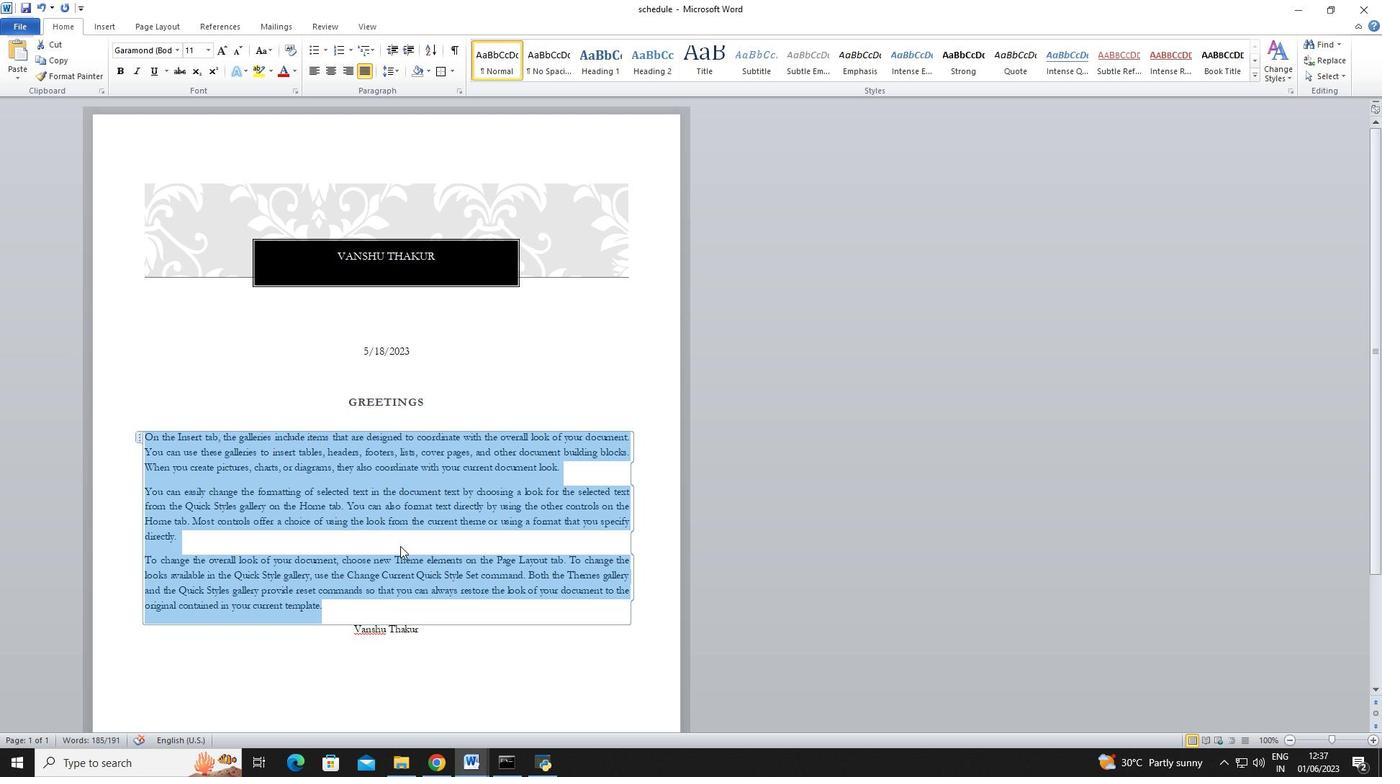 
Action: Mouse moved to (400, 530)
Screenshot: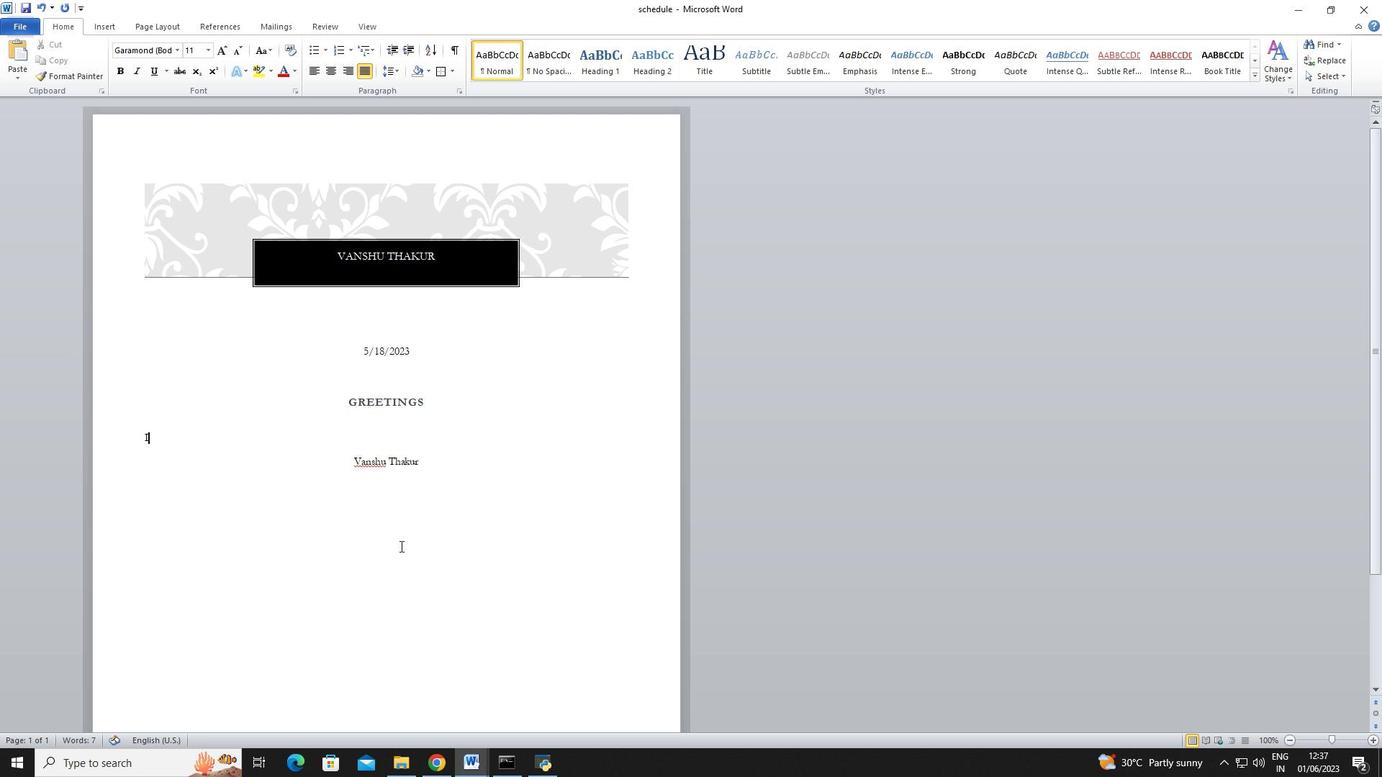 
Action: Key pressed <Key.space>wanted<Key.space>to<Key.space>share<Key.space>some<Key.space>exciting<Key.space>news<Key.space>with<Key.space>you.<Key.space><Key.shift><Key.shift><Key.shift><Key.shift><Key.shift><Key.shift><Key.shift><Key.shift><Key.shift><Key.shift><Key.shift><Key.shift>I<Key.space>have<Key.space>been<Key.space>accepted<Key.space>into<Key.space>the<Key.space>i<Key.backspace>university<Key.space>of<Key.space>my<Key.space>dreams<Key.shift>!<Key.space><Key.shift>This<Key.space>is<Key.space>a<Key.space>significant<Key.space>milestone<Key.space>in<Key.space>my<Key.space>acade,<Key.backspace>micc<Key.space>journey,<Key.space>and<Key.space><Key.shift><Key.shift><Key.shift><Key.shift><Key.shift><Key.shift><Key.shift><Key.shift>I<Key.space>am<Key.space>grateful<Key.space>for<Key.space>your<Key.space>guidance<Key.space>and<Key.space>support<Key.space>throughout<Key.space>the<Key.space>application<Key.space>process.<Key.space><Key.shift><Key.shift><Key.shift><Key.shift><Key.shift><Key.shift><Key.shift><Key.shift><Key.shift><Key.shift><Key.shift><Key.shift><Key.shift>Thank<Key.space>you<Key.space>for<Key.space>believing<Key.space>in<Key.space>me.
Screenshot: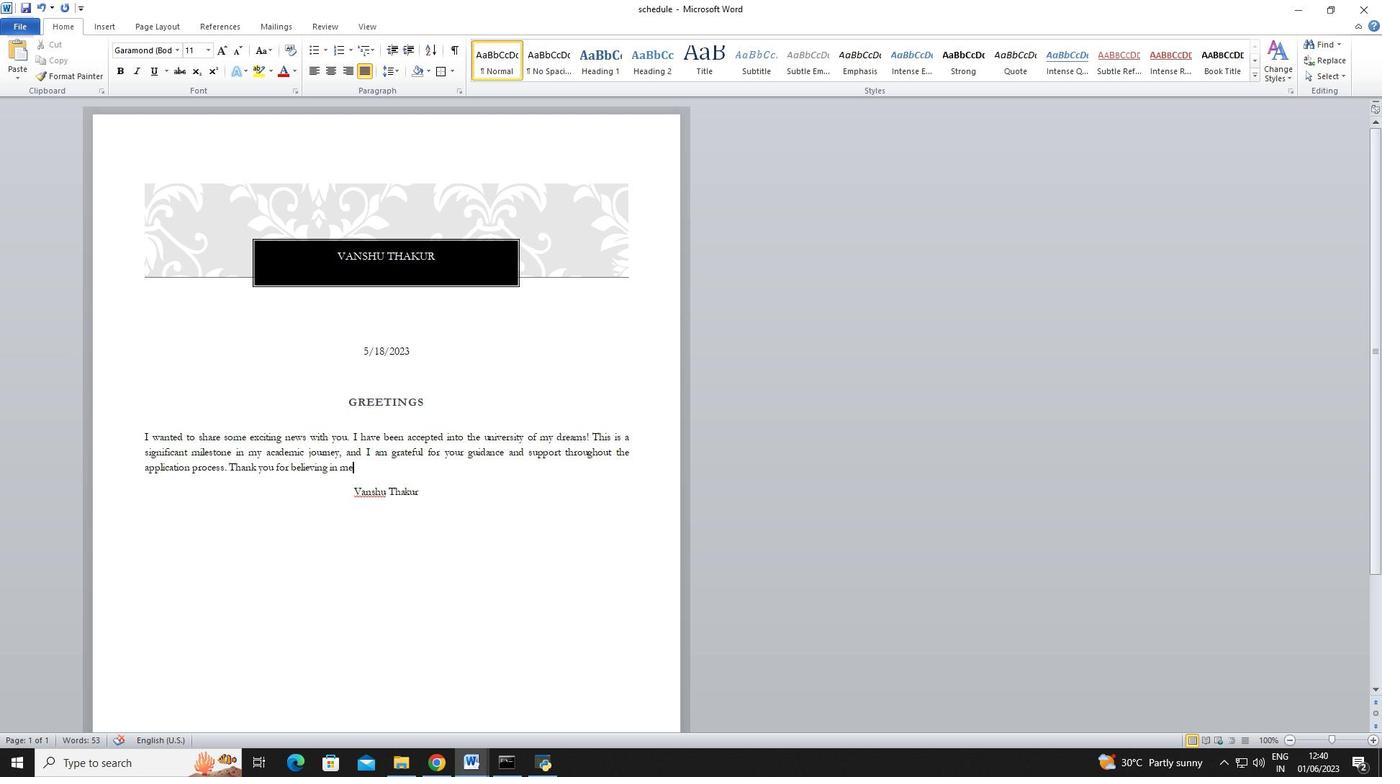 
Action: Mouse moved to (109, 25)
Screenshot: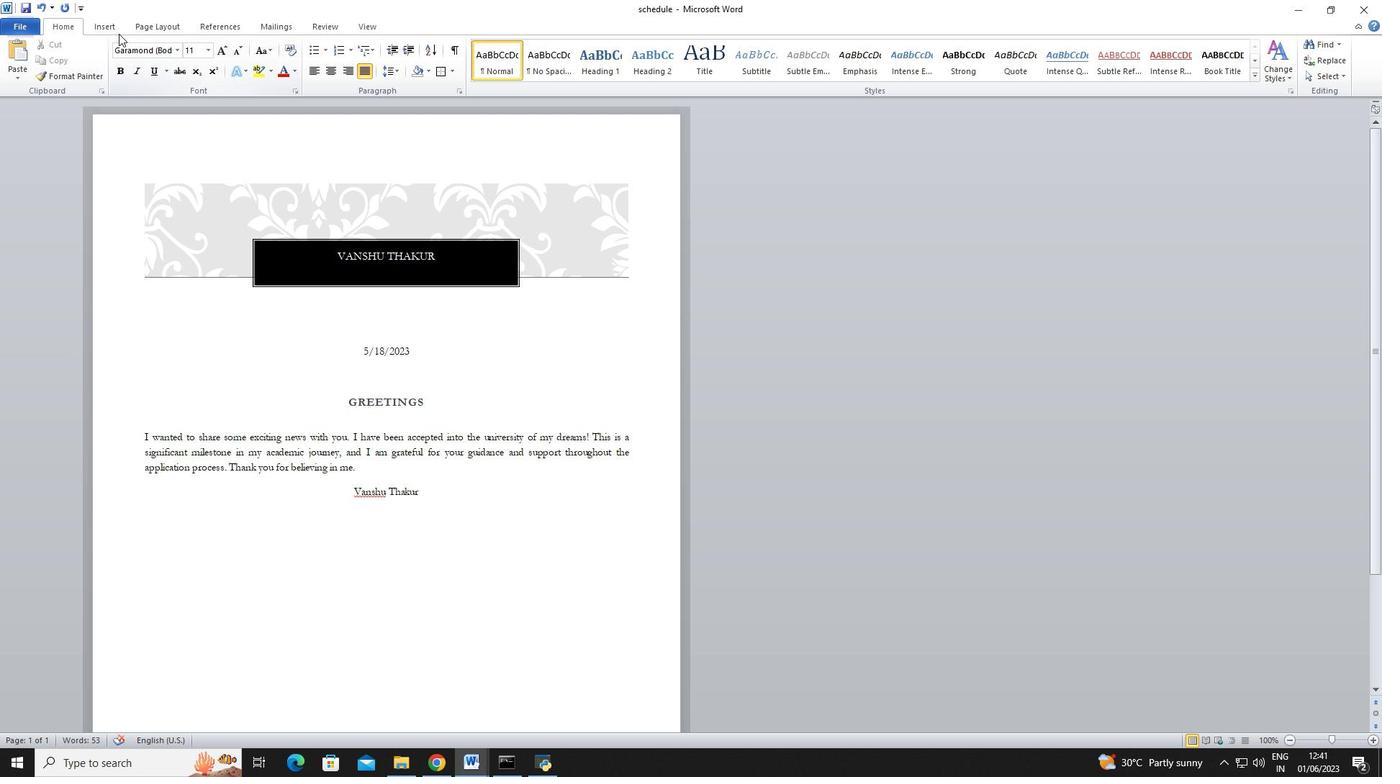 
Action: Mouse pressed left at (109, 25)
Screenshot: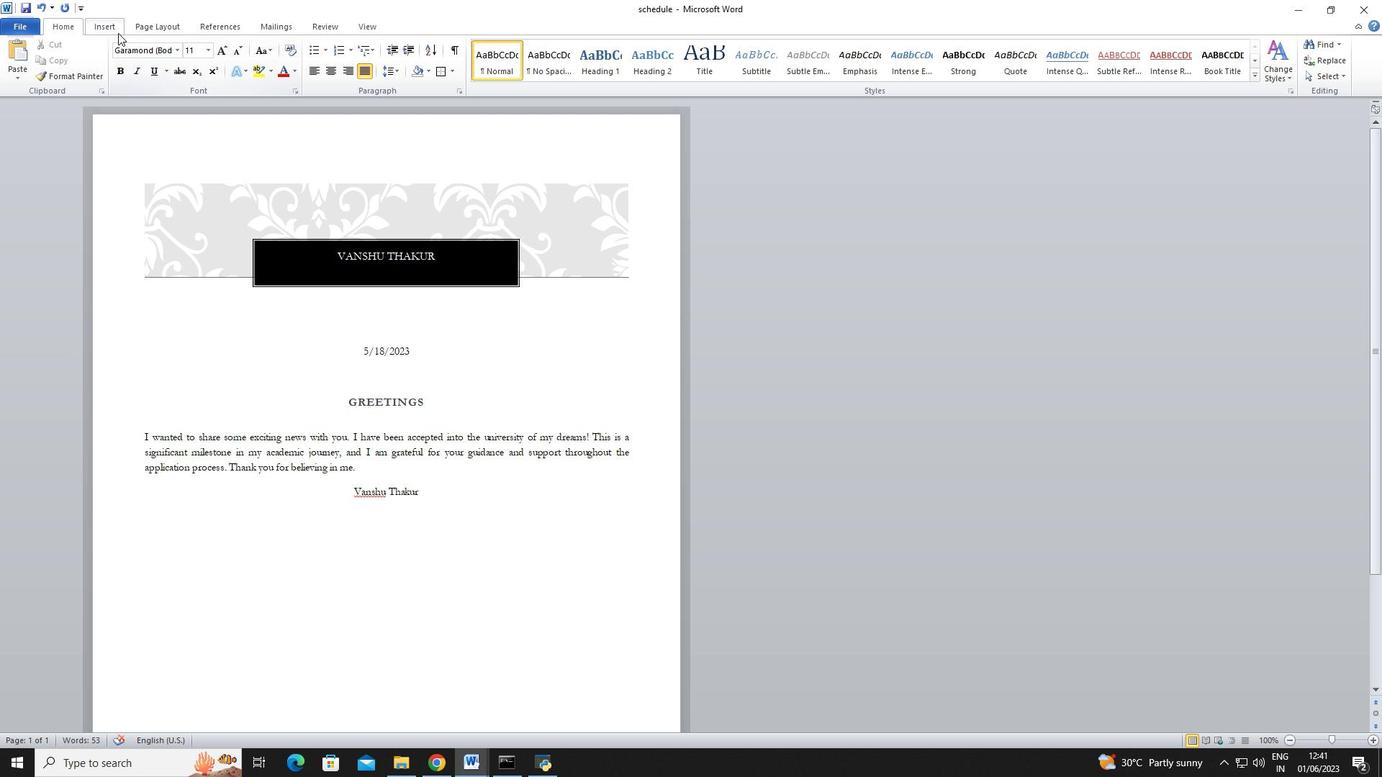 
Action: Mouse moved to (157, 22)
Screenshot: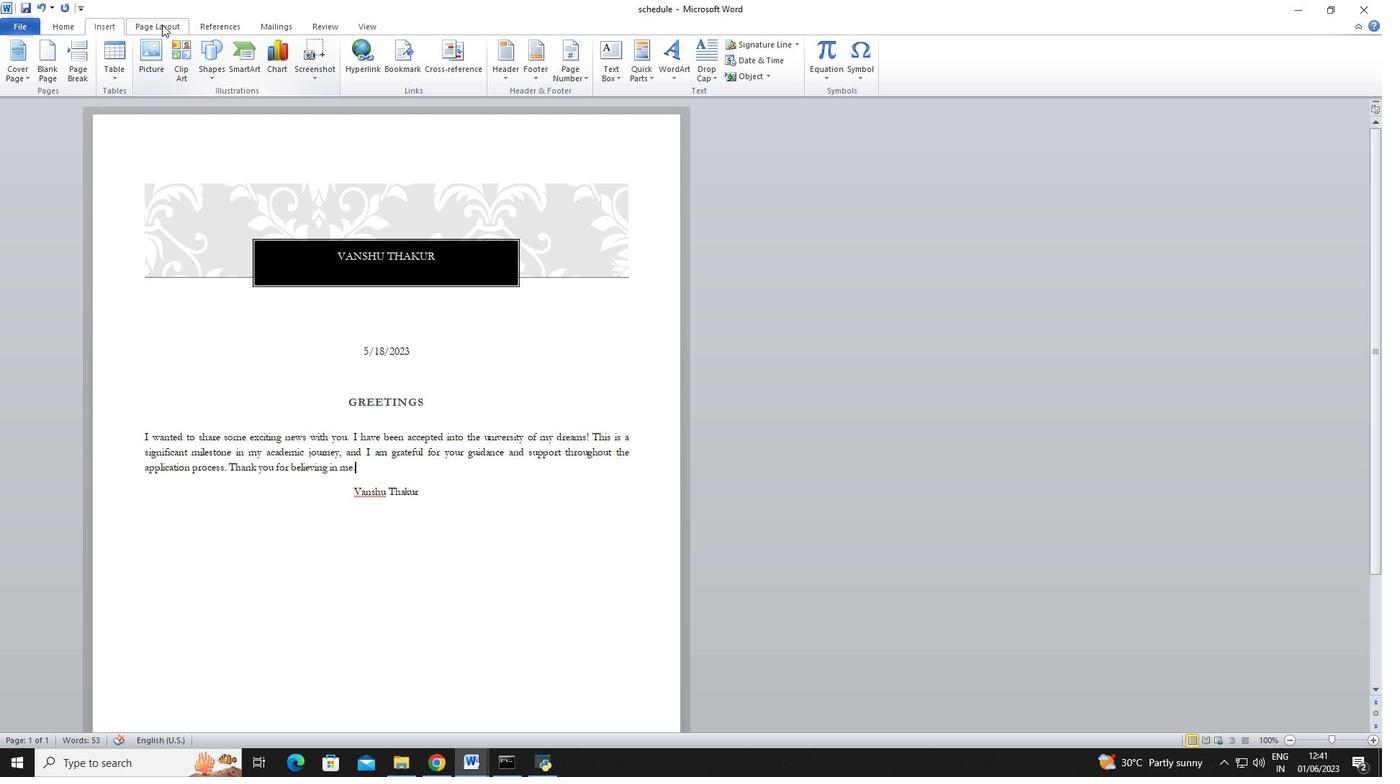 
Action: Mouse pressed left at (157, 22)
Screenshot: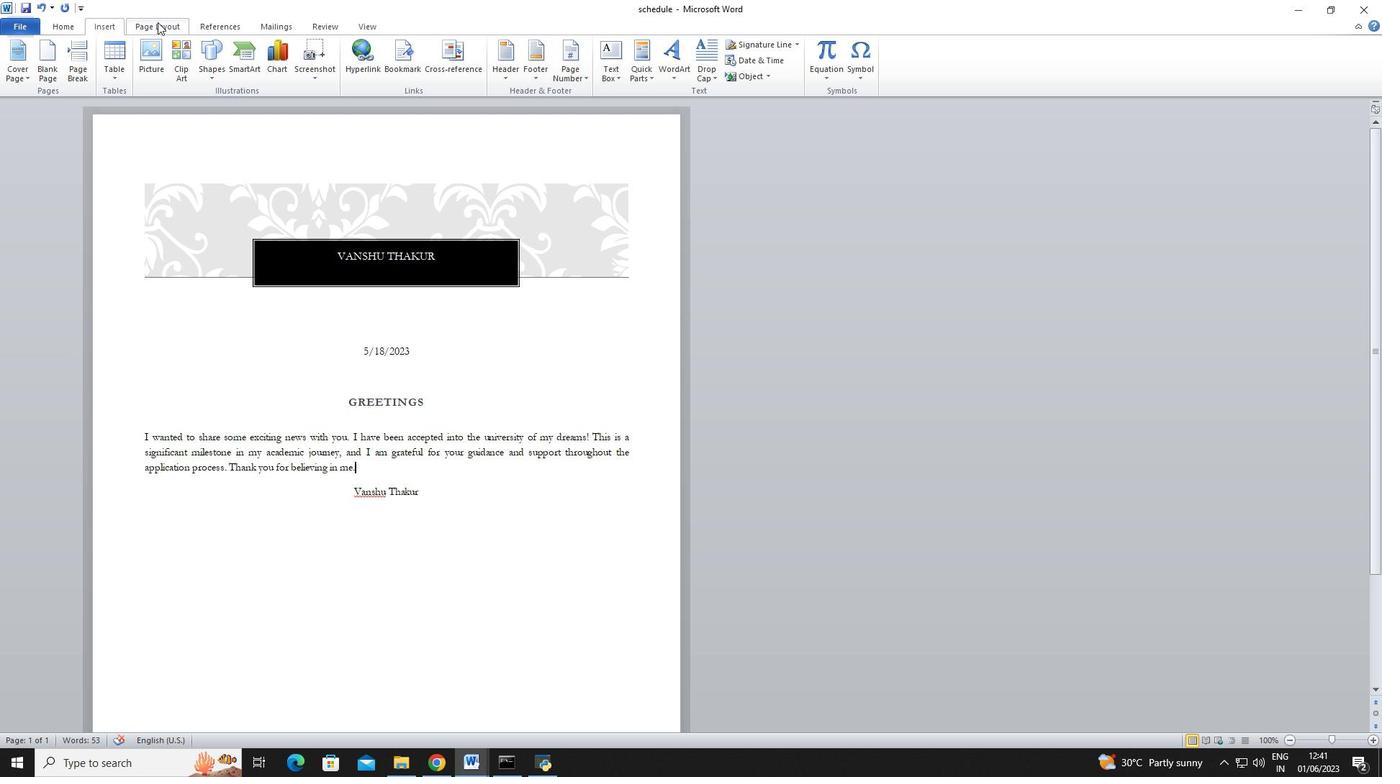 
Action: Mouse moved to (213, 21)
Screenshot: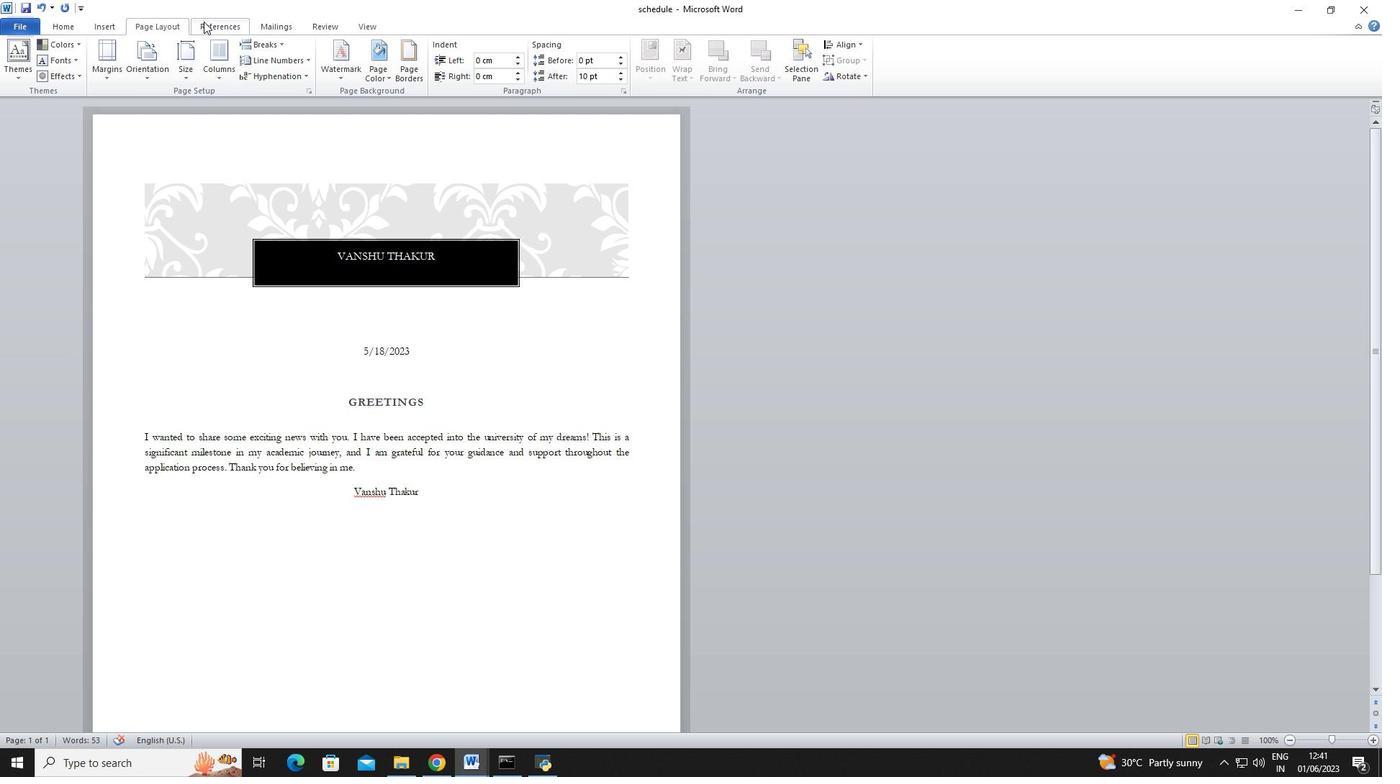 
Action: Mouse pressed left at (213, 21)
Screenshot: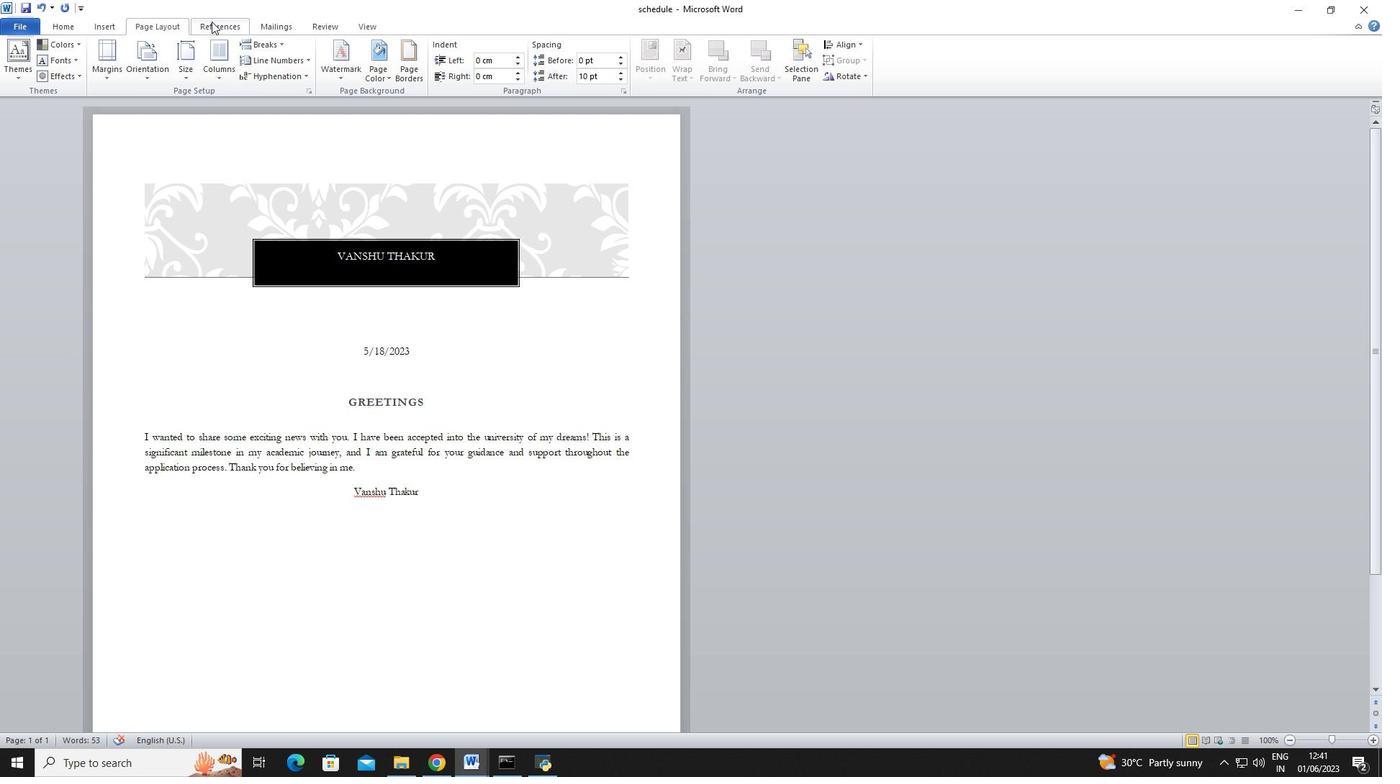 
Action: Mouse moved to (273, 25)
Screenshot: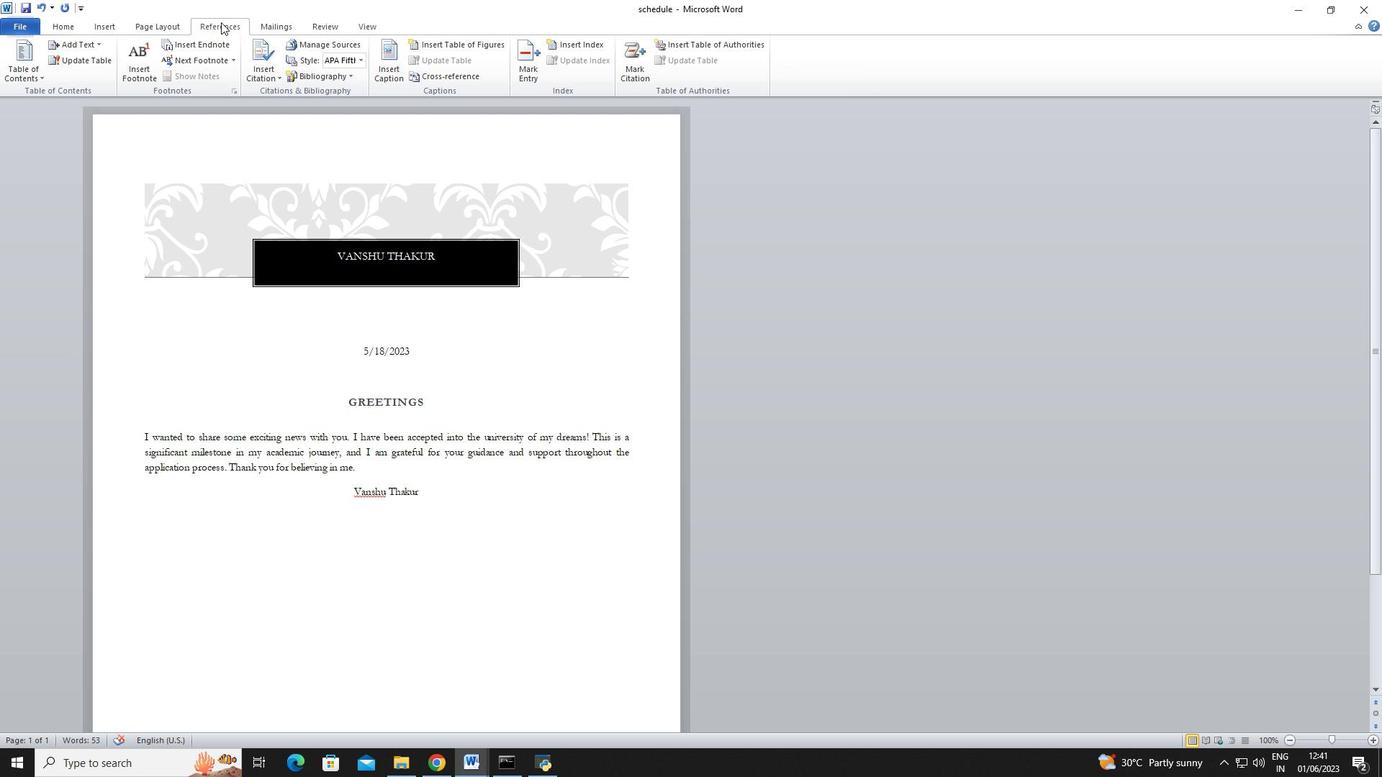 
Action: Mouse pressed left at (273, 25)
Screenshot: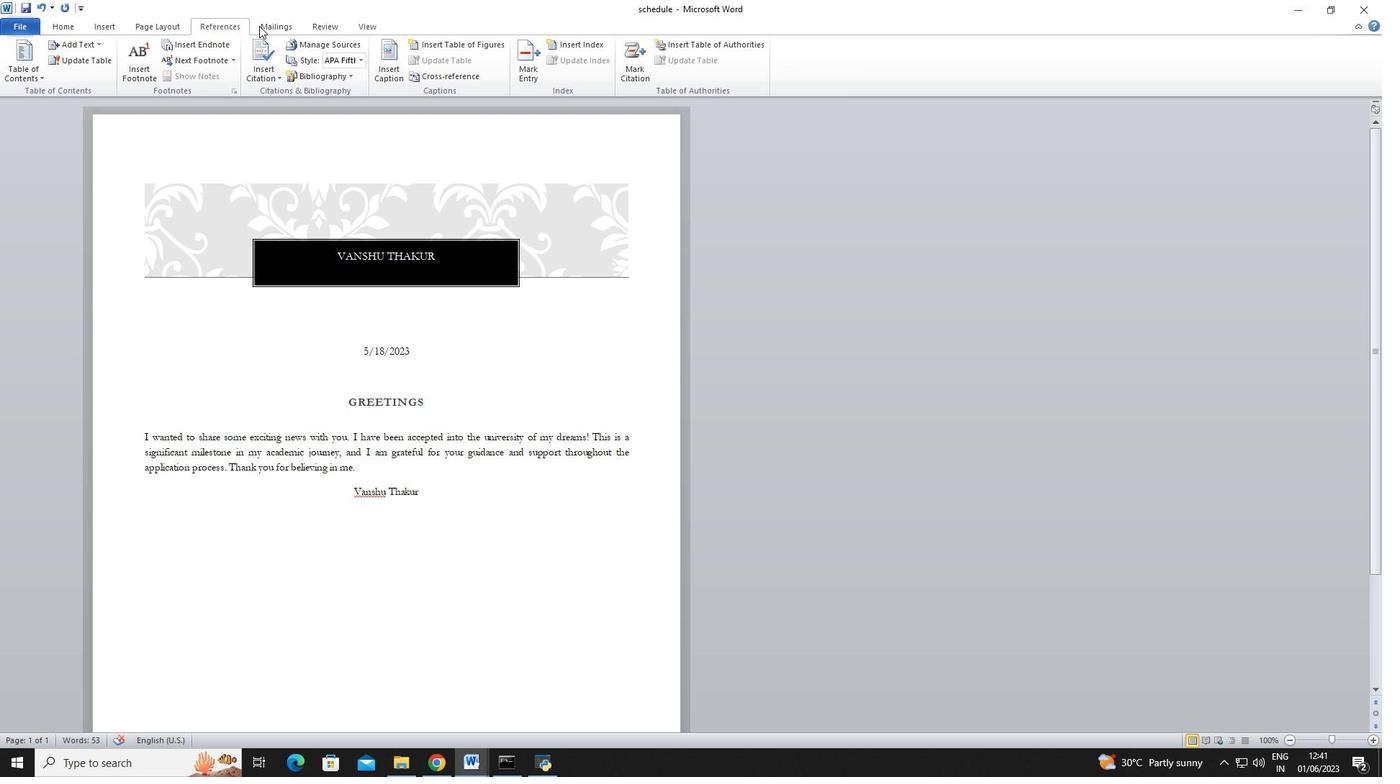 
Action: Mouse moved to (59, 27)
Screenshot: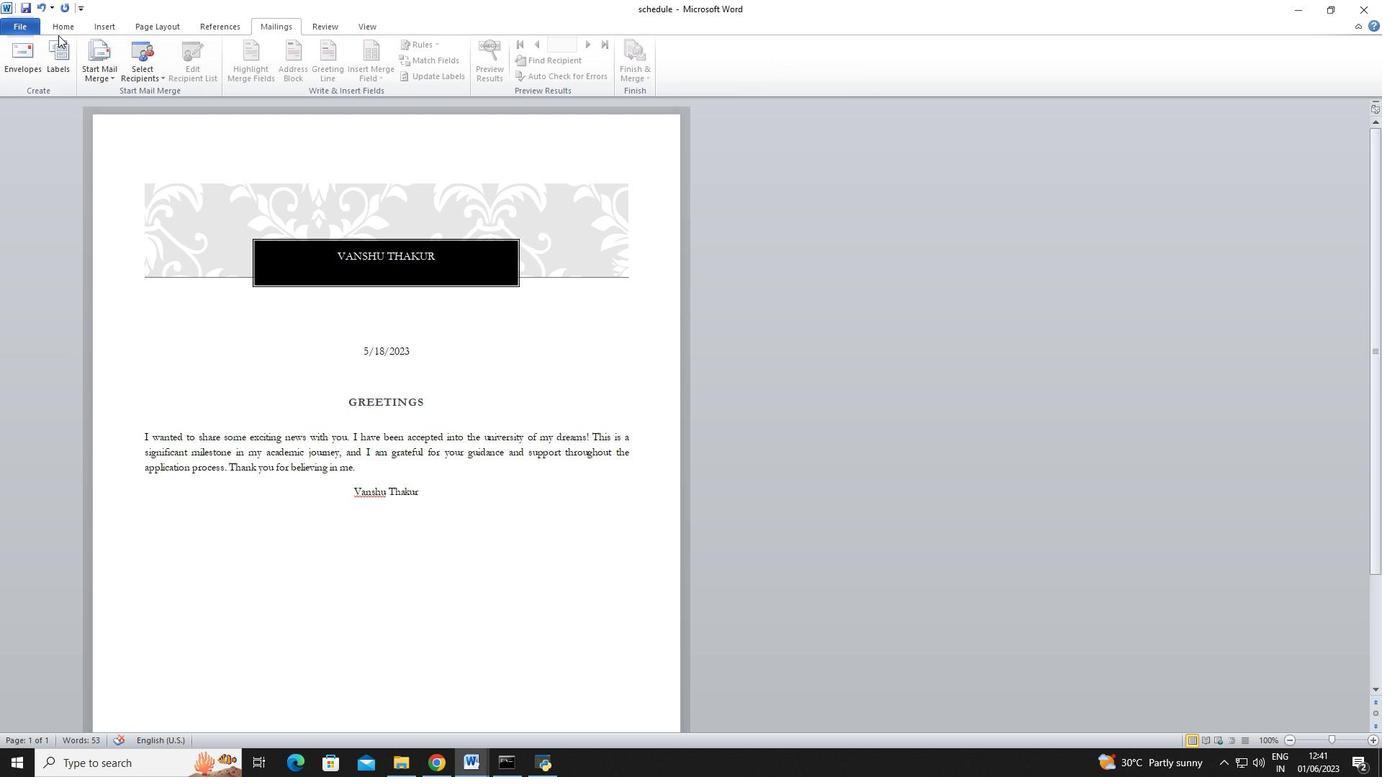 
Action: Mouse pressed left at (59, 27)
Screenshot: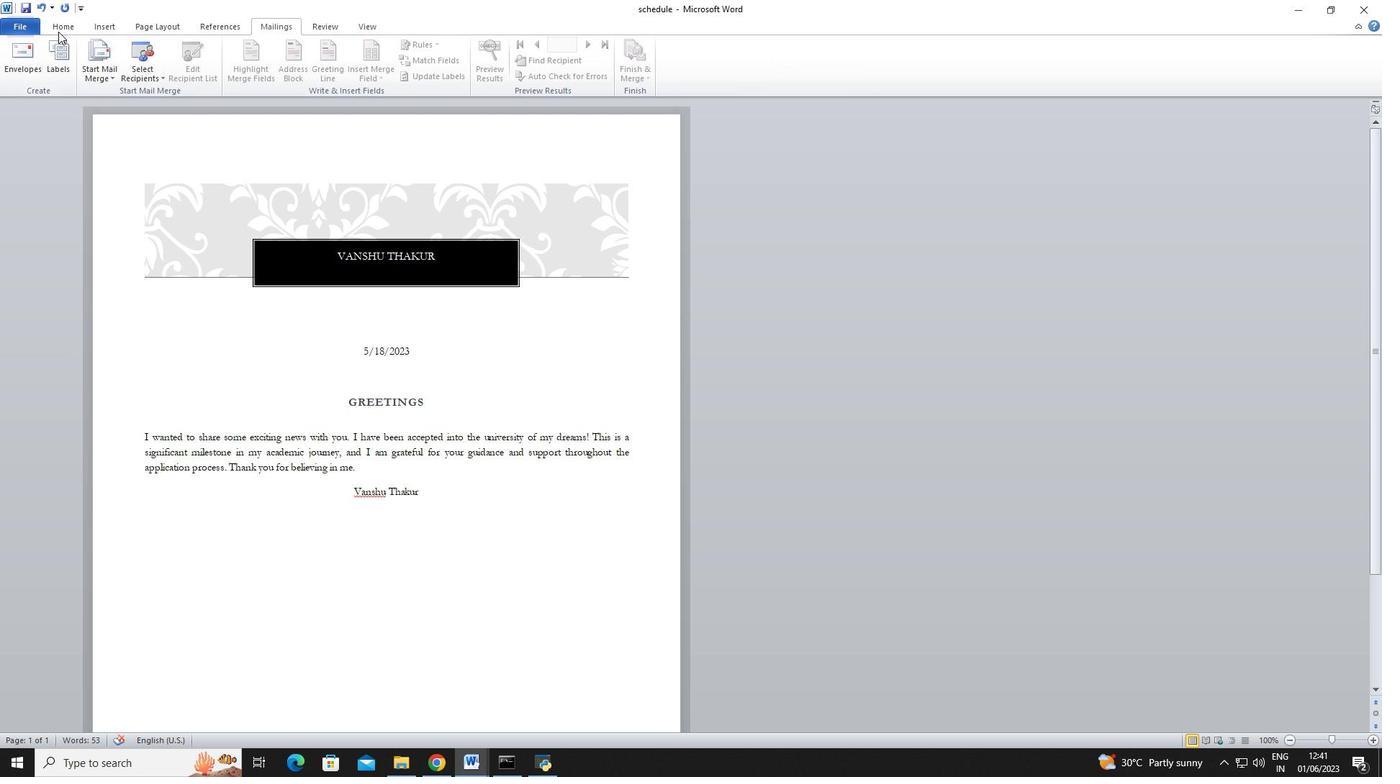 
Action: Mouse moved to (107, 25)
Screenshot: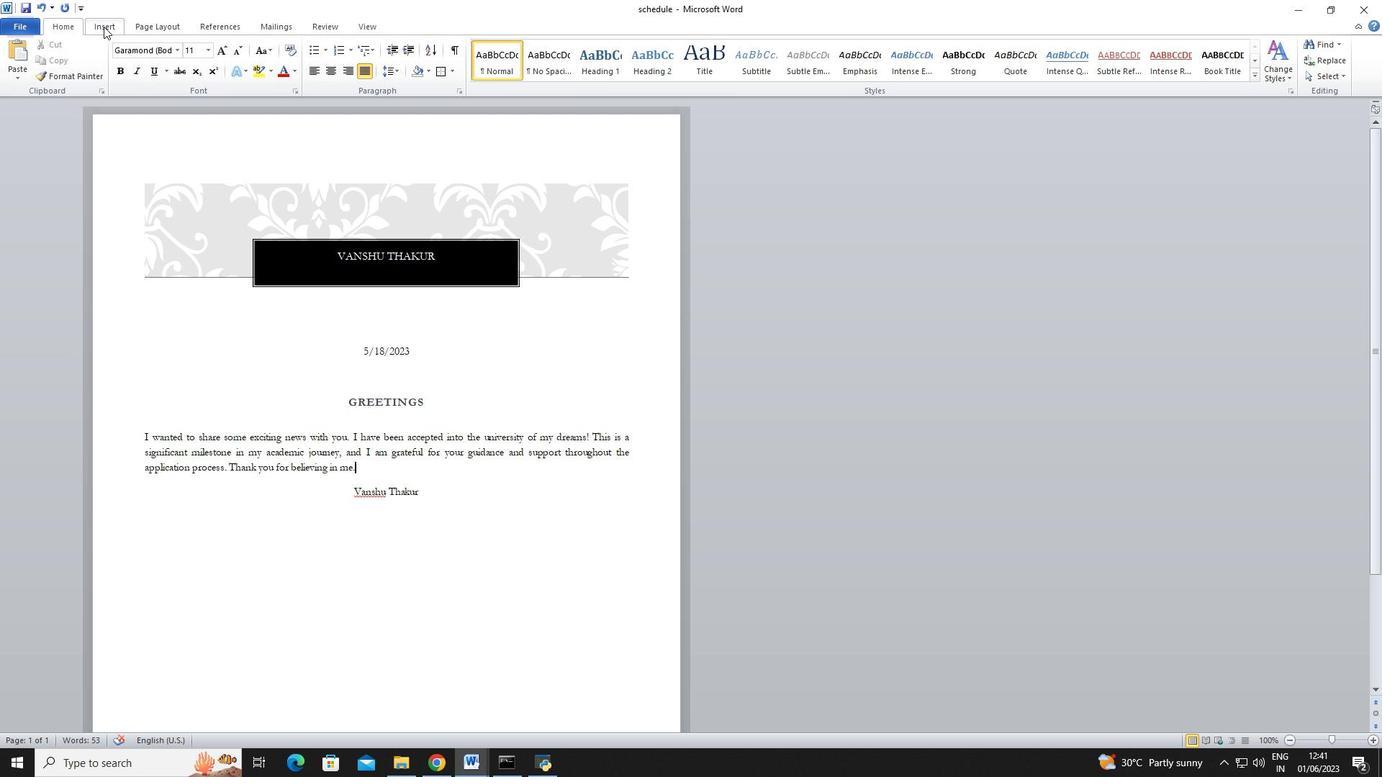 
Action: Mouse pressed left at (107, 25)
Screenshot: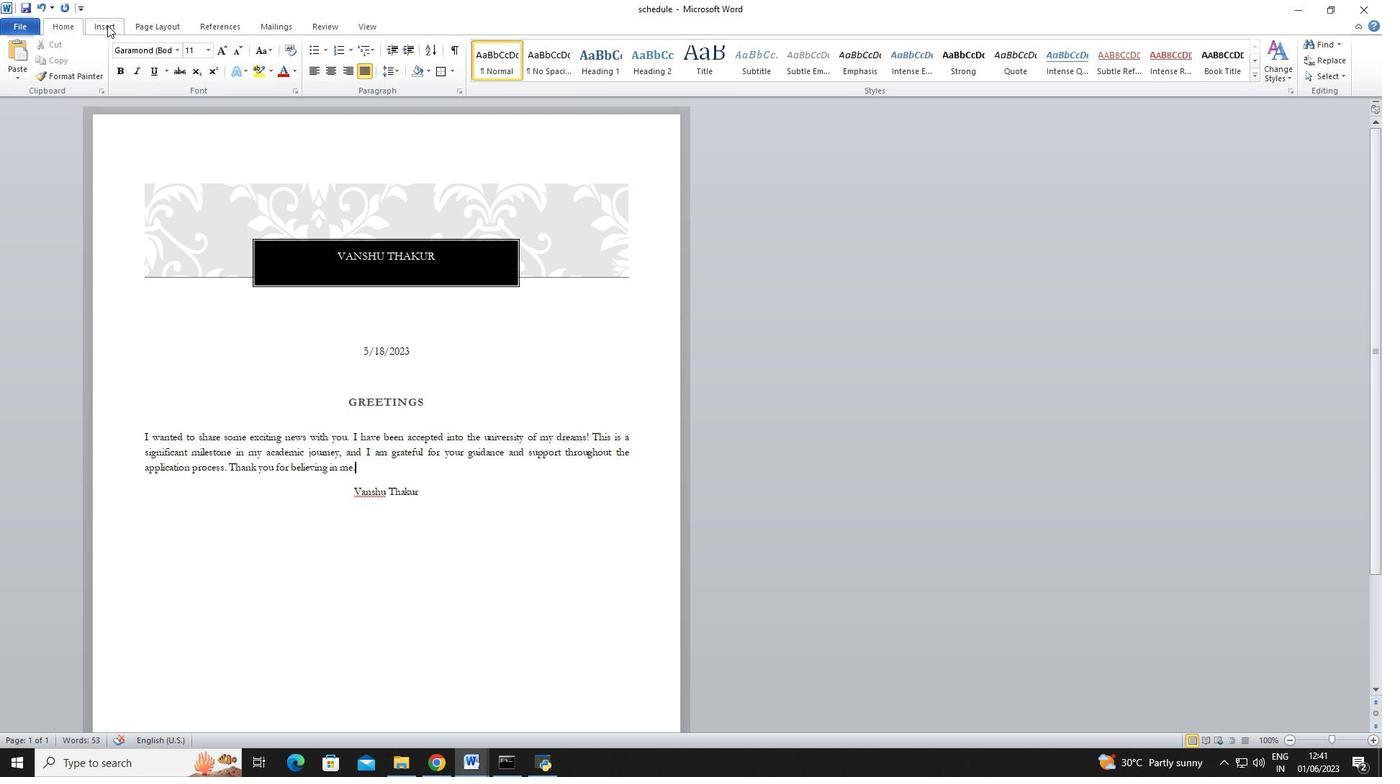 
Action: Mouse moved to (171, 30)
Screenshot: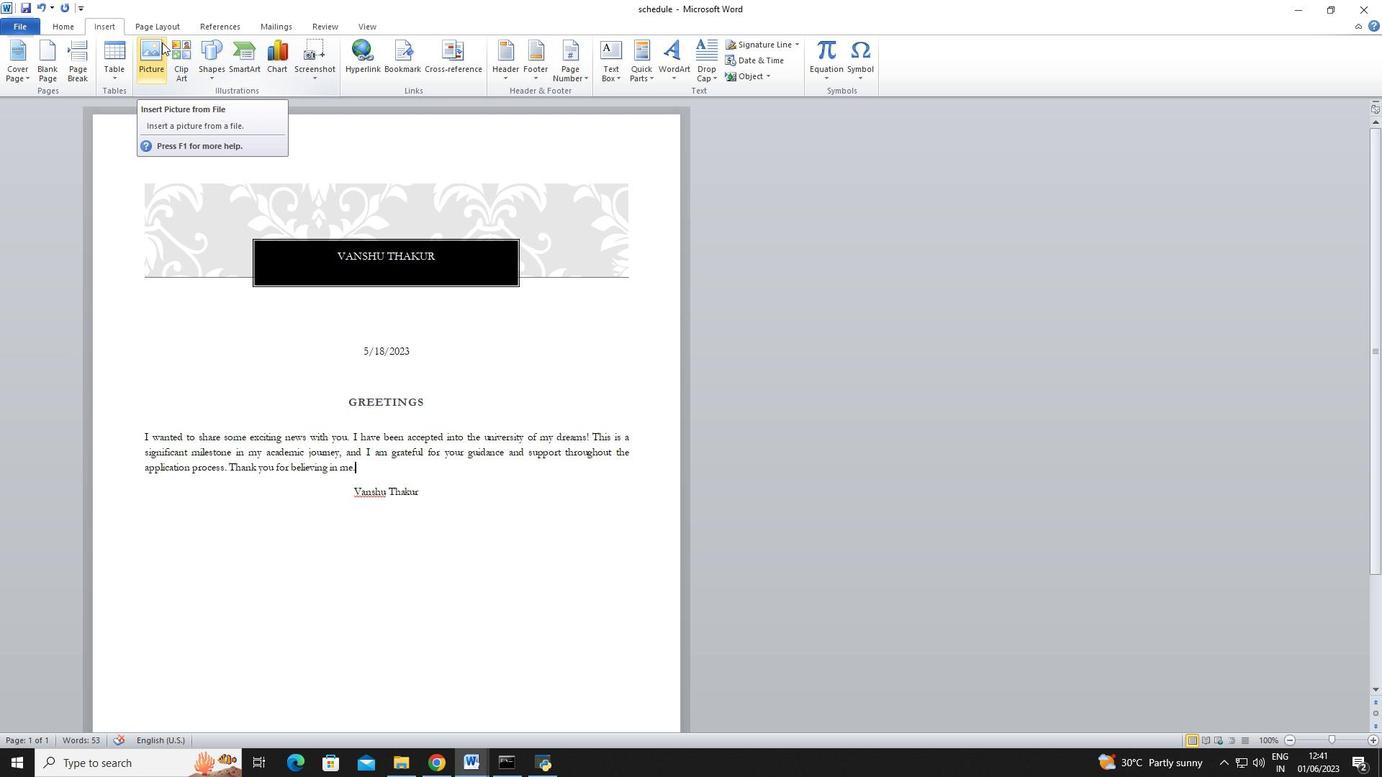
Action: Mouse pressed left at (171, 30)
Screenshot: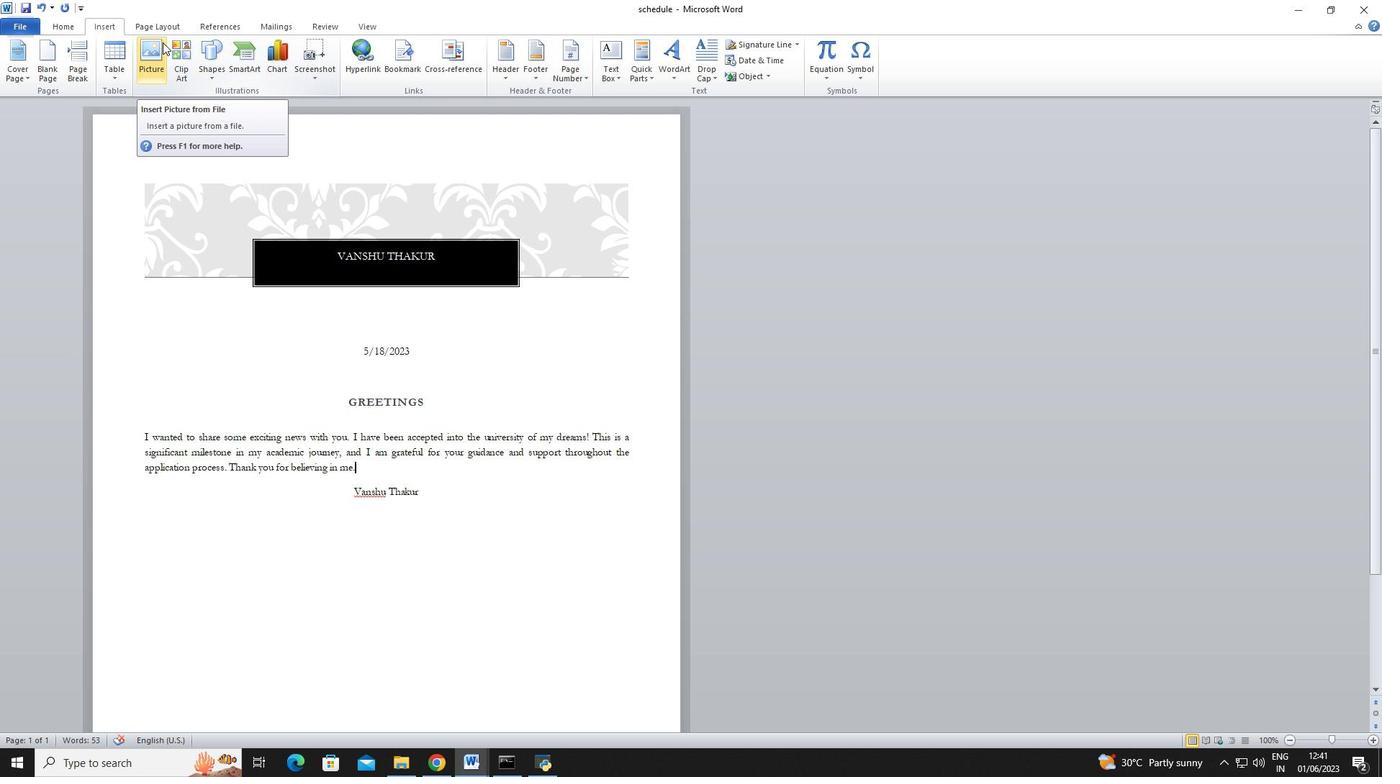
Action: Mouse moved to (221, 24)
Screenshot: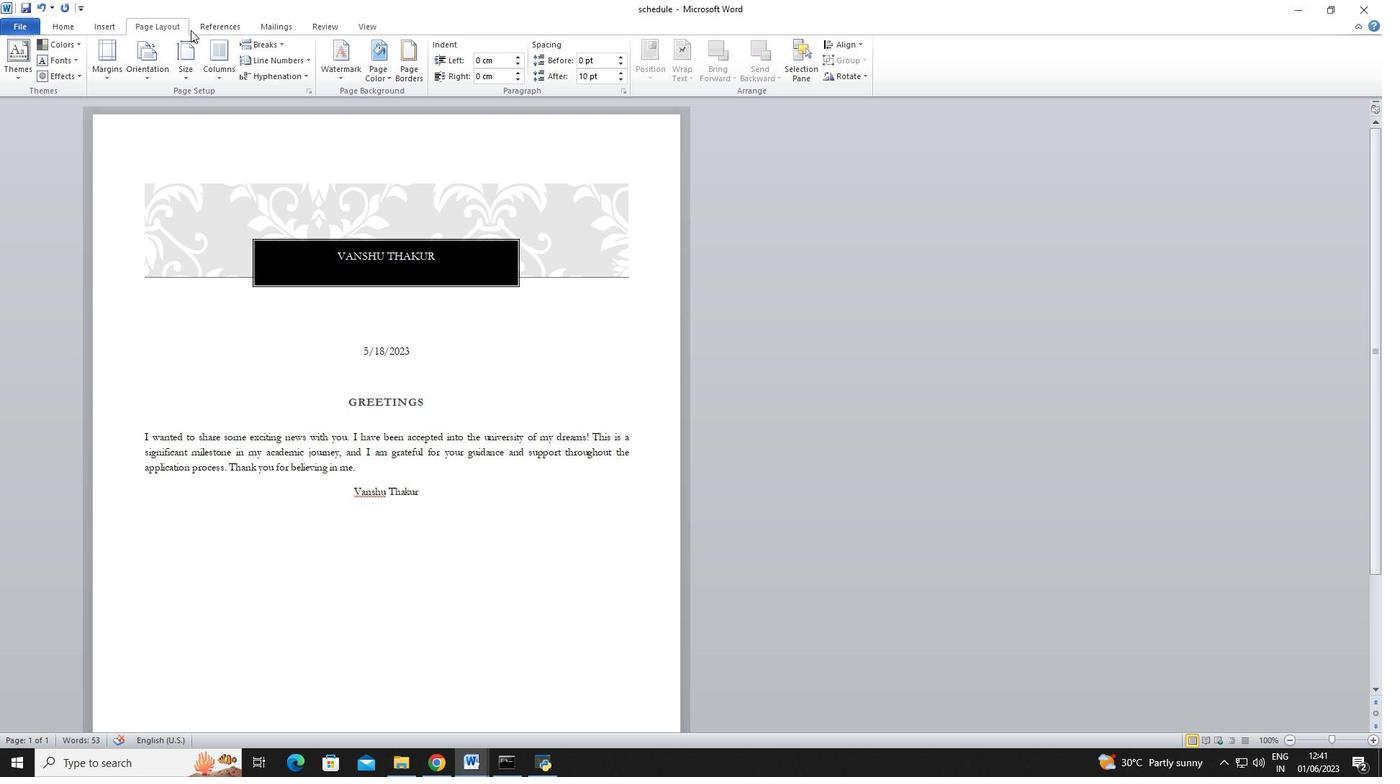 
Action: Mouse pressed left at (221, 24)
Screenshot: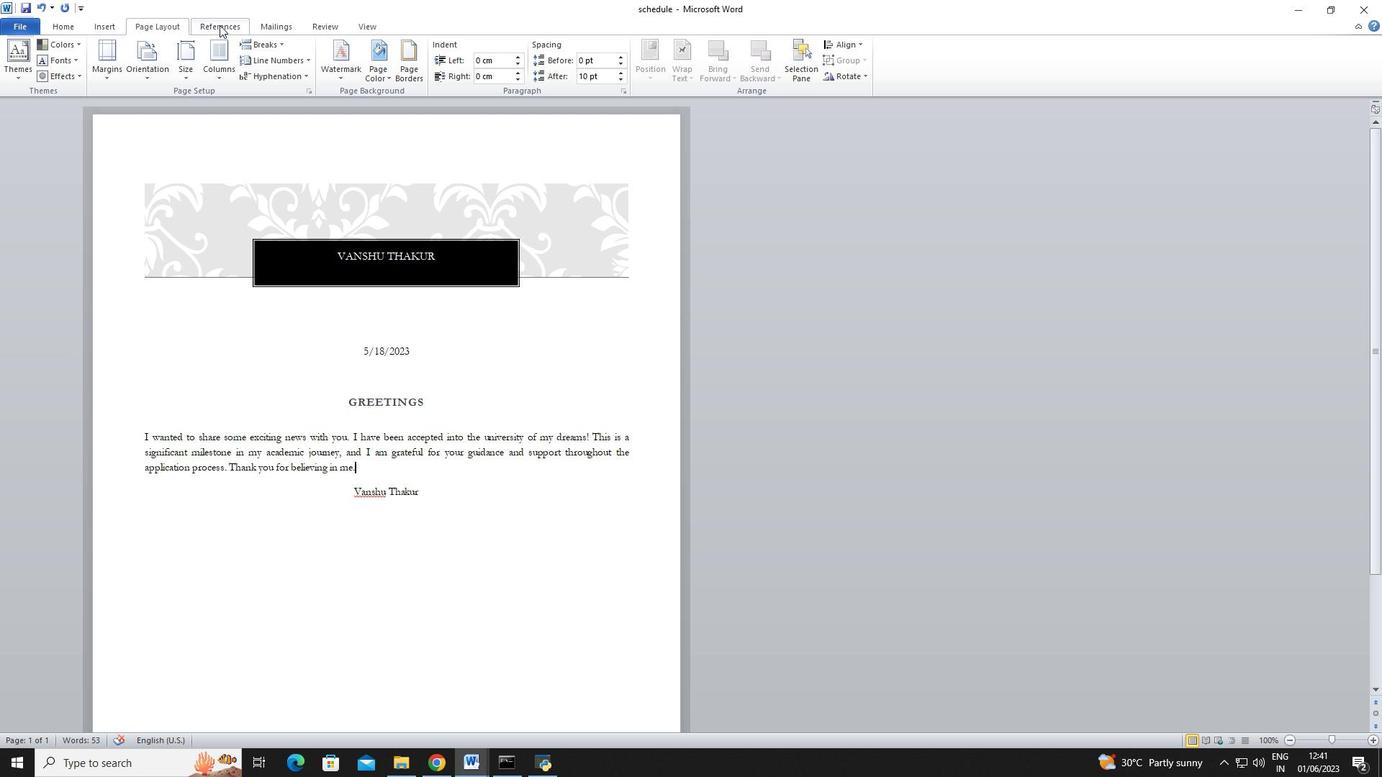 
Action: Mouse moved to (262, 20)
Screenshot: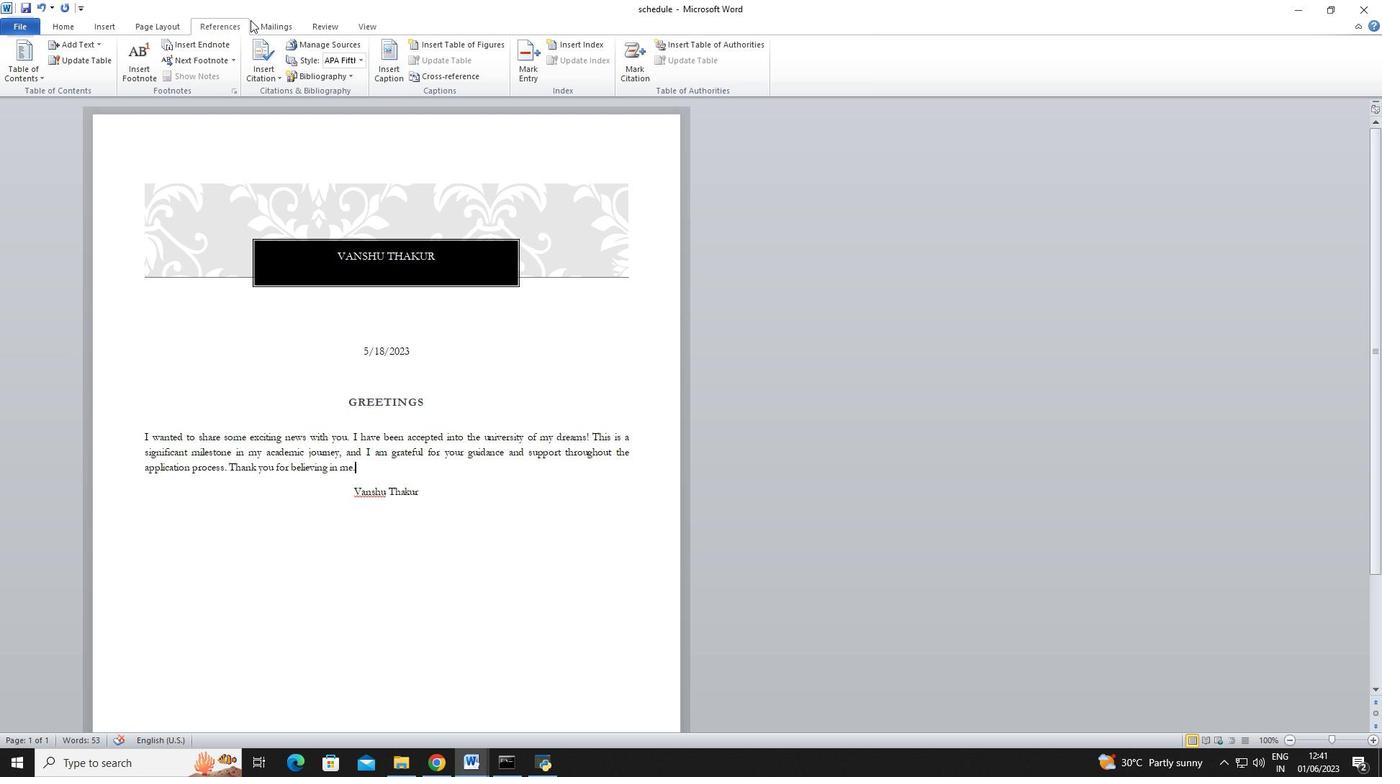 
Action: Mouse pressed left at (262, 20)
Screenshot: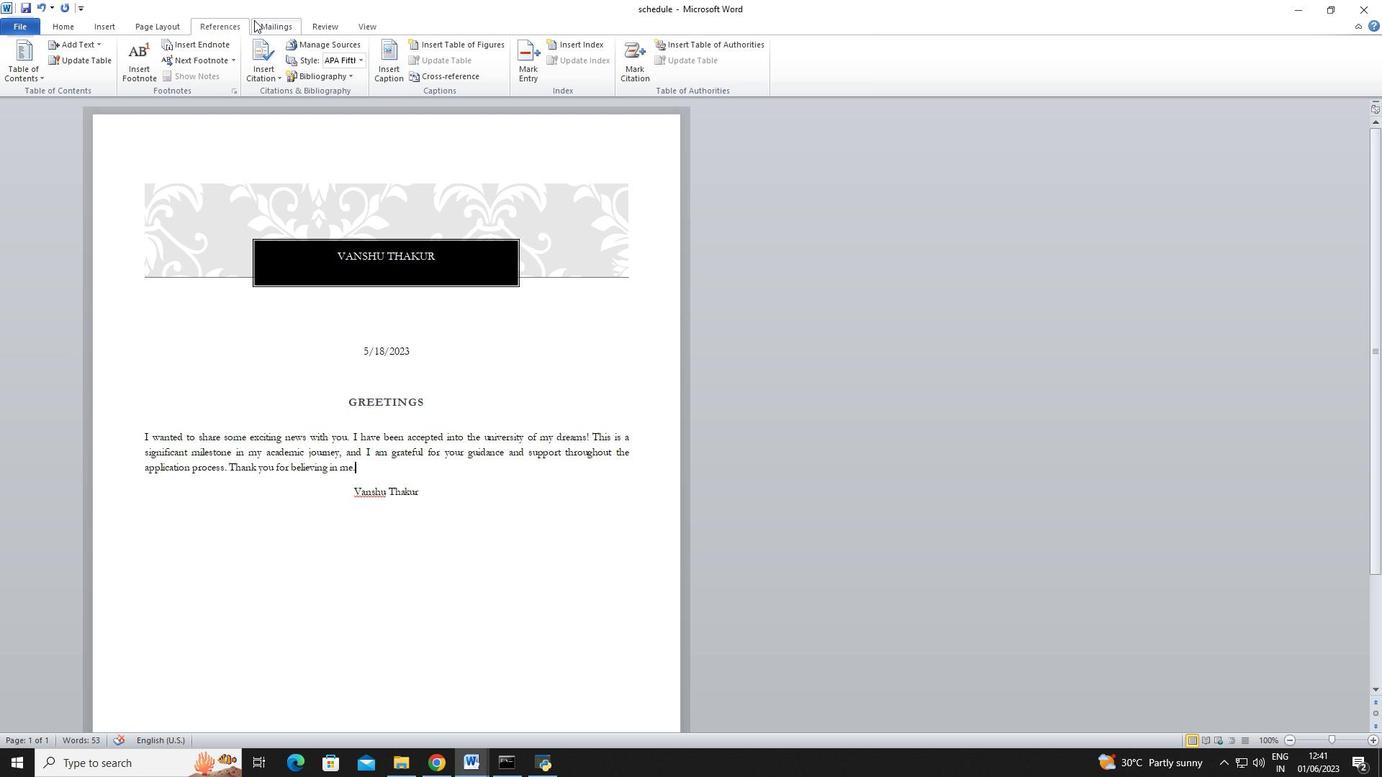 
Action: Mouse moved to (331, 33)
Screenshot: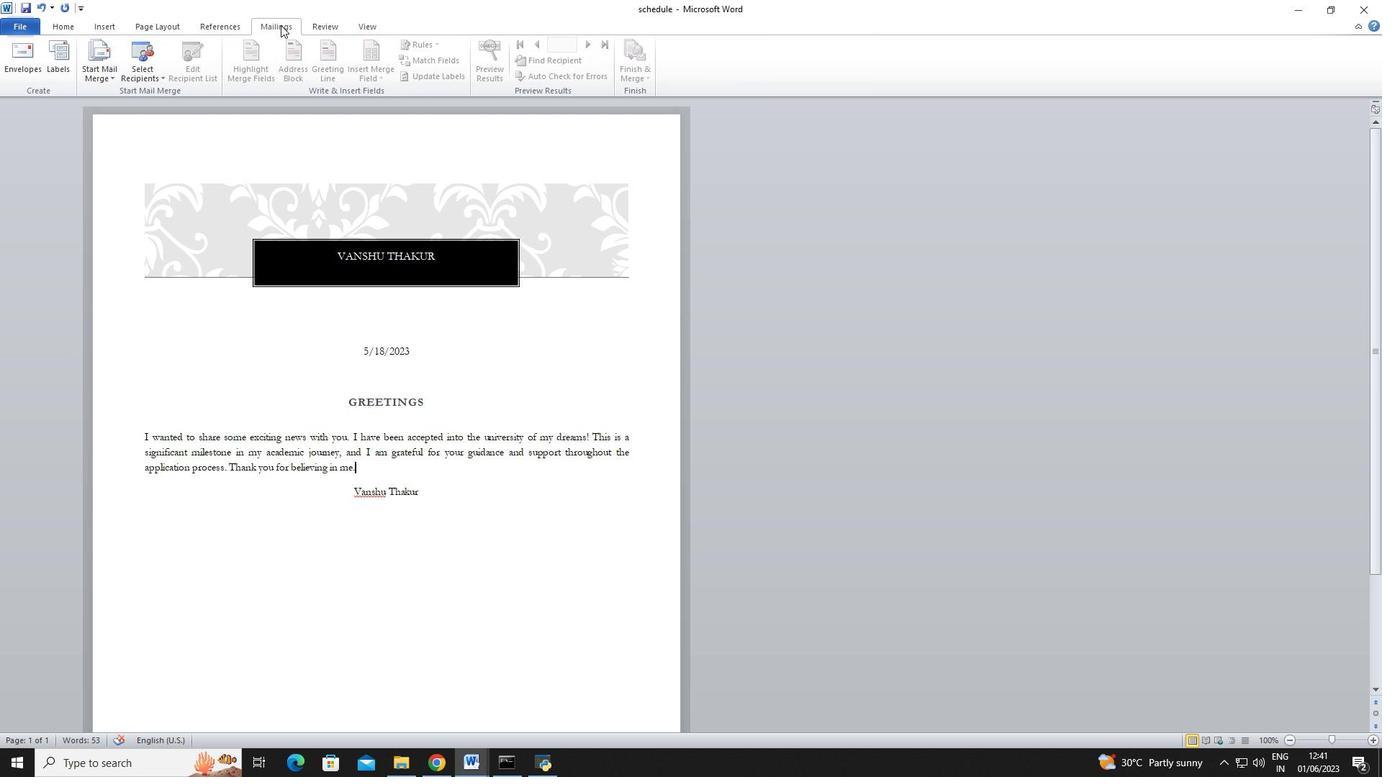 
Action: Mouse pressed left at (331, 33)
Screenshot: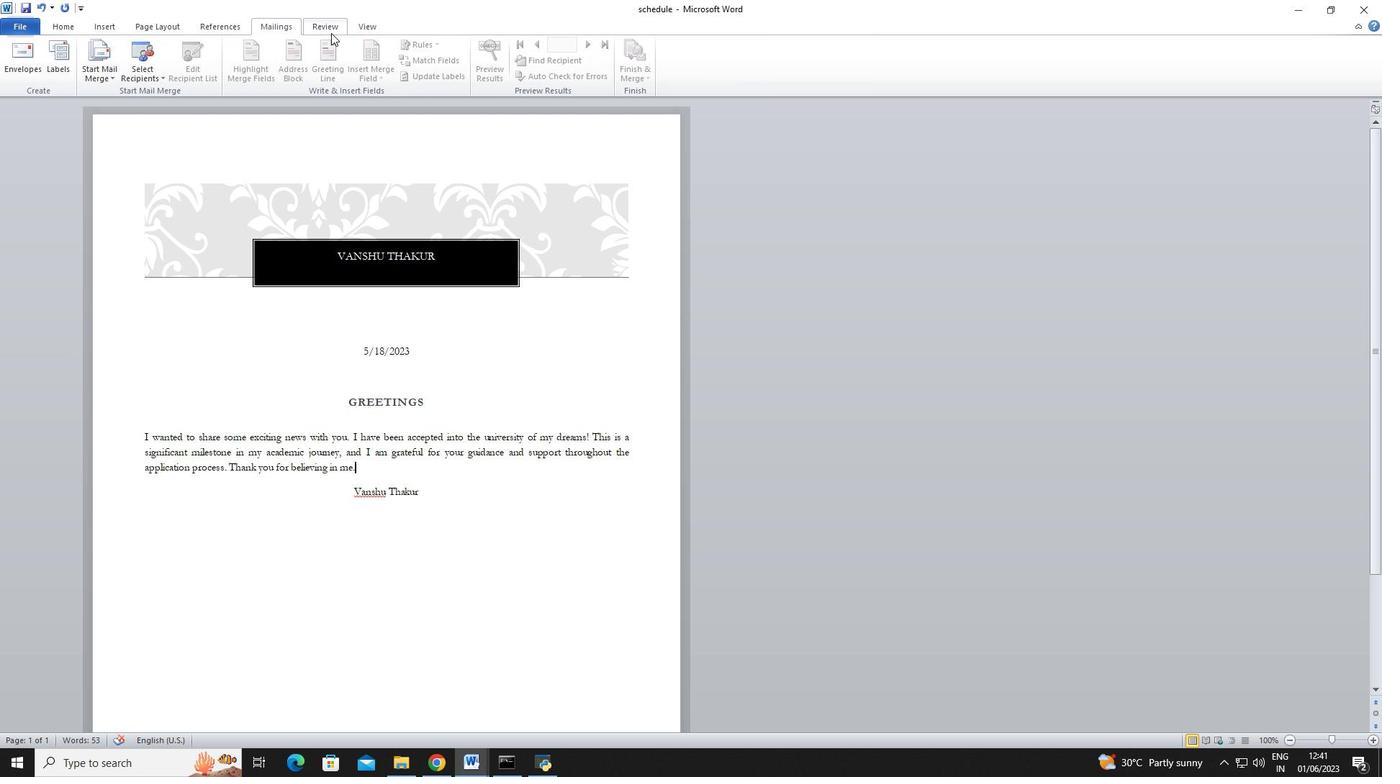 
Action: Mouse moved to (59, 28)
Screenshot: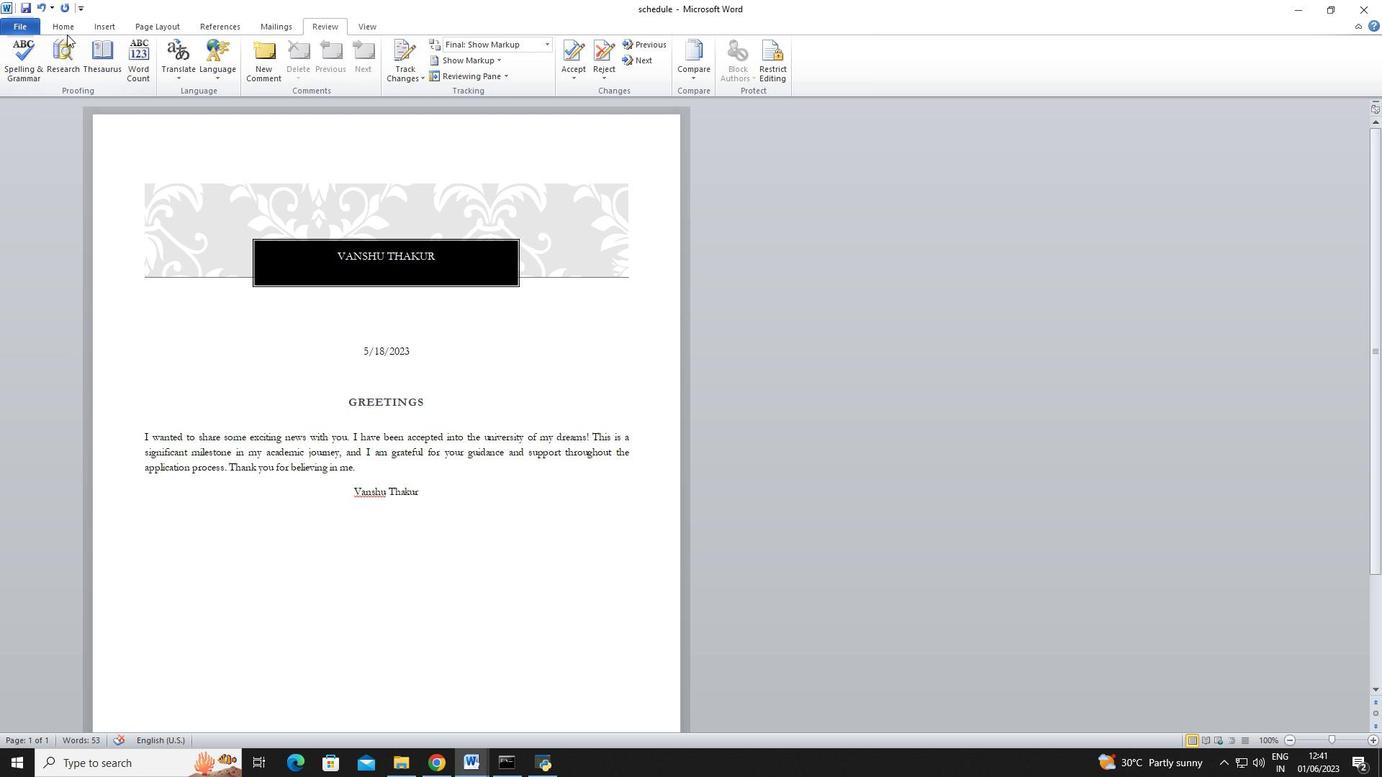 
Action: Mouse pressed left at (59, 28)
Screenshot: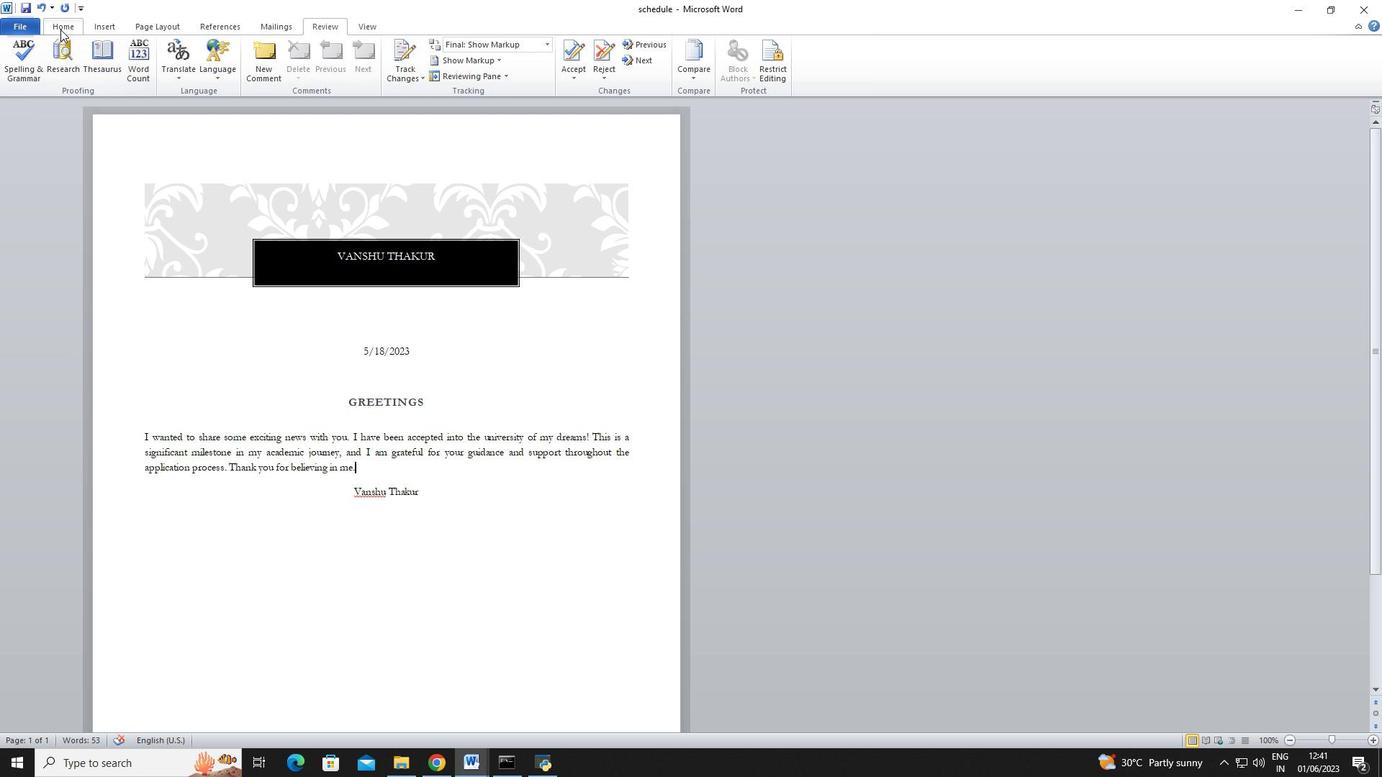 
Action: Mouse moved to (118, 23)
Screenshot: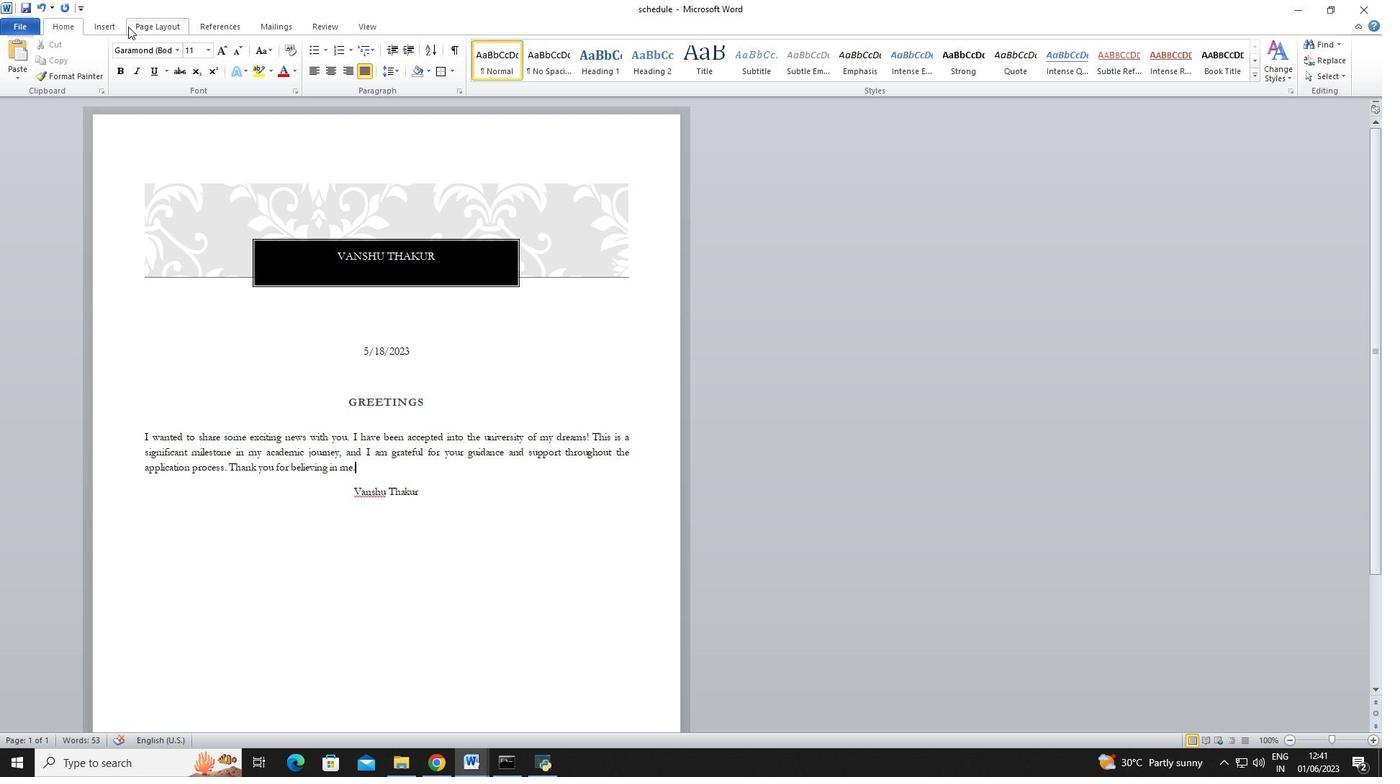 
Action: Mouse pressed left at (118, 23)
Screenshot: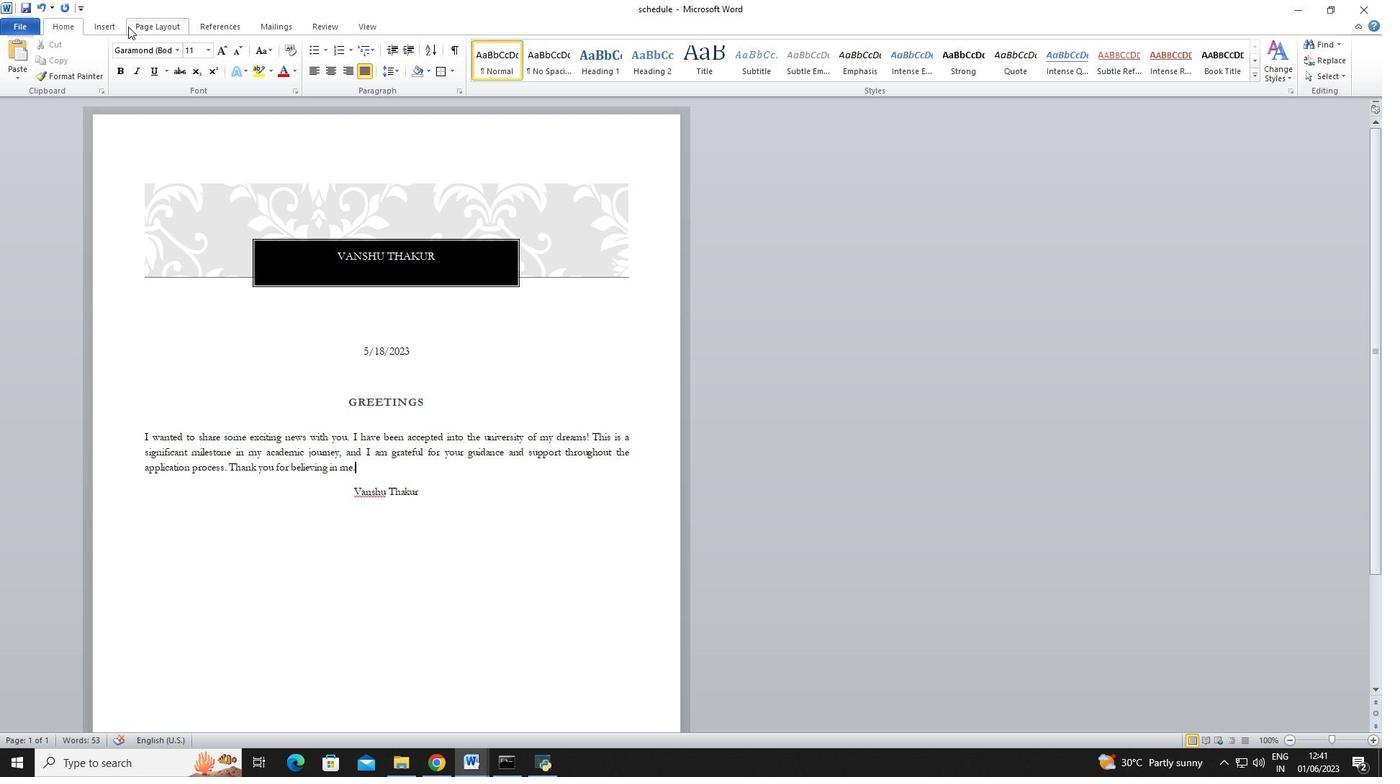 
Action: Mouse moved to (241, 25)
Screenshot: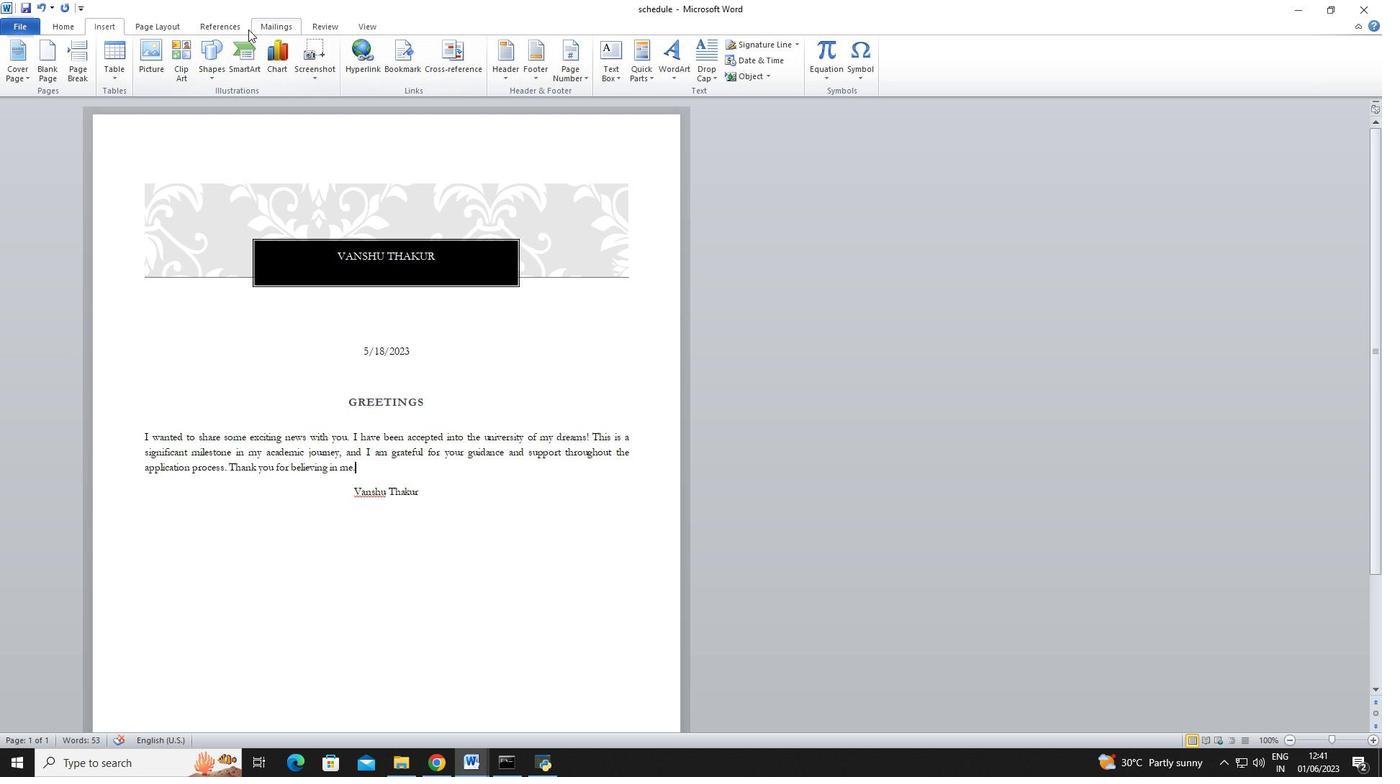 
Action: Mouse pressed left at (241, 25)
Screenshot: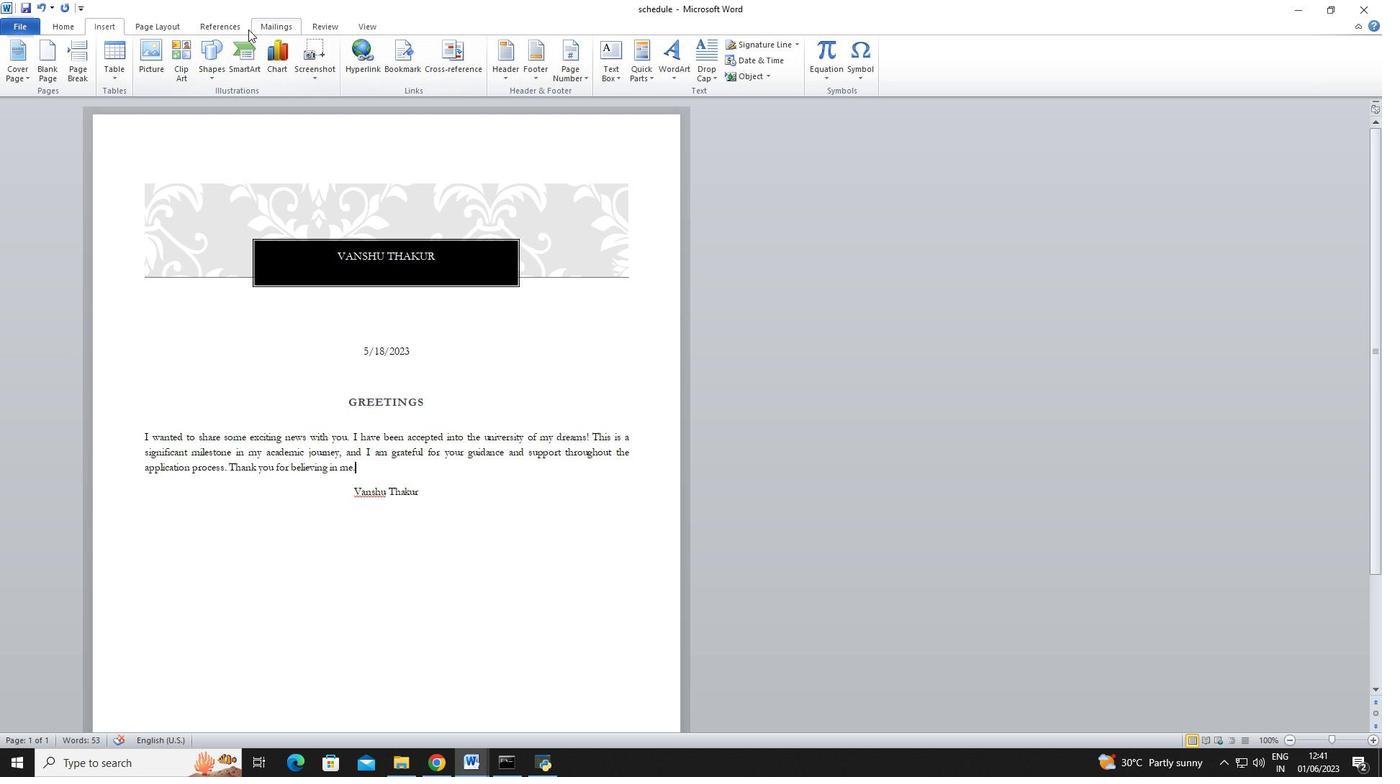 
Action: Mouse moved to (143, 25)
Screenshot: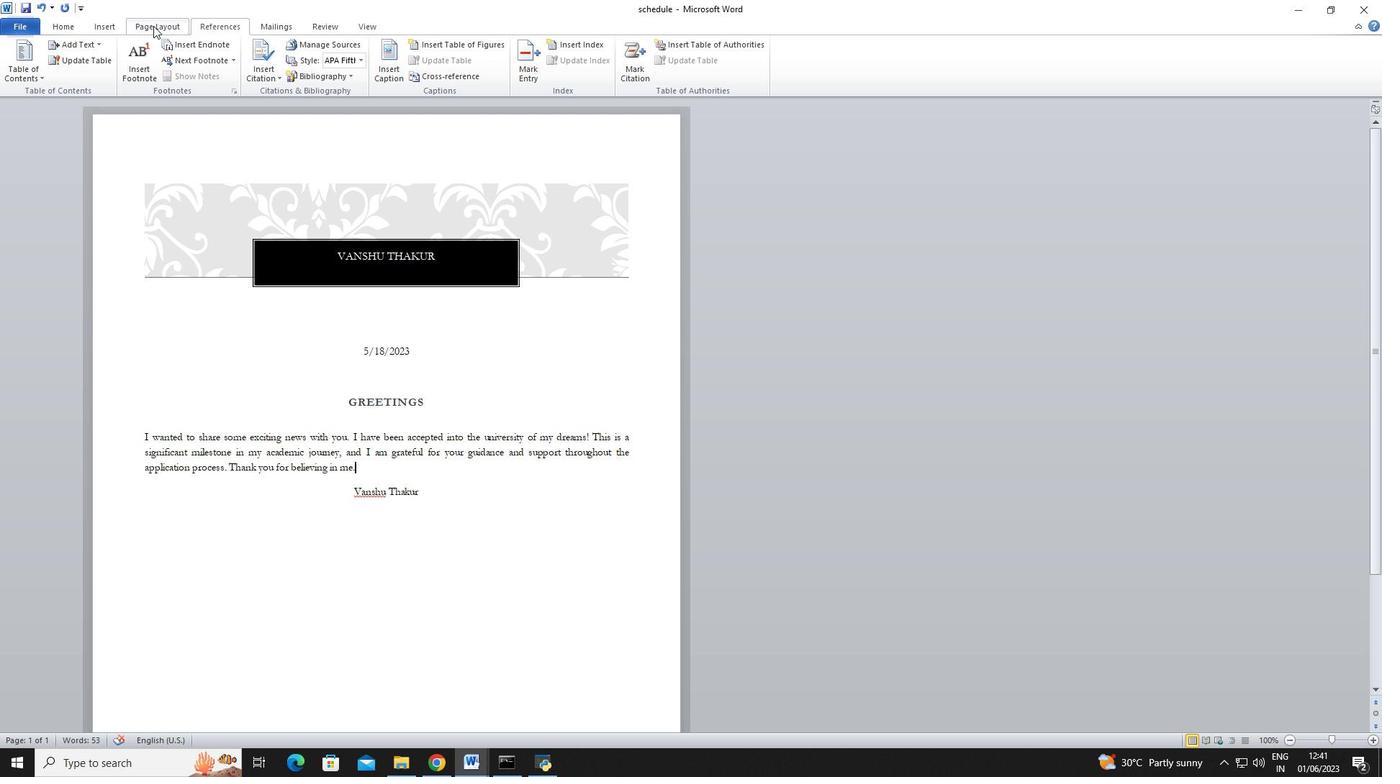 
Action: Mouse pressed left at (143, 25)
Screenshot: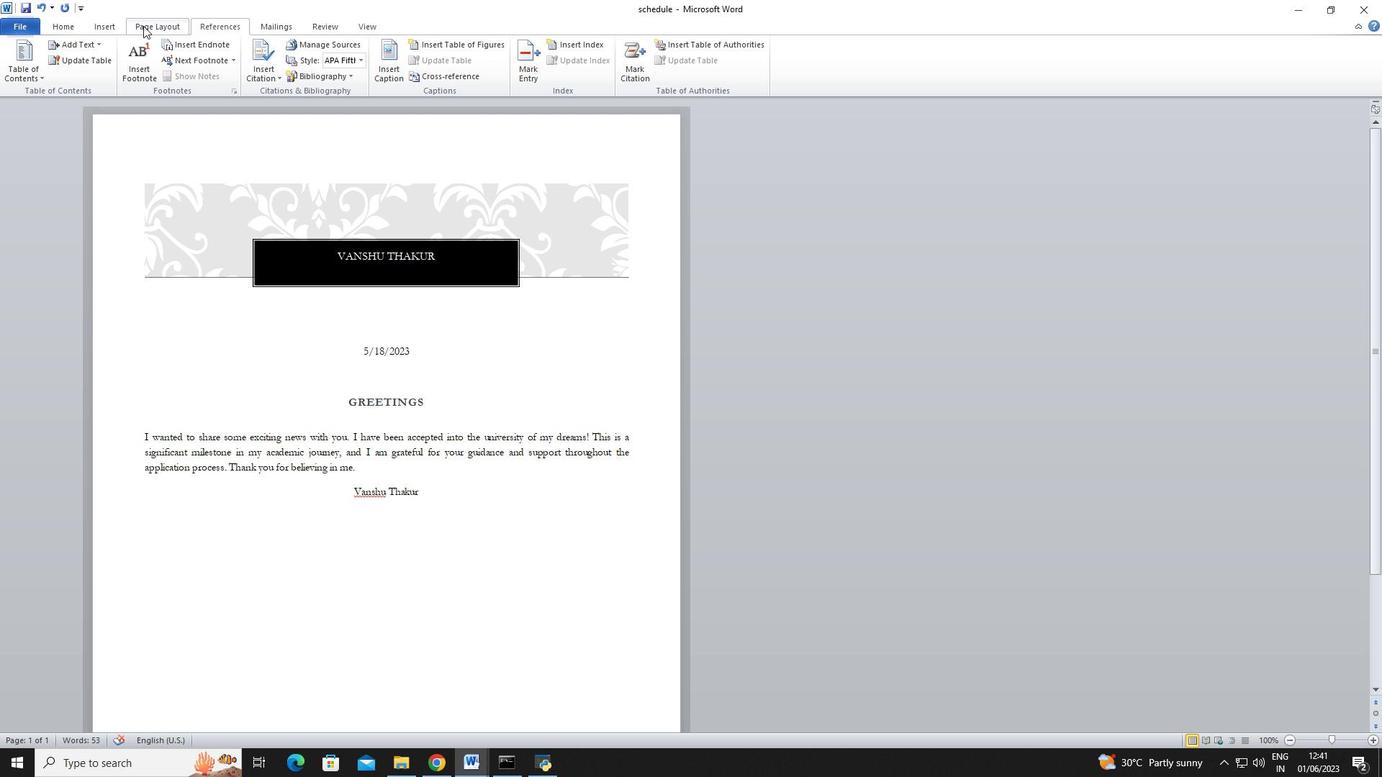 
Action: Mouse moved to (334, 74)
Screenshot: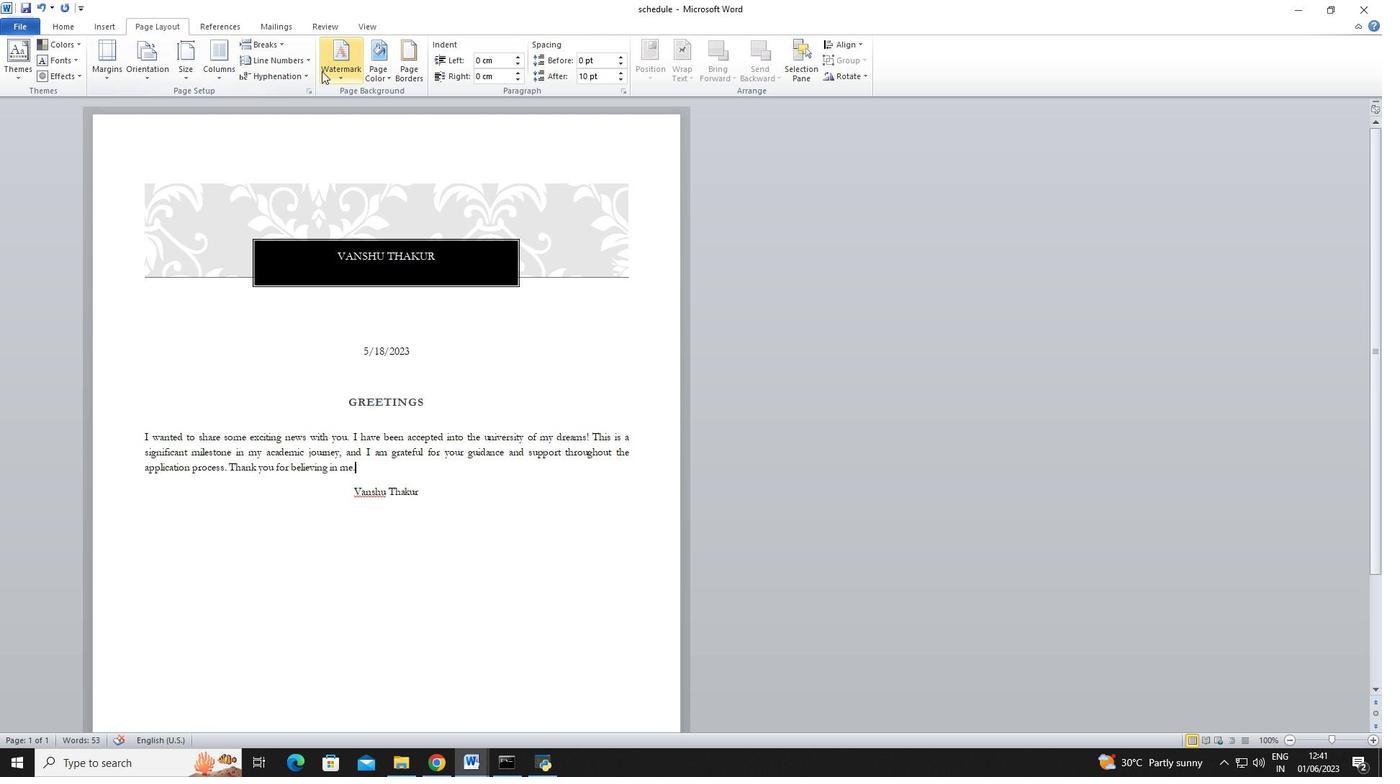 
Action: Mouse pressed left at (334, 74)
Screenshot: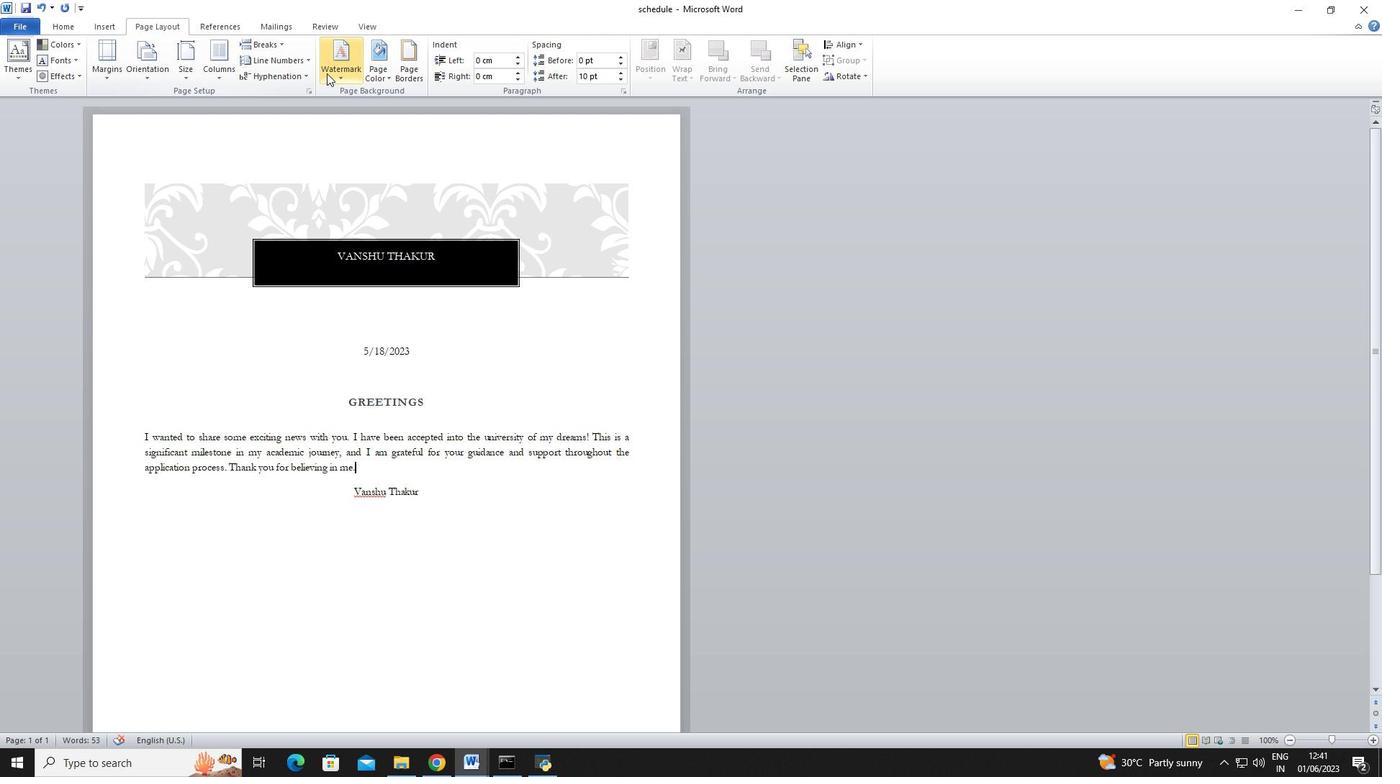 
Action: Mouse moved to (404, 517)
Screenshot: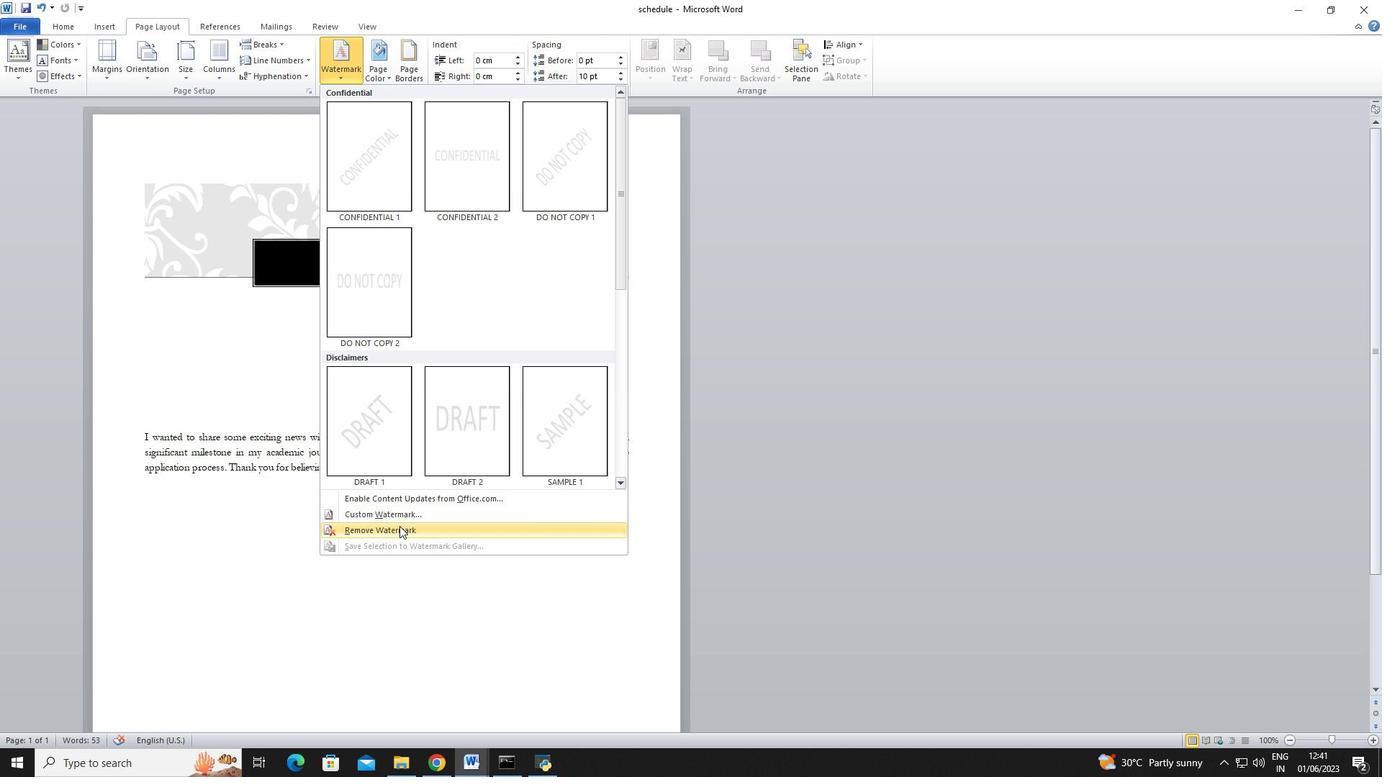 
Action: Mouse pressed left at (404, 517)
Screenshot: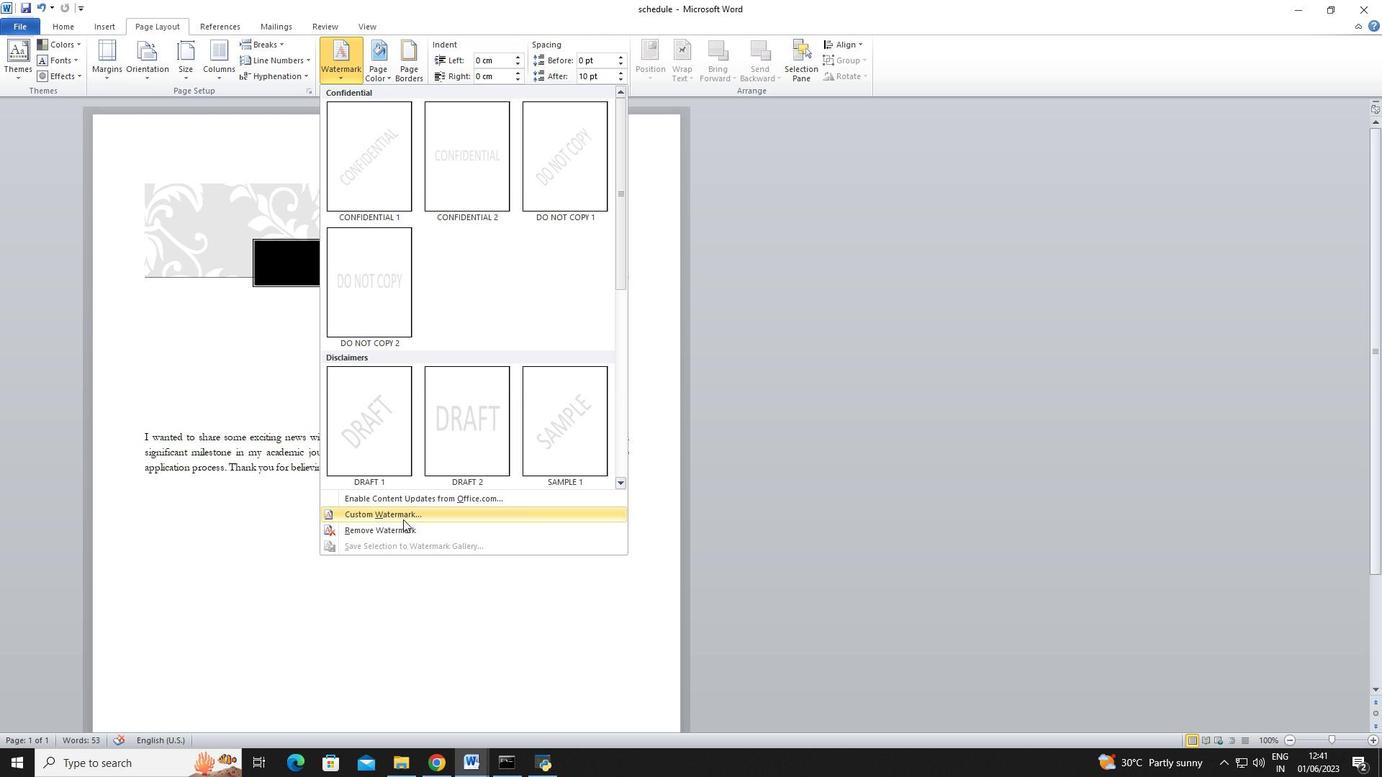 
Action: Mouse moved to (565, 350)
Screenshot: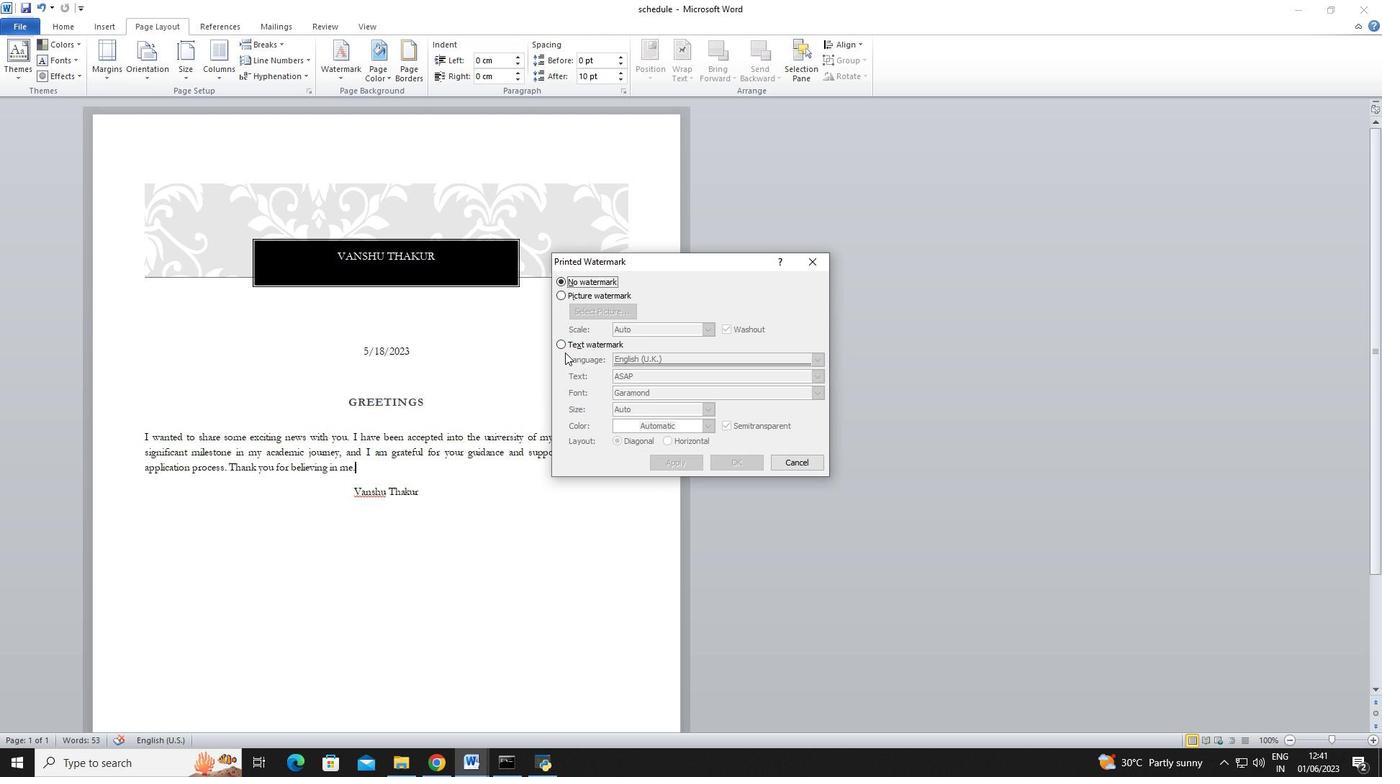 
Action: Mouse pressed left at (565, 350)
Screenshot: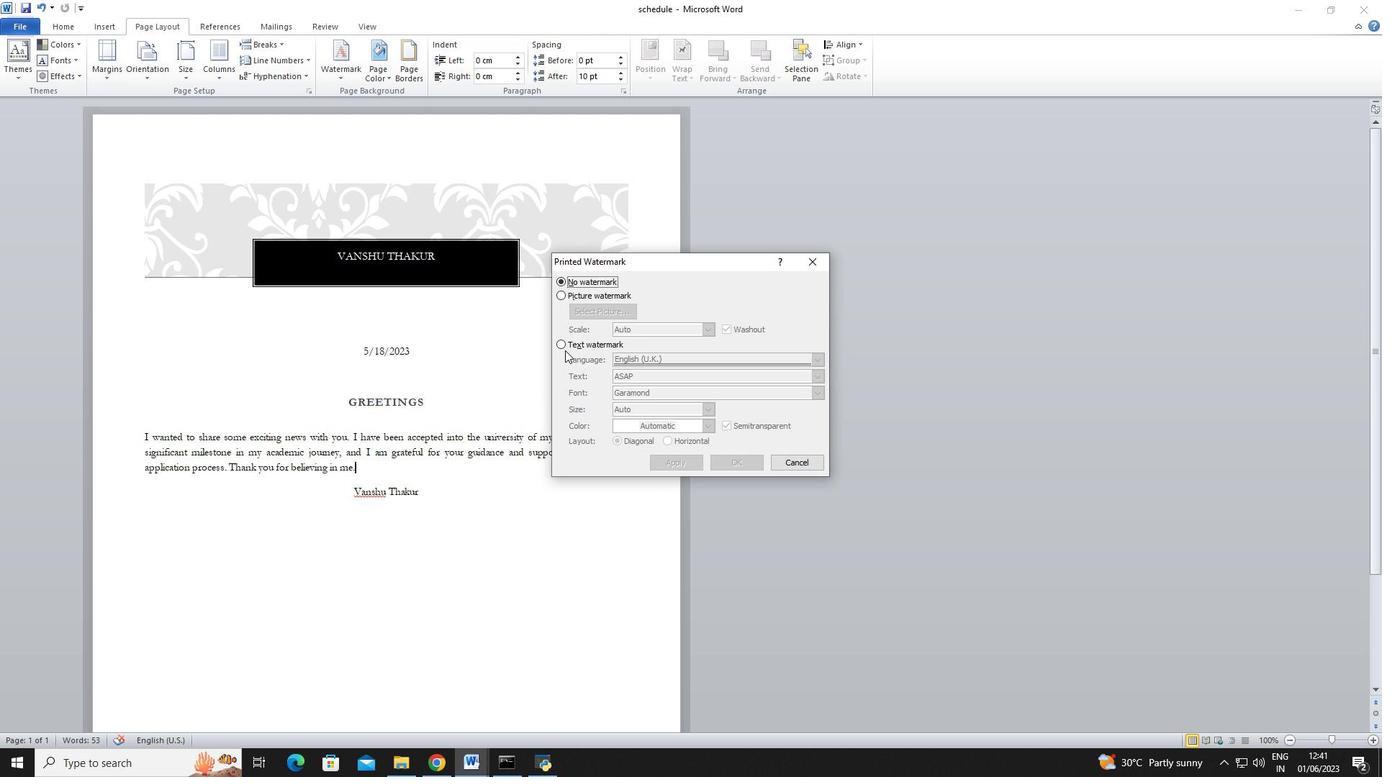 
Action: Mouse moved to (651, 374)
Screenshot: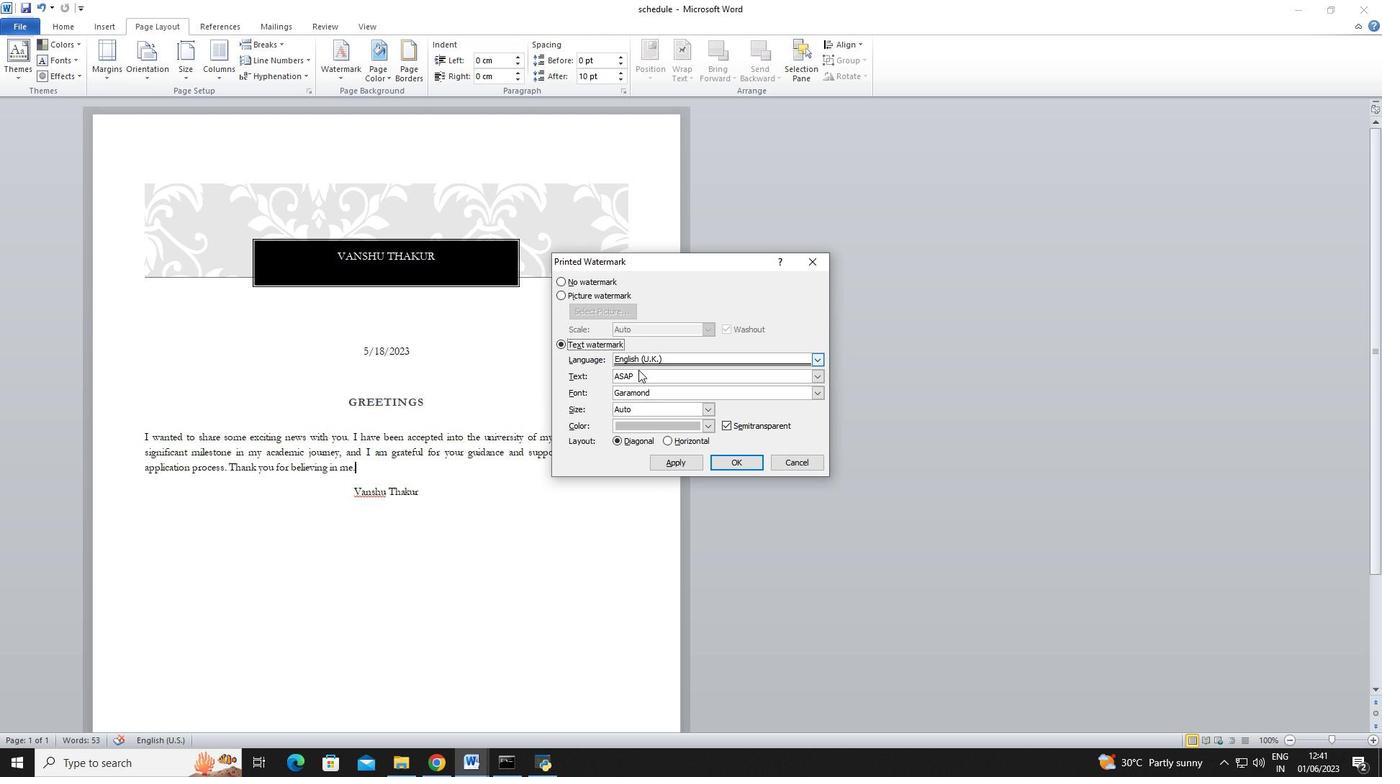 
Action: Mouse pressed left at (651, 374)
Screenshot: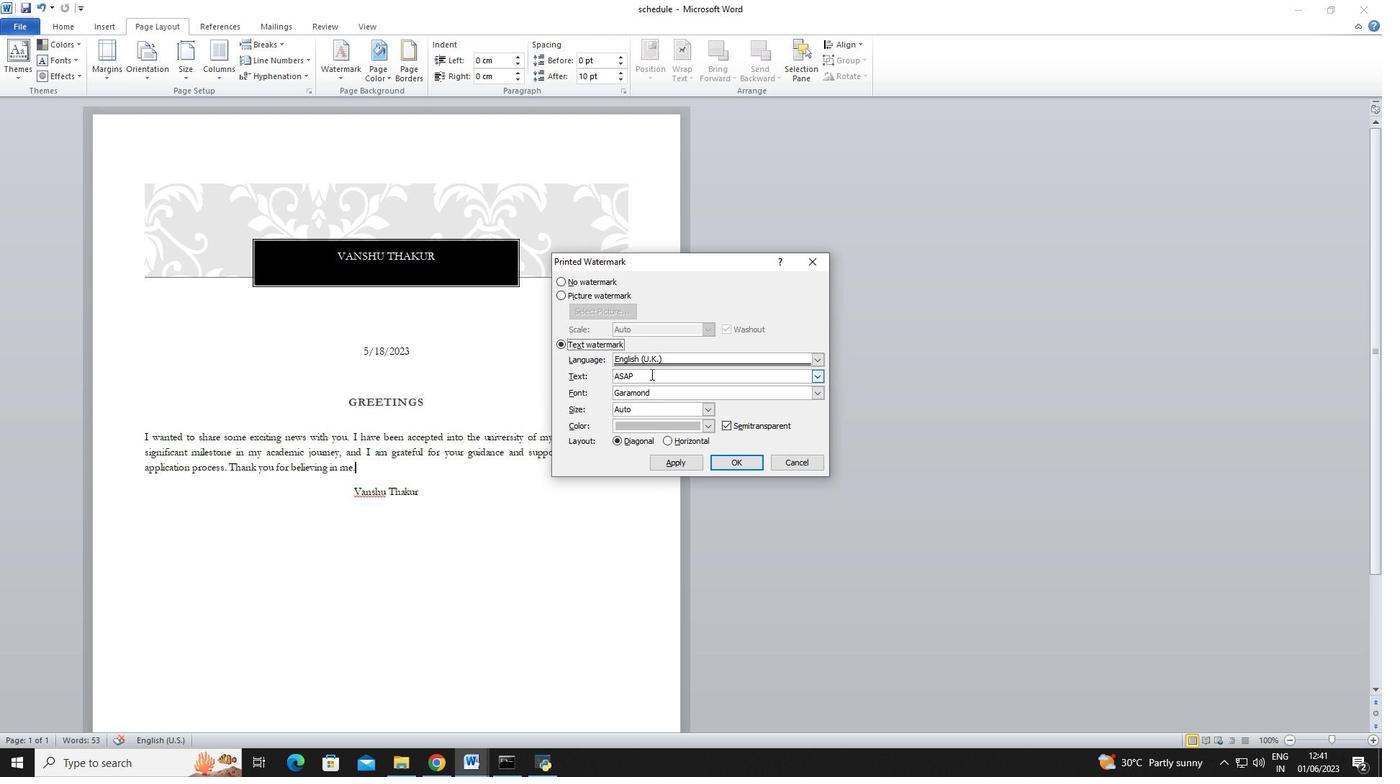 
Action: Mouse moved to (608, 373)
Screenshot: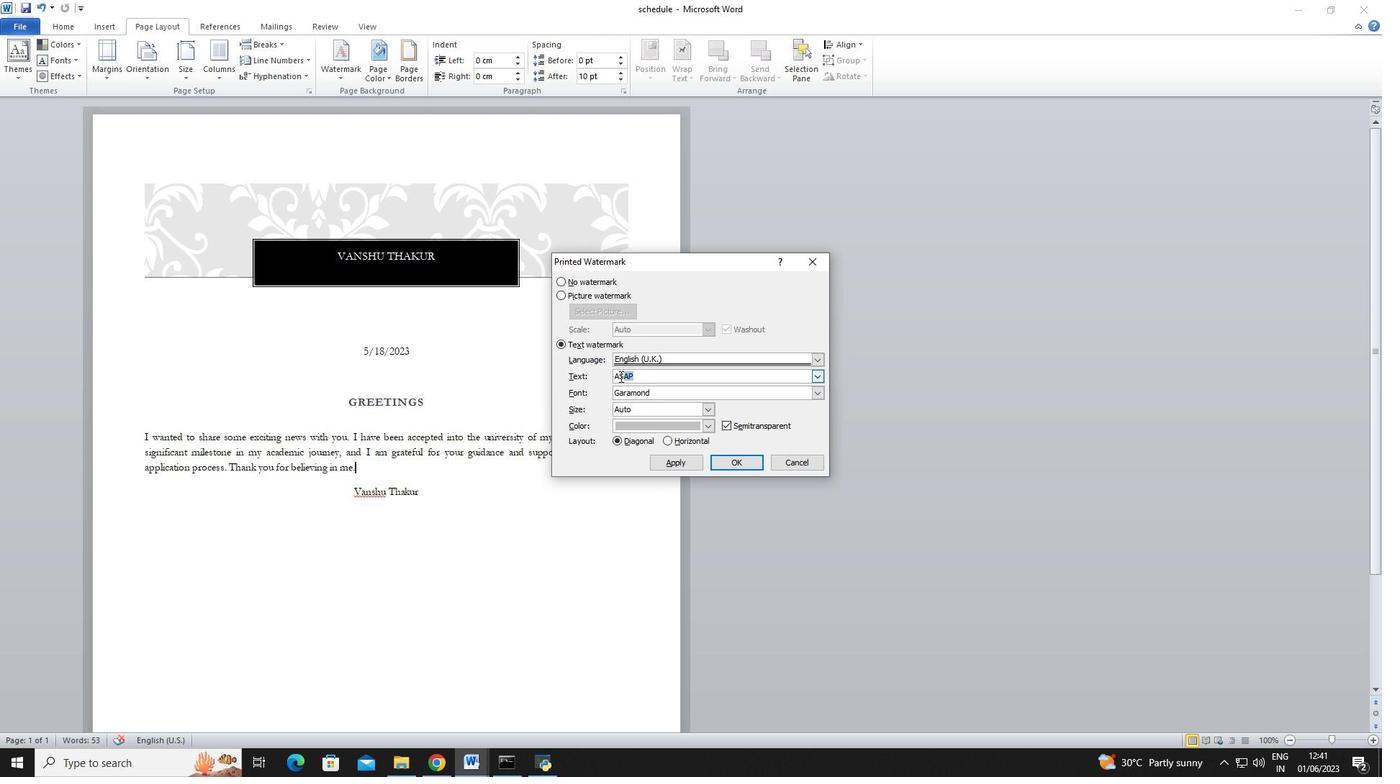 
Action: Key pressed confidential<Key.space>16
Screenshot: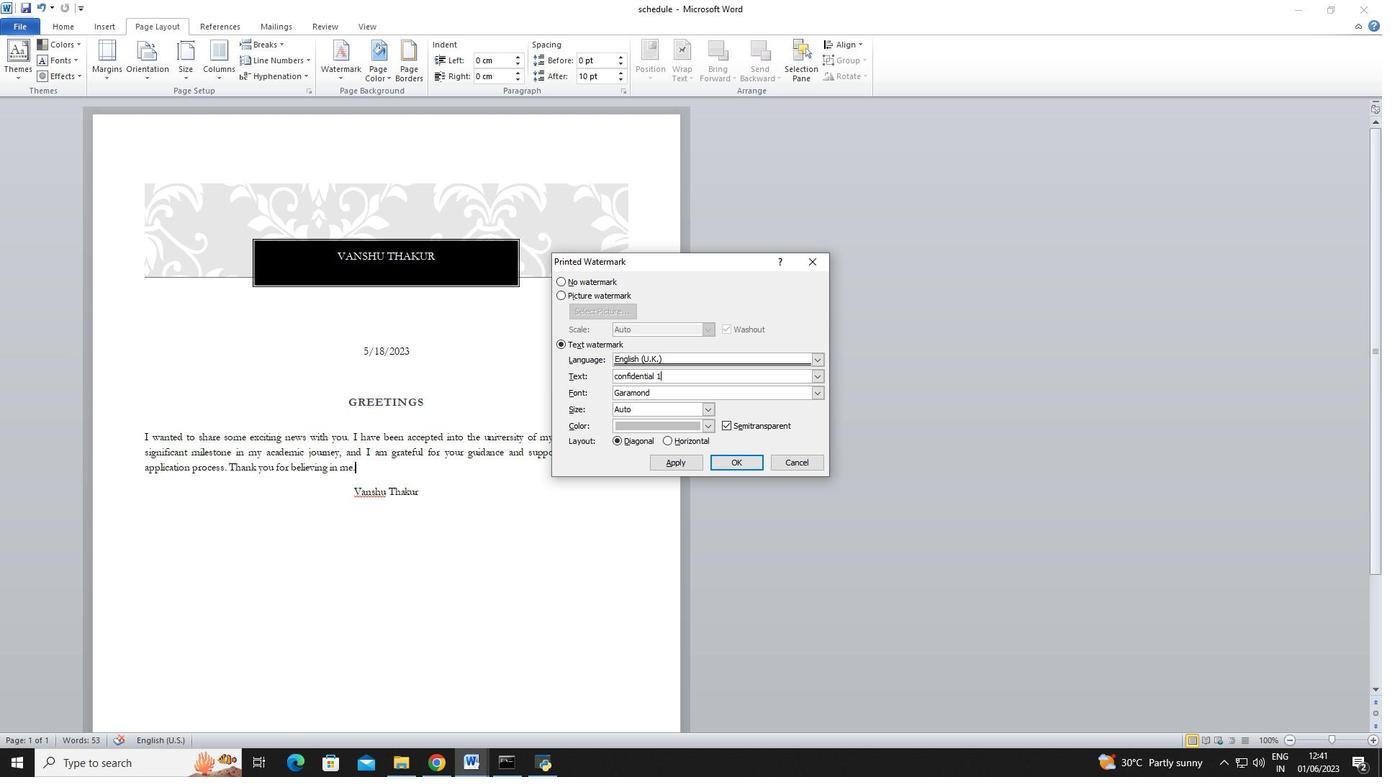 
Action: Mouse scrolled (608, 374) with delta (0, 0)
Screenshot: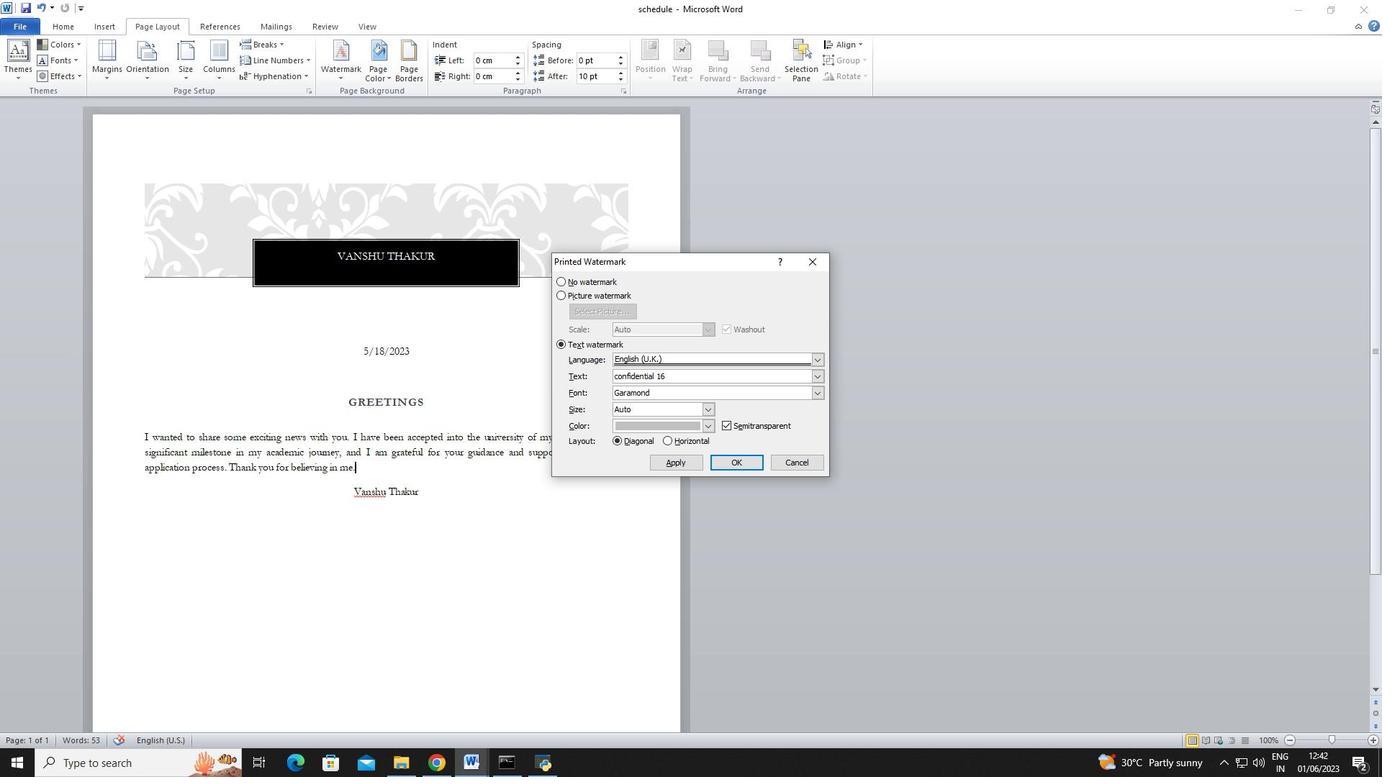 
Action: Mouse moved to (723, 458)
Screenshot: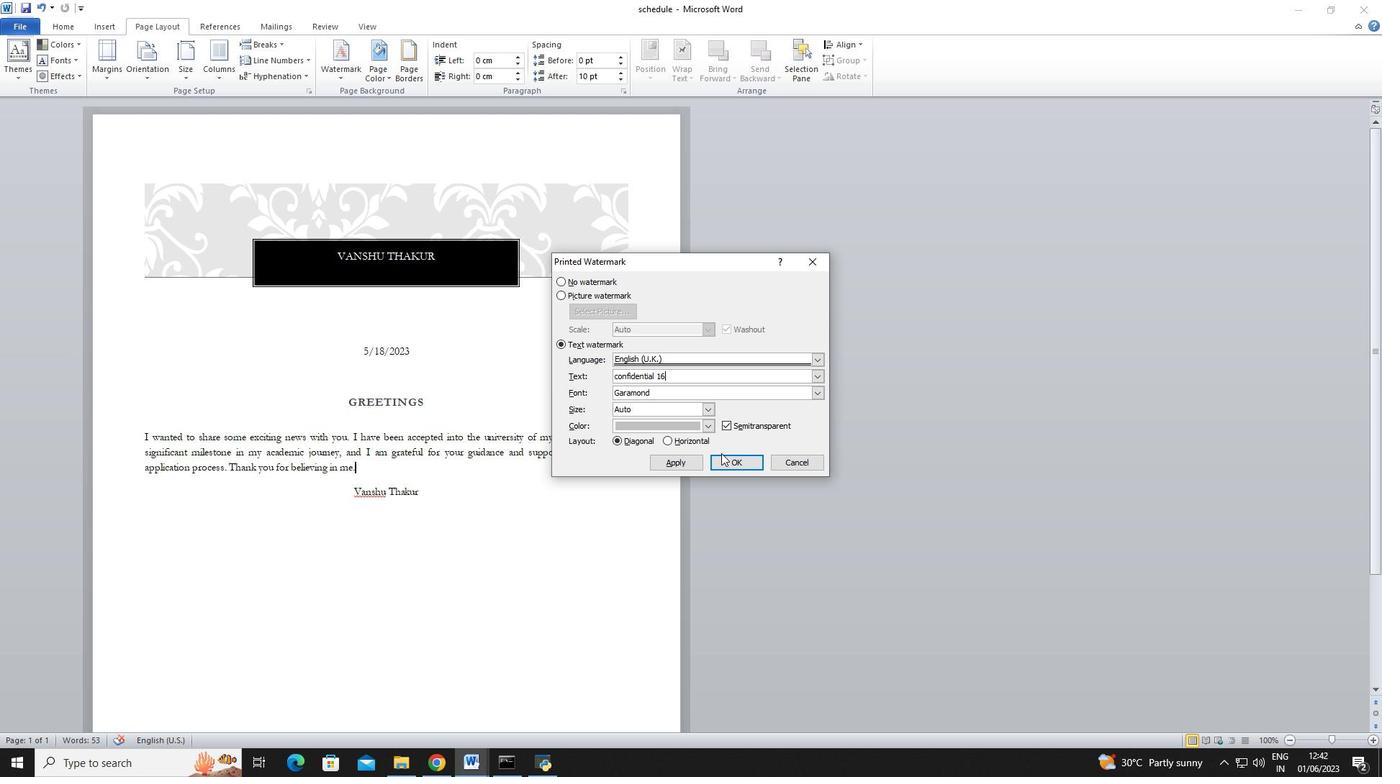 
Action: Mouse pressed left at (723, 458)
Screenshot: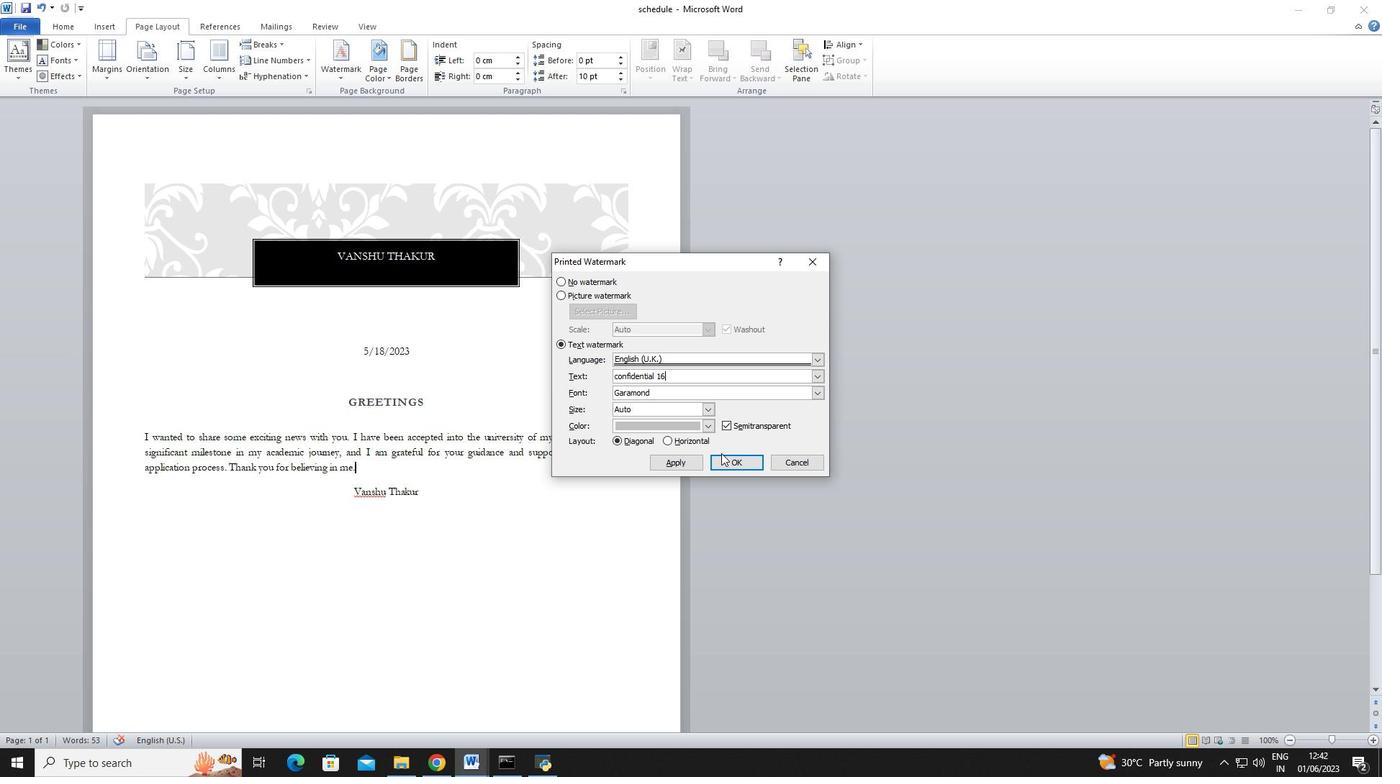 
